 Task: Look for space in Bonita Springs, United States from 10th July, 2023 to 15th July, 2023 for 7 adults in price range Rs.10000 to Rs.15000. Place can be entire place or shared room with 4 bedrooms having 7 beds and 4 bathrooms. Property type can be house, flat, guest house. Amenities needed are: wifi, TV, free parkinig on premises, gym, breakfast. Booking option can be shelf check-in. Required host language is English.
Action: Mouse moved to (594, 136)
Screenshot: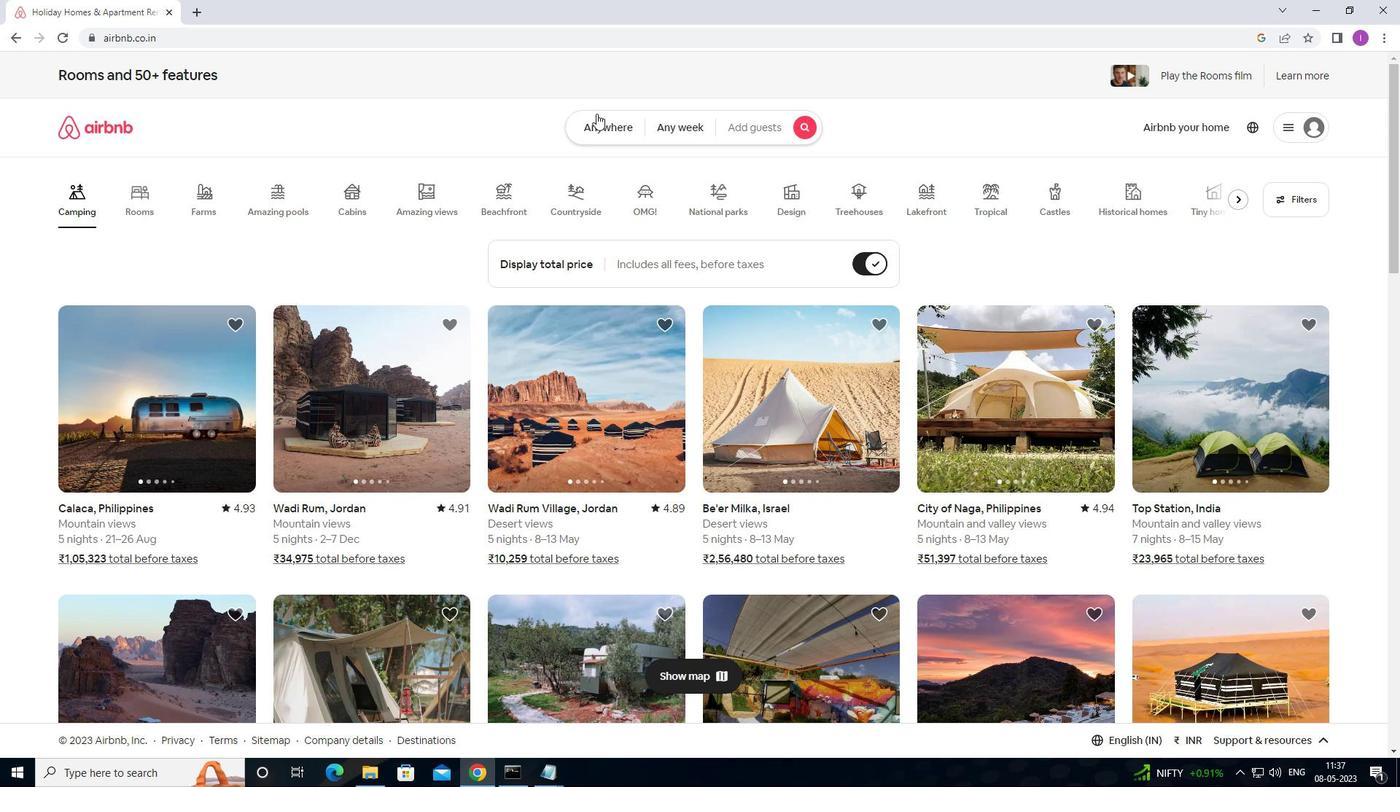 
Action: Mouse pressed left at (594, 136)
Screenshot: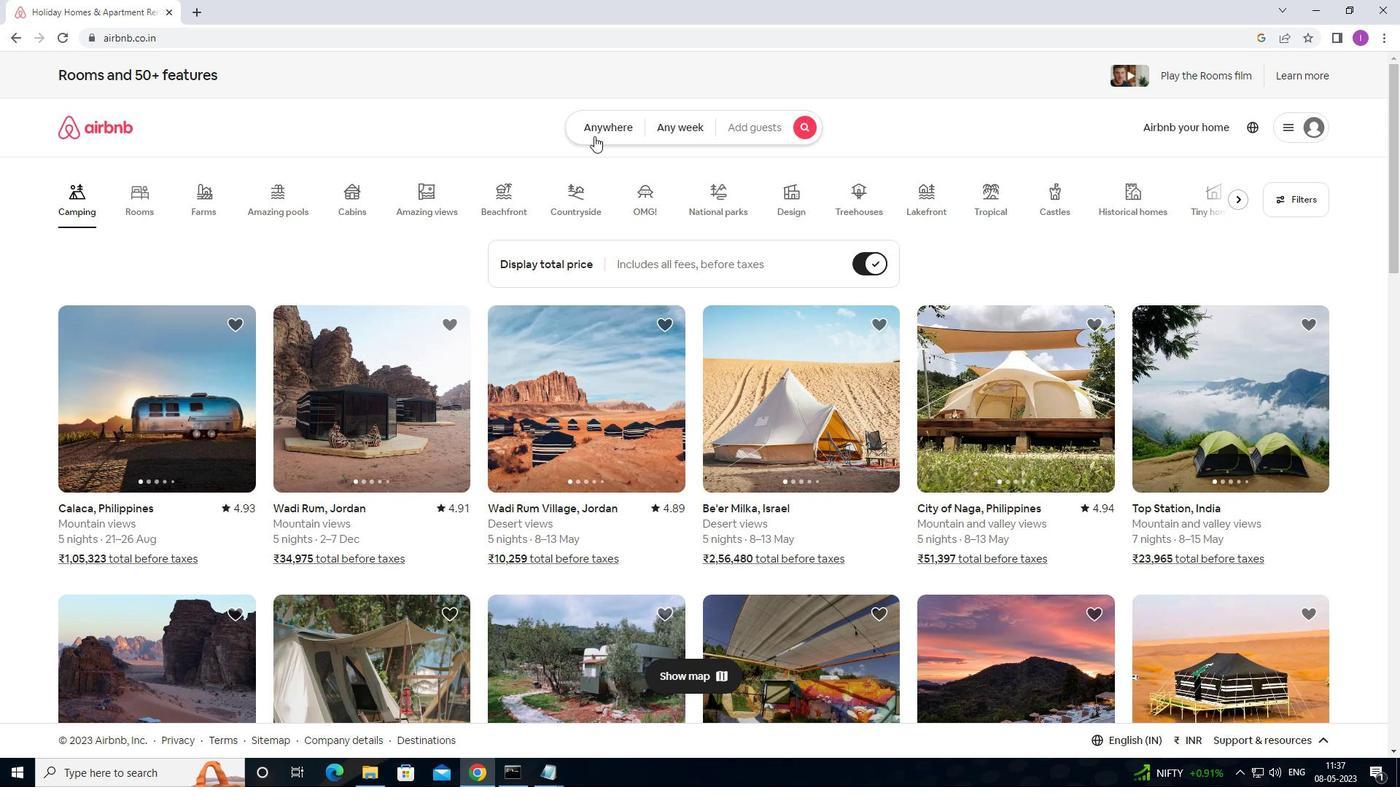 
Action: Mouse moved to (437, 191)
Screenshot: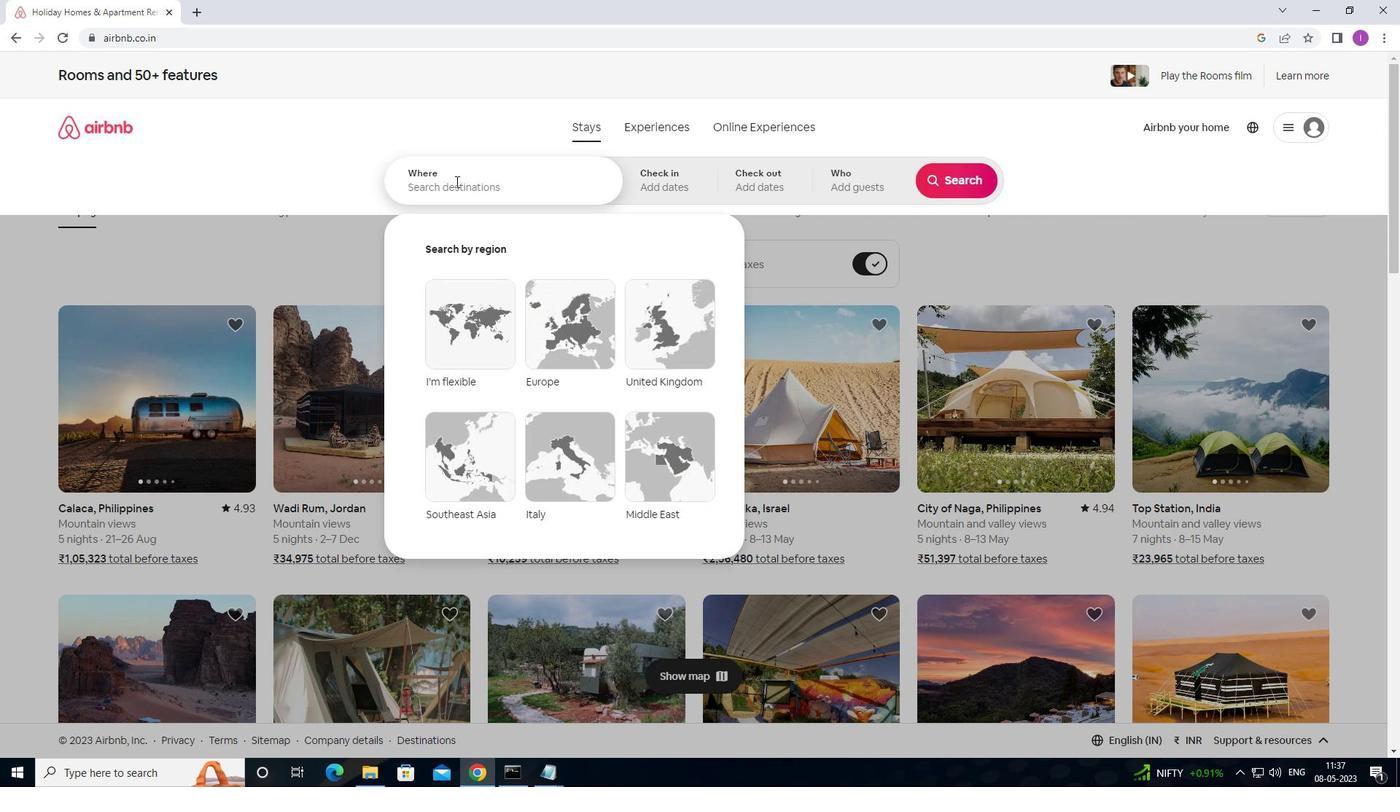 
Action: Mouse pressed left at (437, 191)
Screenshot: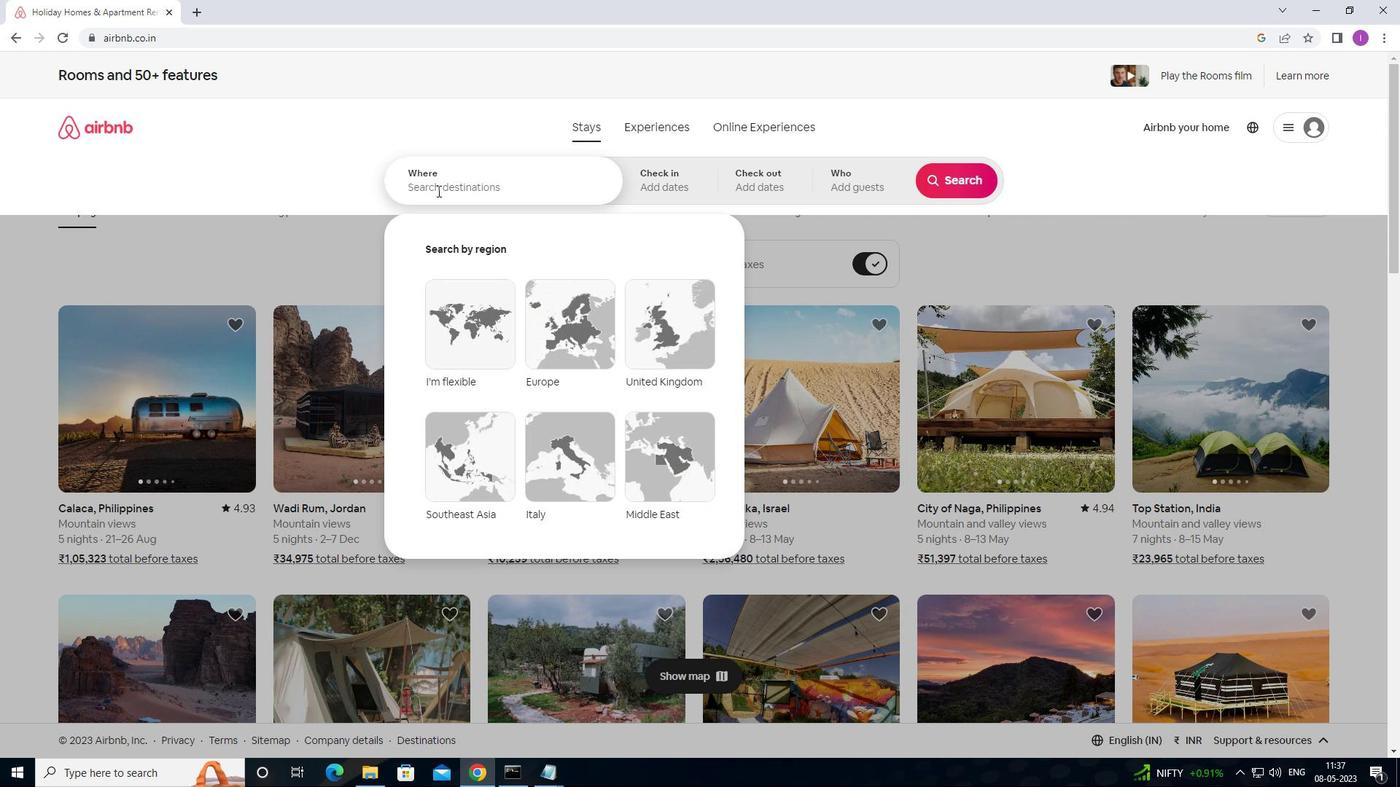 
Action: Mouse moved to (781, 255)
Screenshot: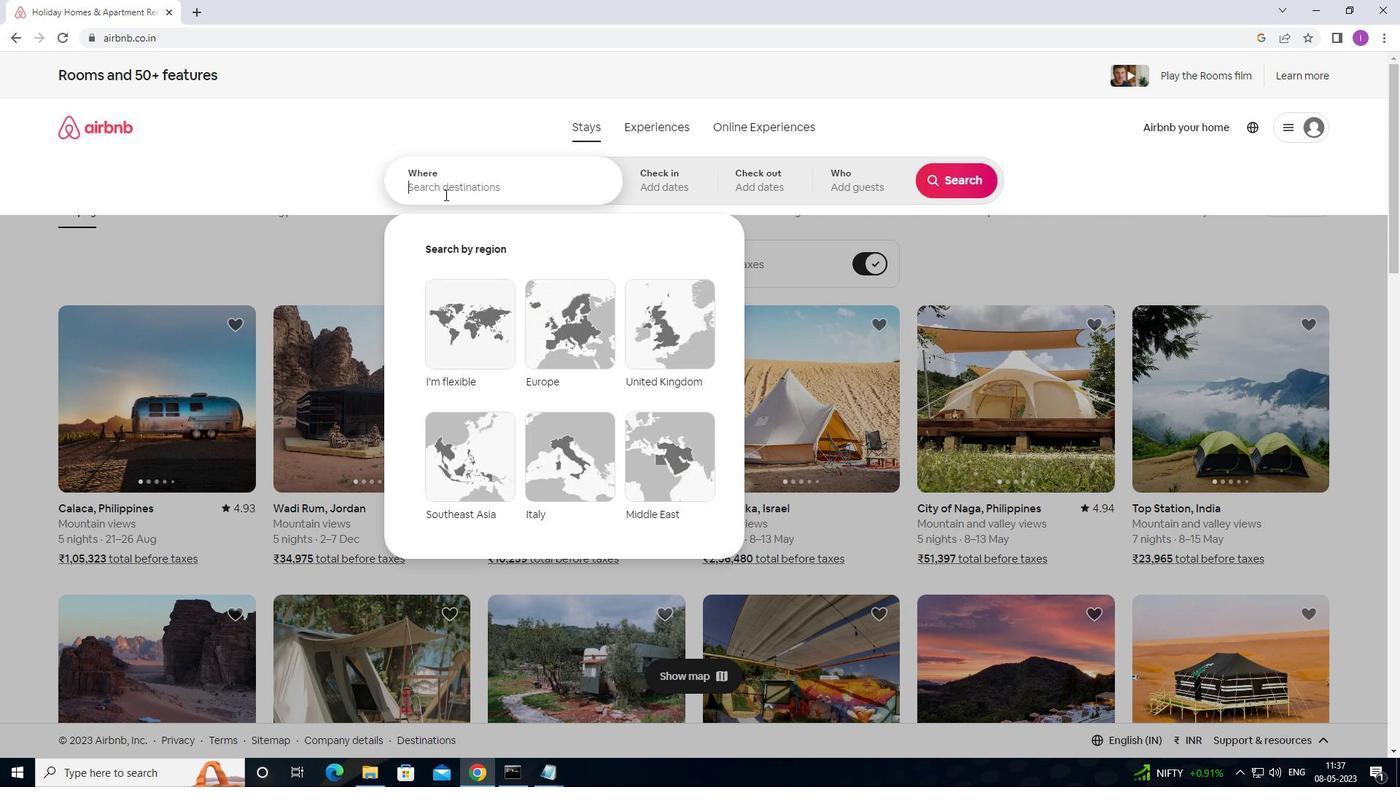 
Action: Key pressed <Key.shift>BONITA<Key.space>SPRING,<Key.shift>UNITED<Key.space>STATES
Screenshot: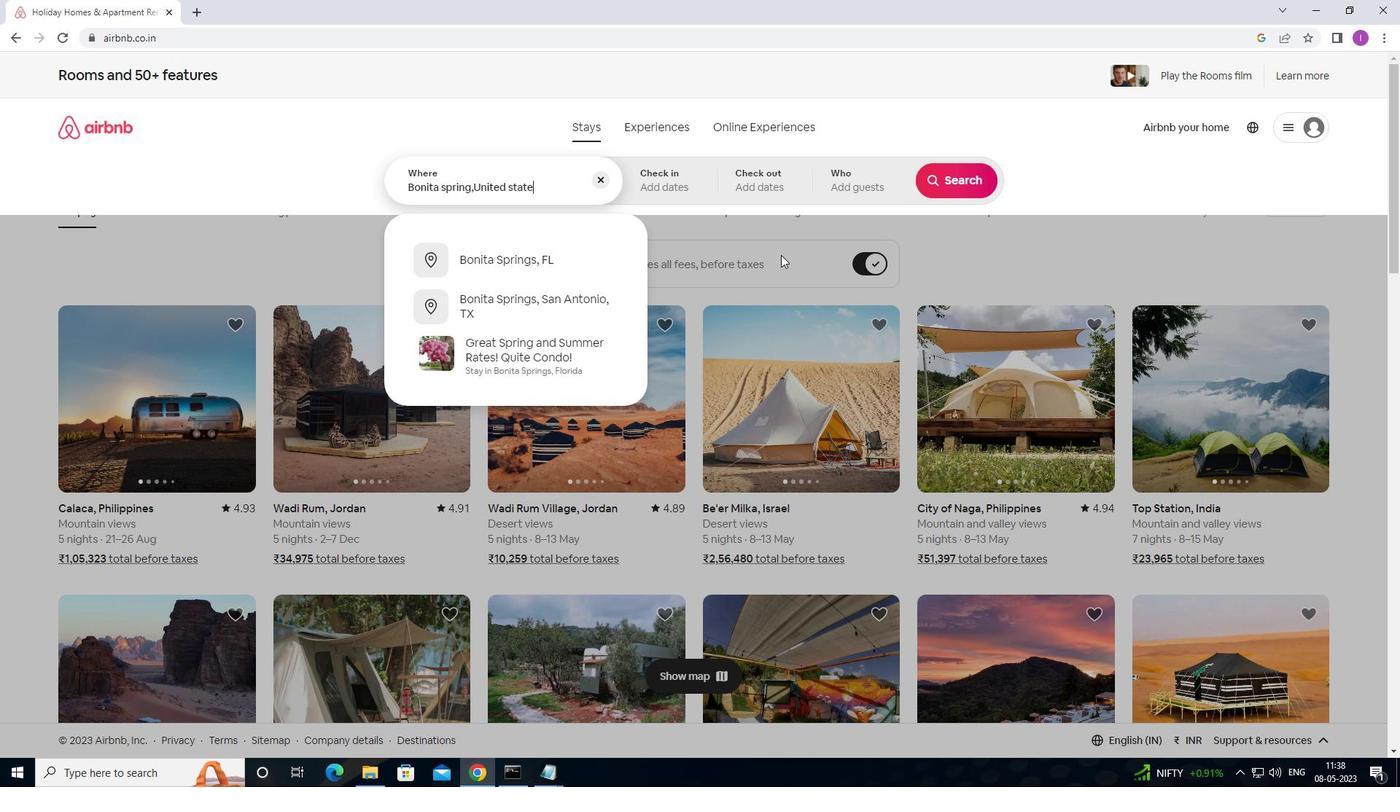 
Action: Mouse moved to (671, 185)
Screenshot: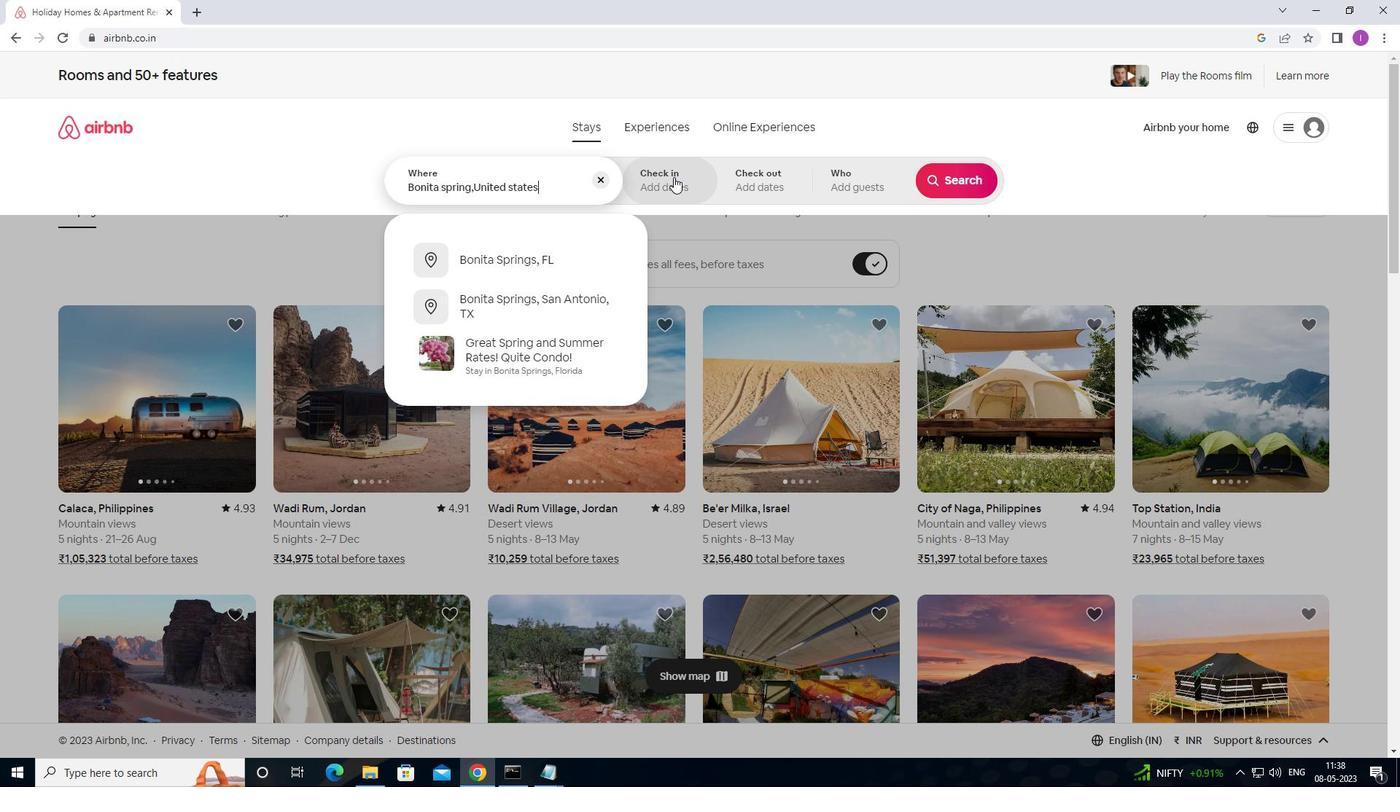 
Action: Mouse pressed left at (671, 185)
Screenshot: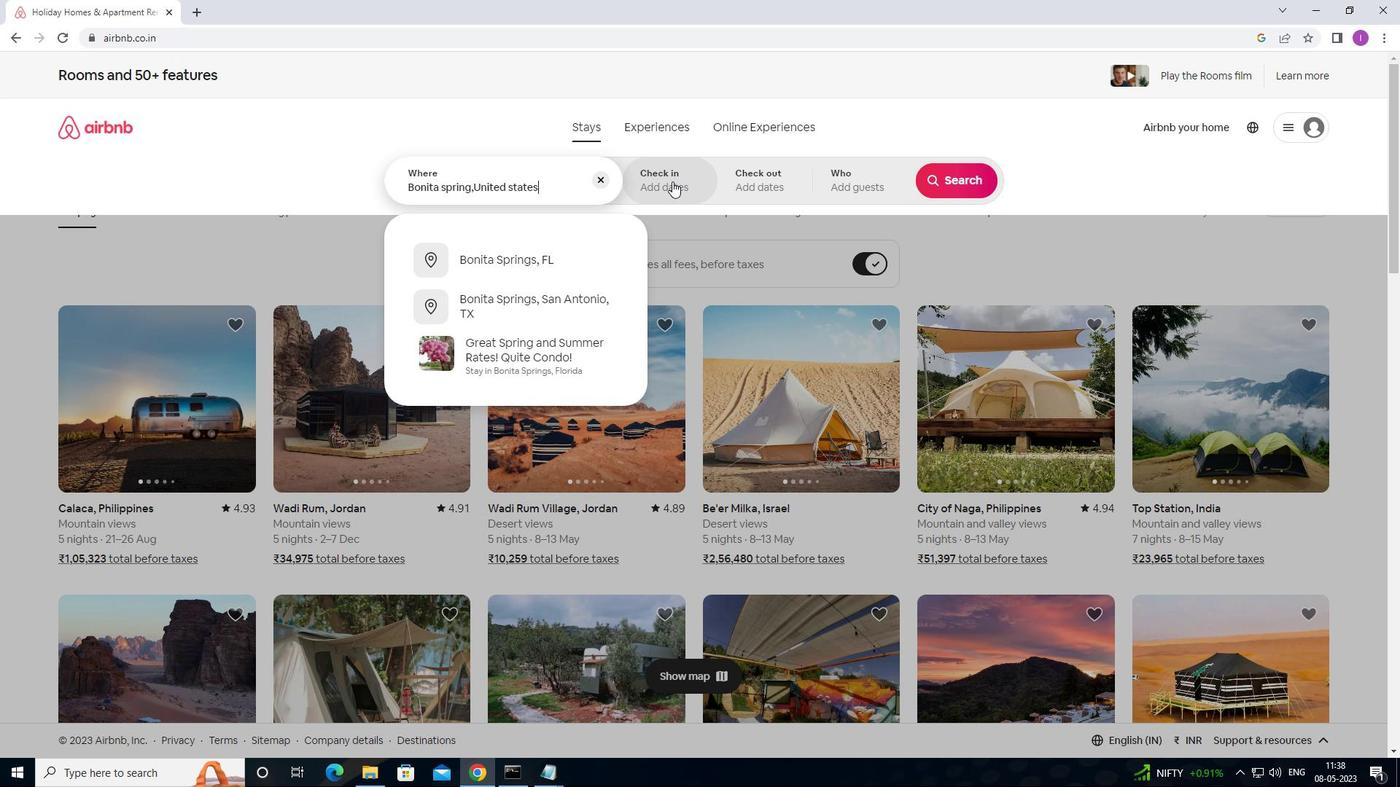 
Action: Mouse moved to (936, 285)
Screenshot: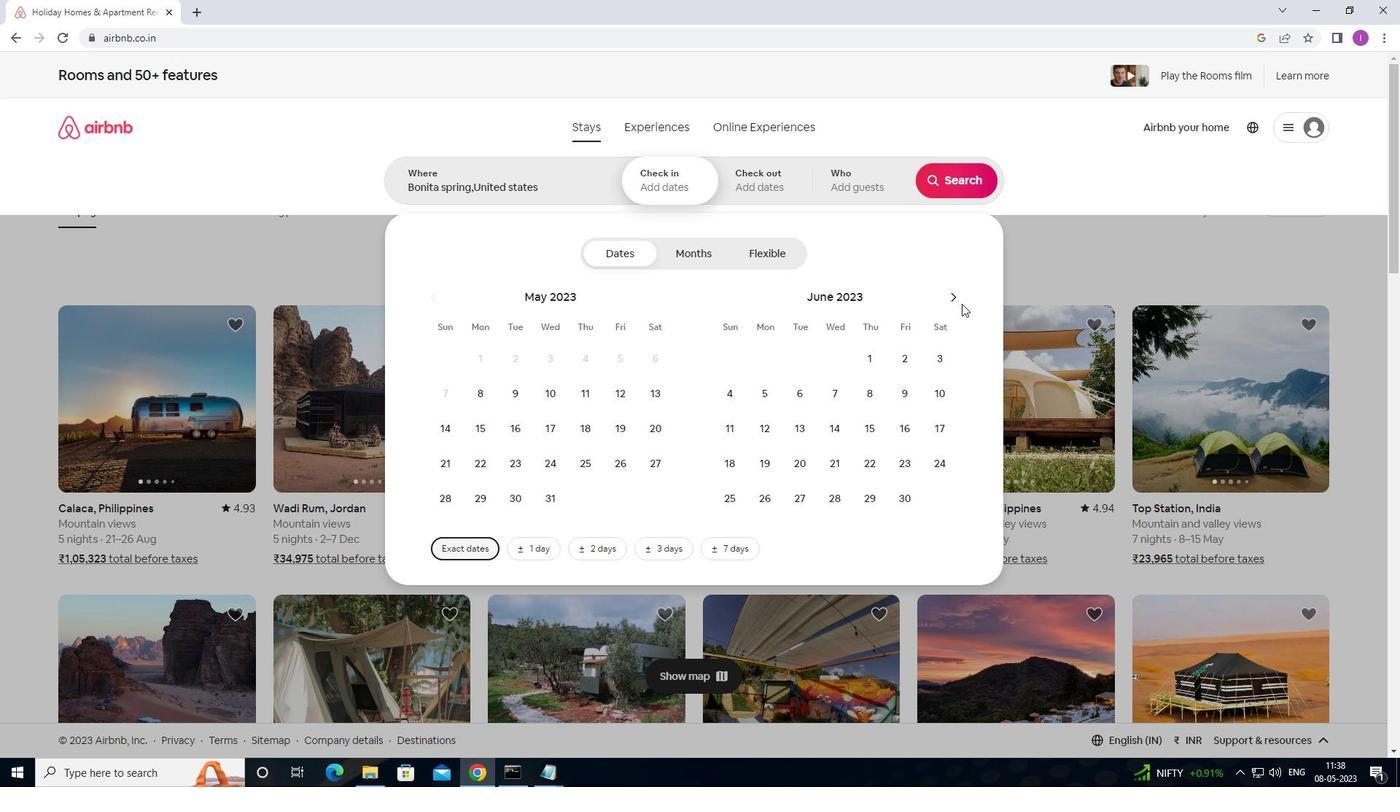 
Action: Mouse pressed left at (936, 285)
Screenshot: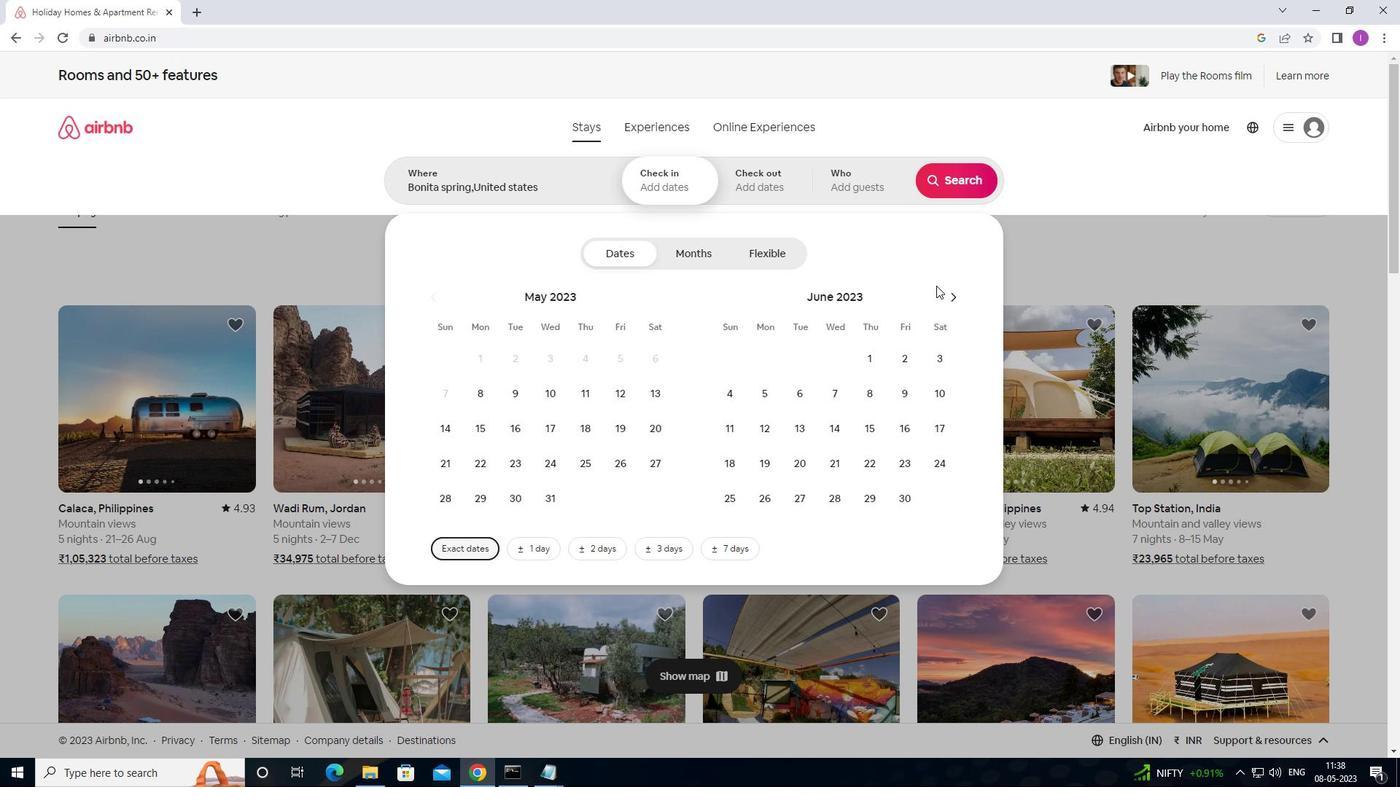 
Action: Mouse moved to (954, 296)
Screenshot: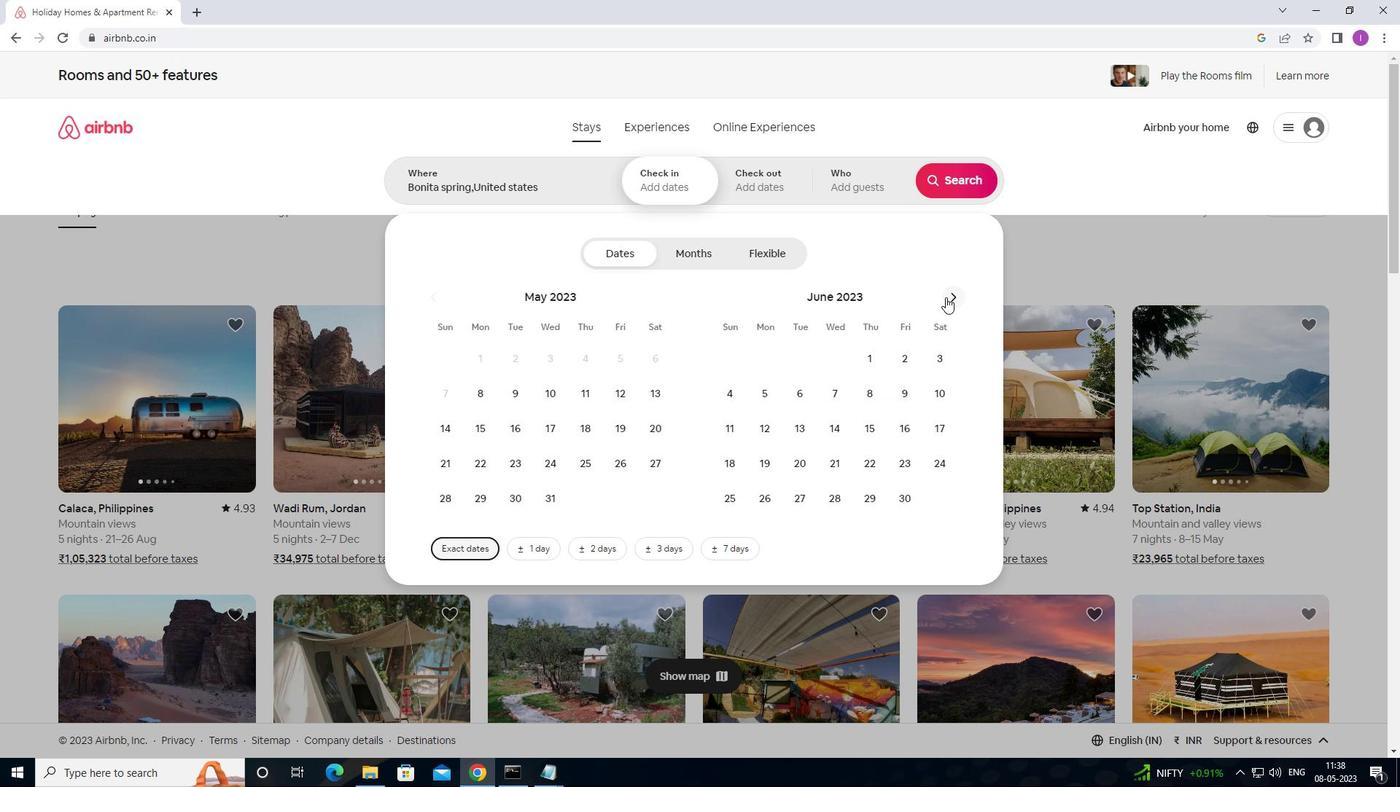 
Action: Mouse pressed left at (954, 296)
Screenshot: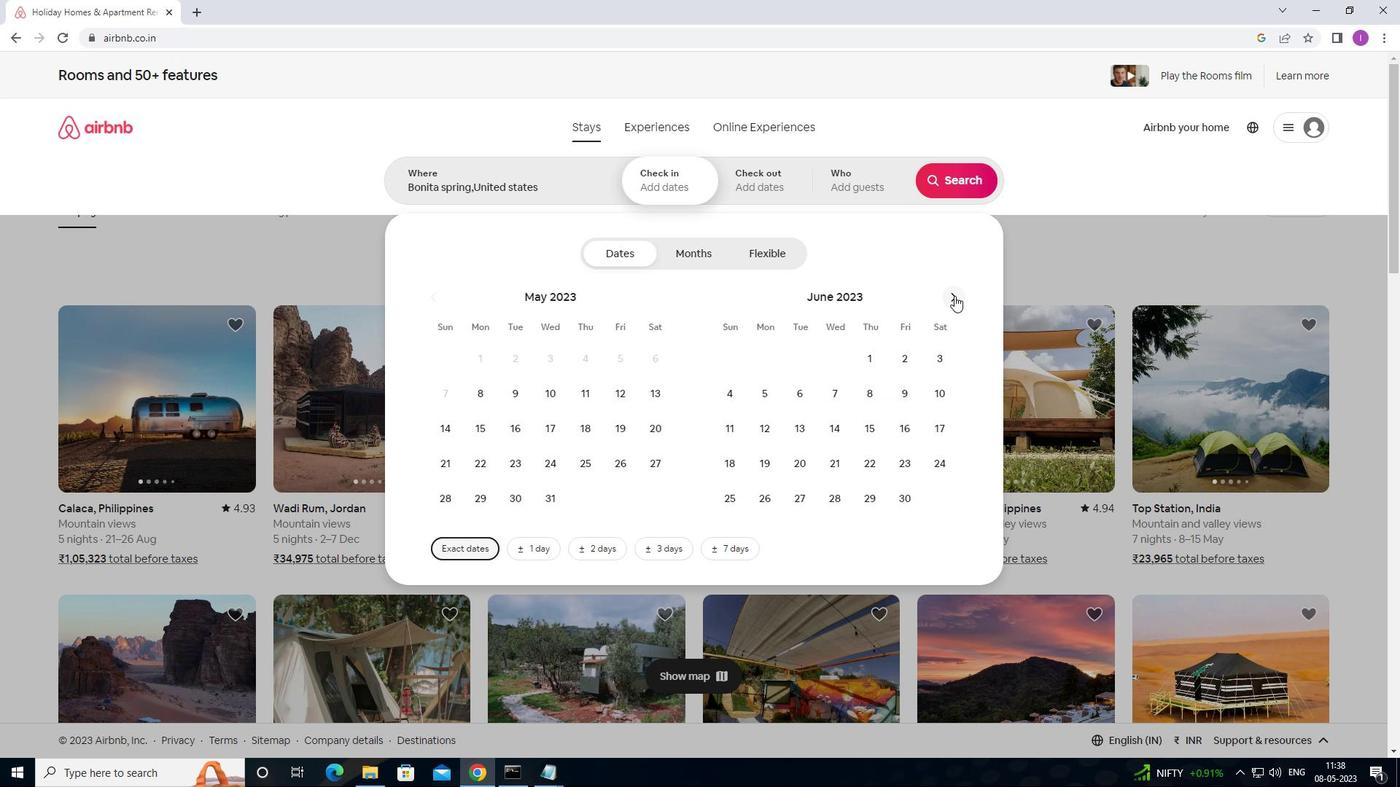 
Action: Mouse moved to (773, 430)
Screenshot: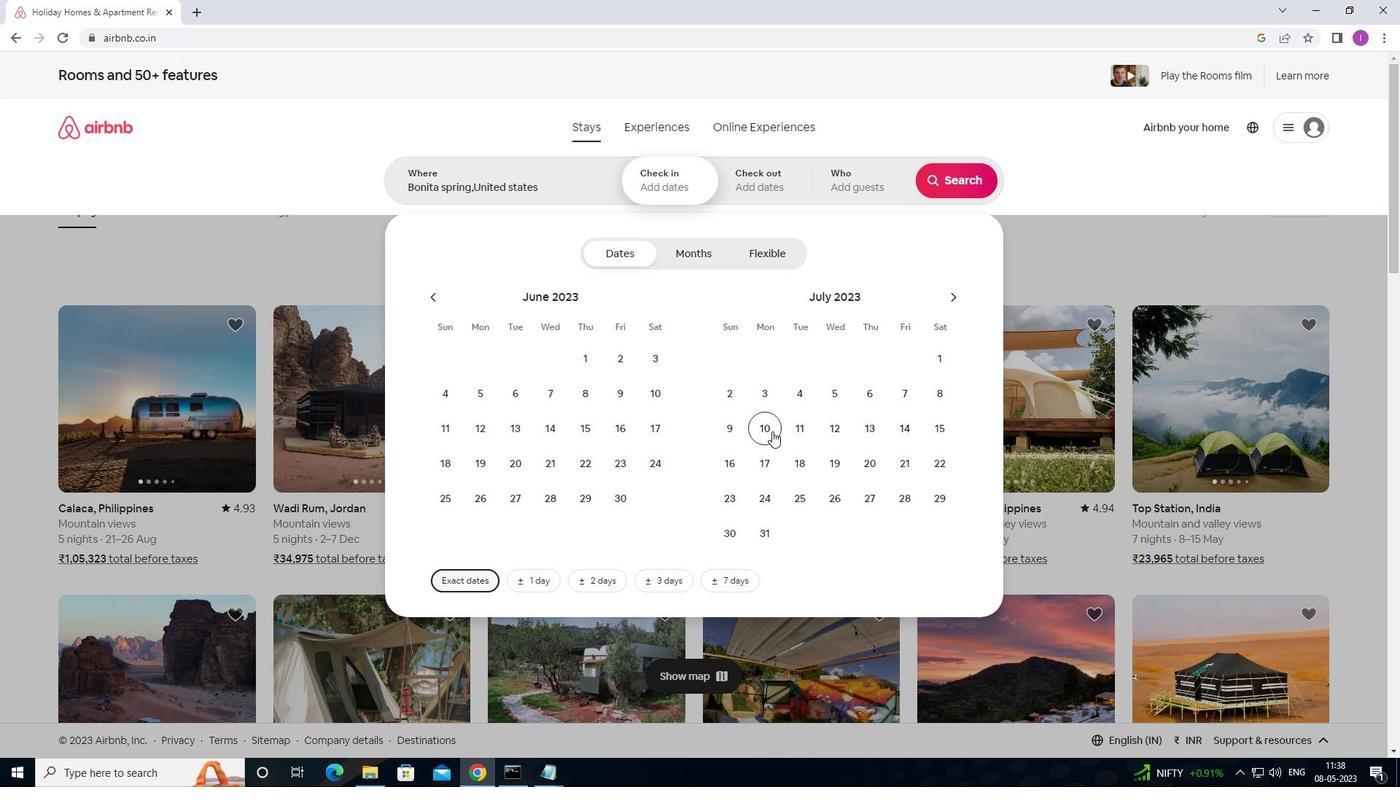 
Action: Mouse pressed left at (773, 430)
Screenshot: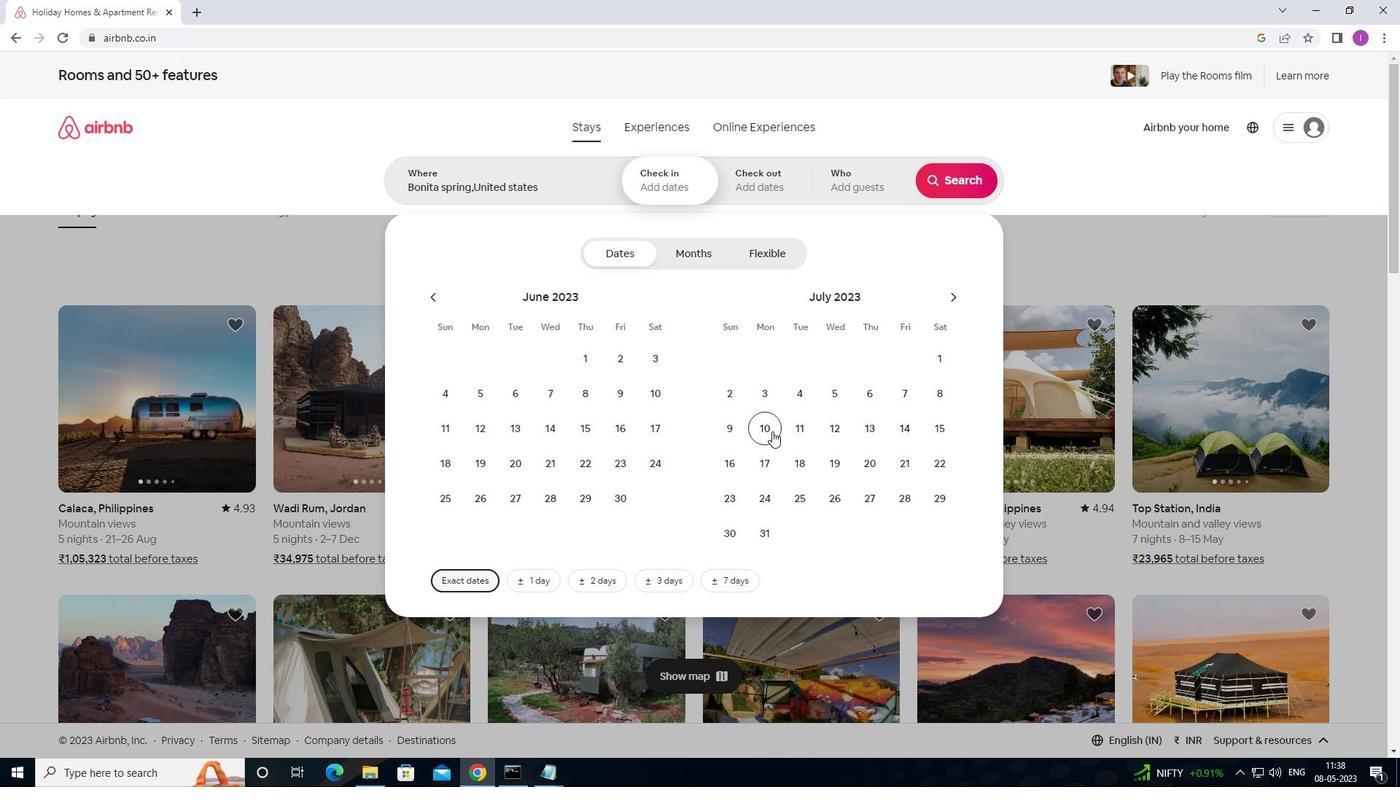 
Action: Mouse moved to (943, 426)
Screenshot: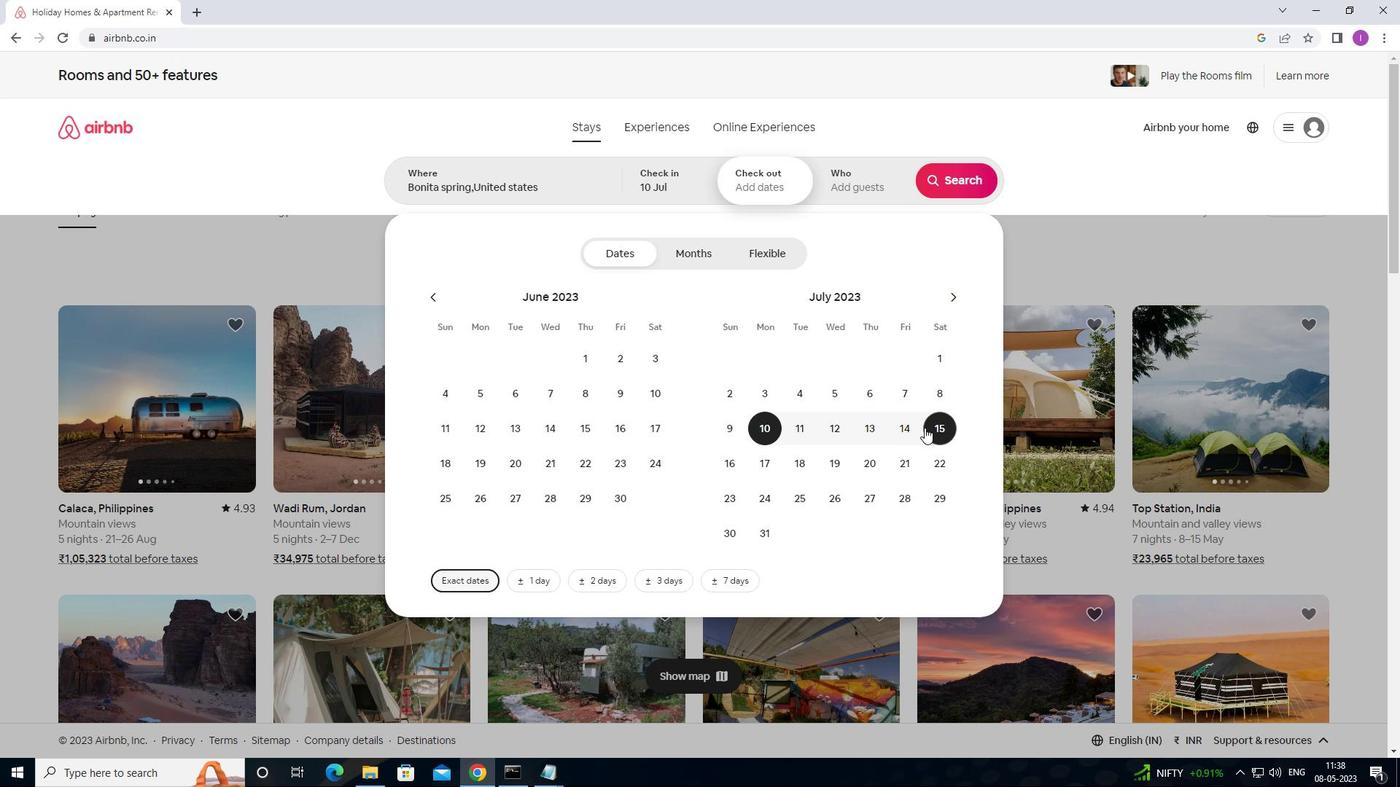 
Action: Mouse pressed left at (943, 426)
Screenshot: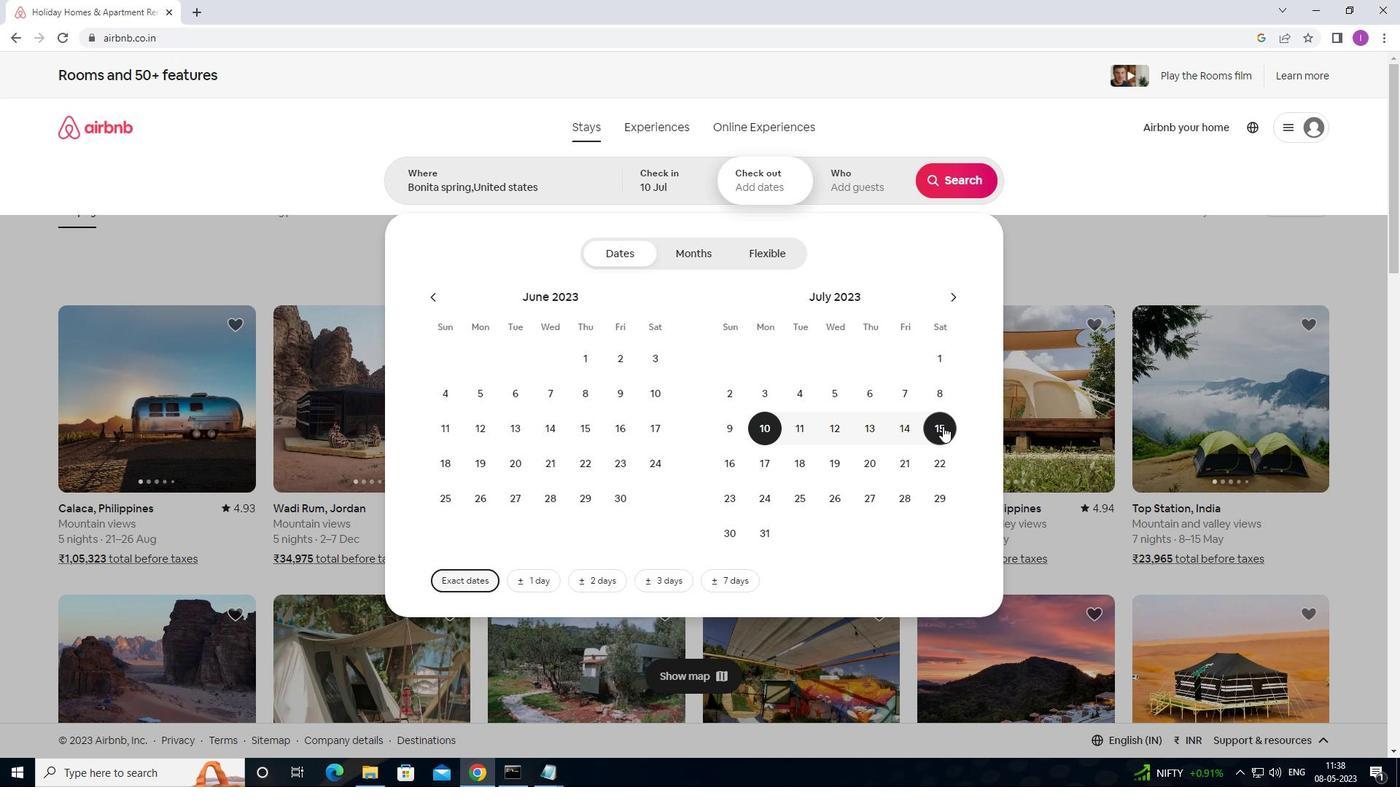 
Action: Mouse moved to (881, 191)
Screenshot: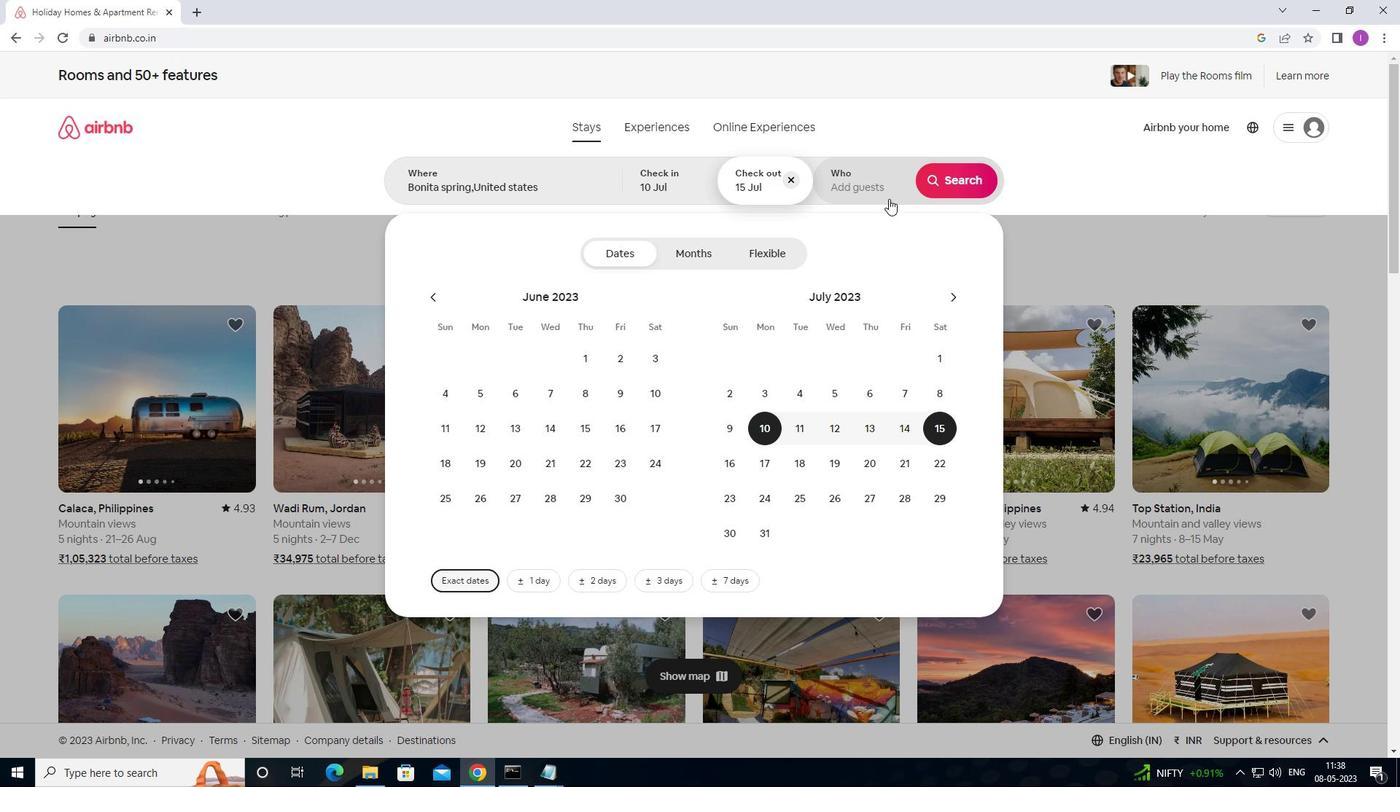 
Action: Mouse pressed left at (881, 191)
Screenshot: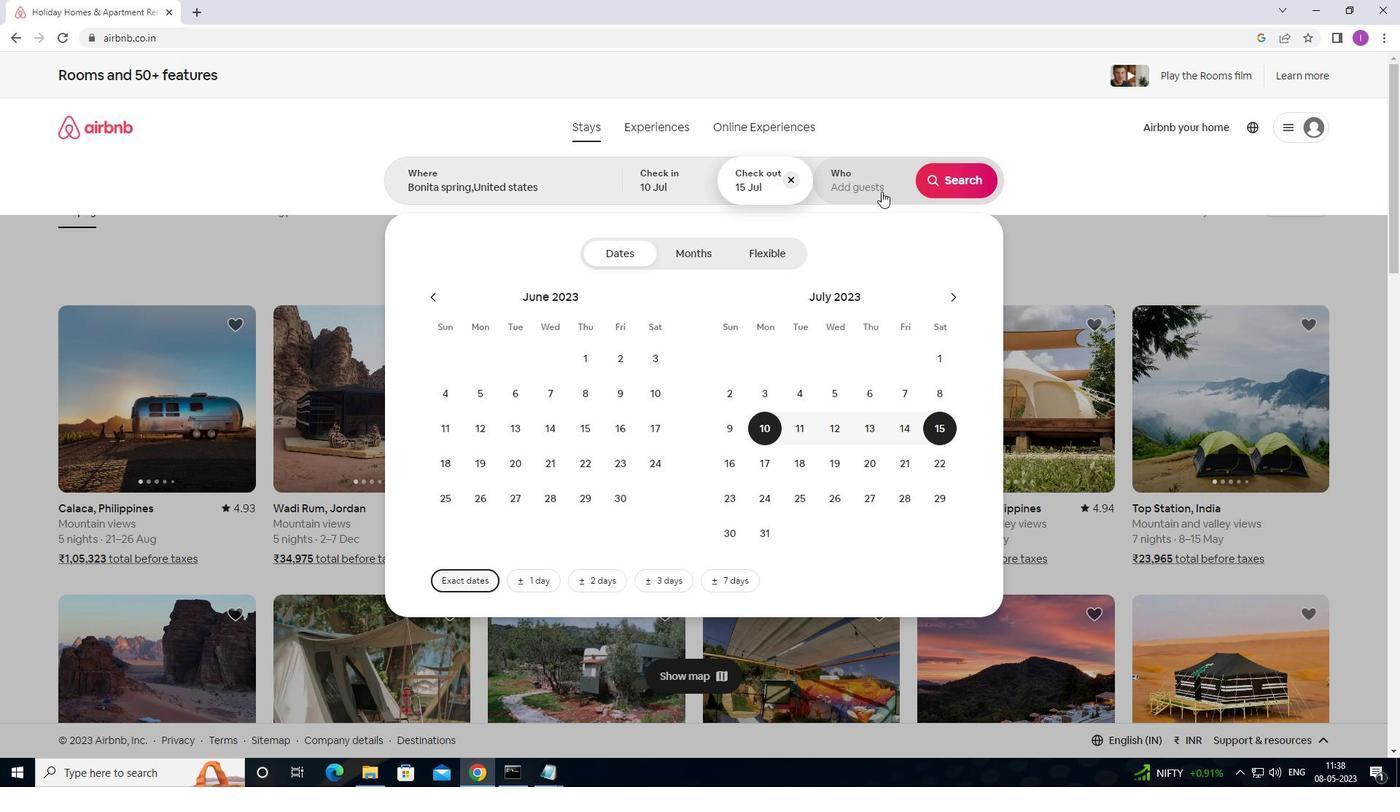 
Action: Mouse moved to (956, 262)
Screenshot: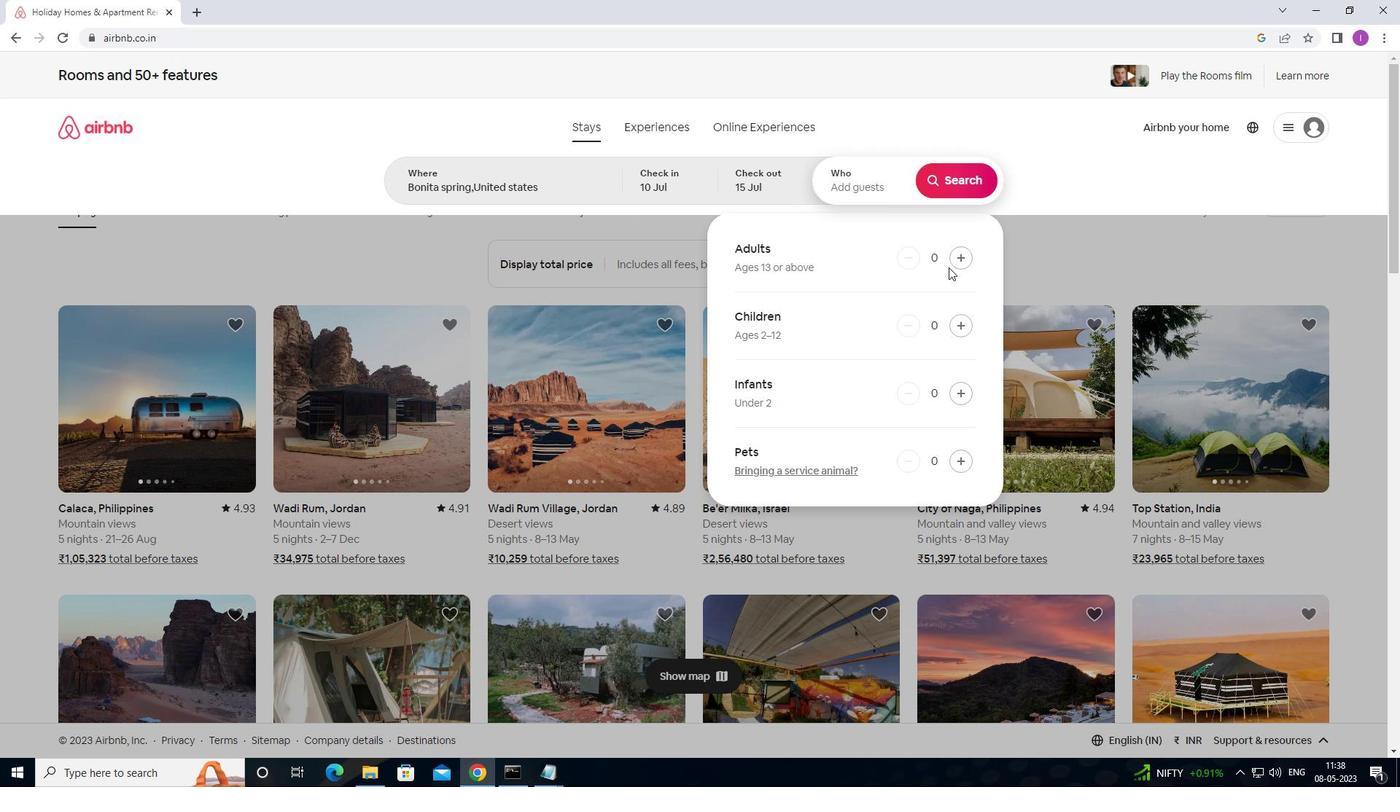 
Action: Mouse pressed left at (956, 262)
Screenshot: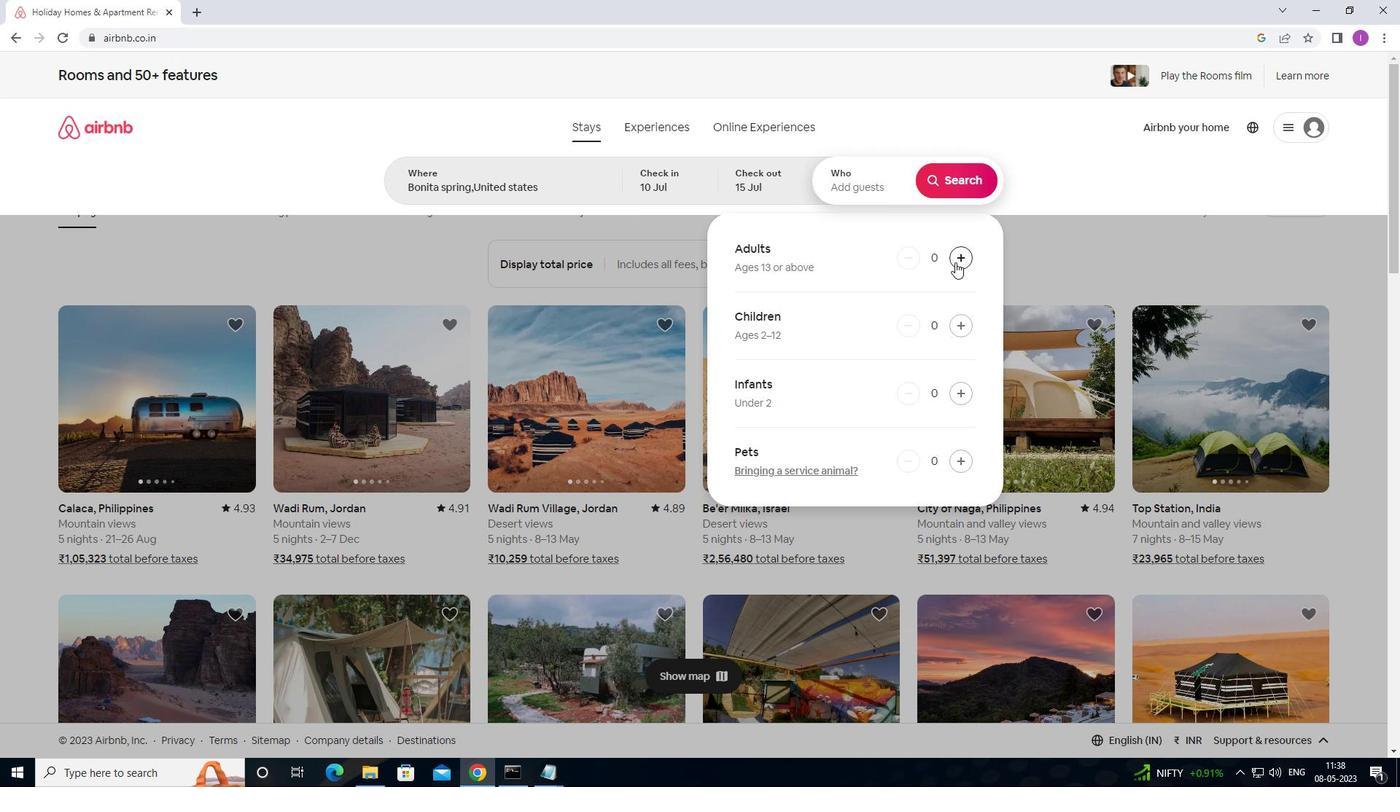 
Action: Mouse pressed left at (956, 262)
Screenshot: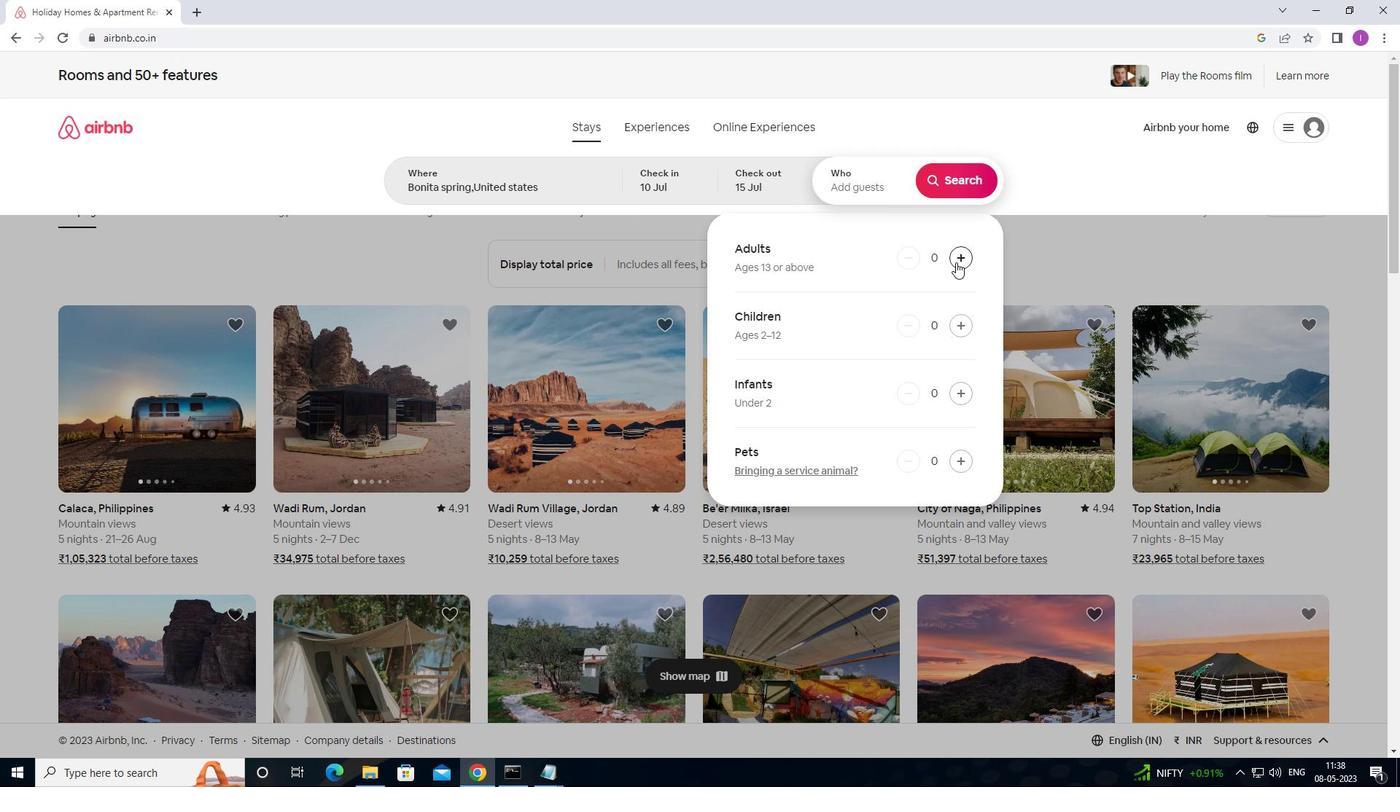 
Action: Mouse pressed left at (956, 262)
Screenshot: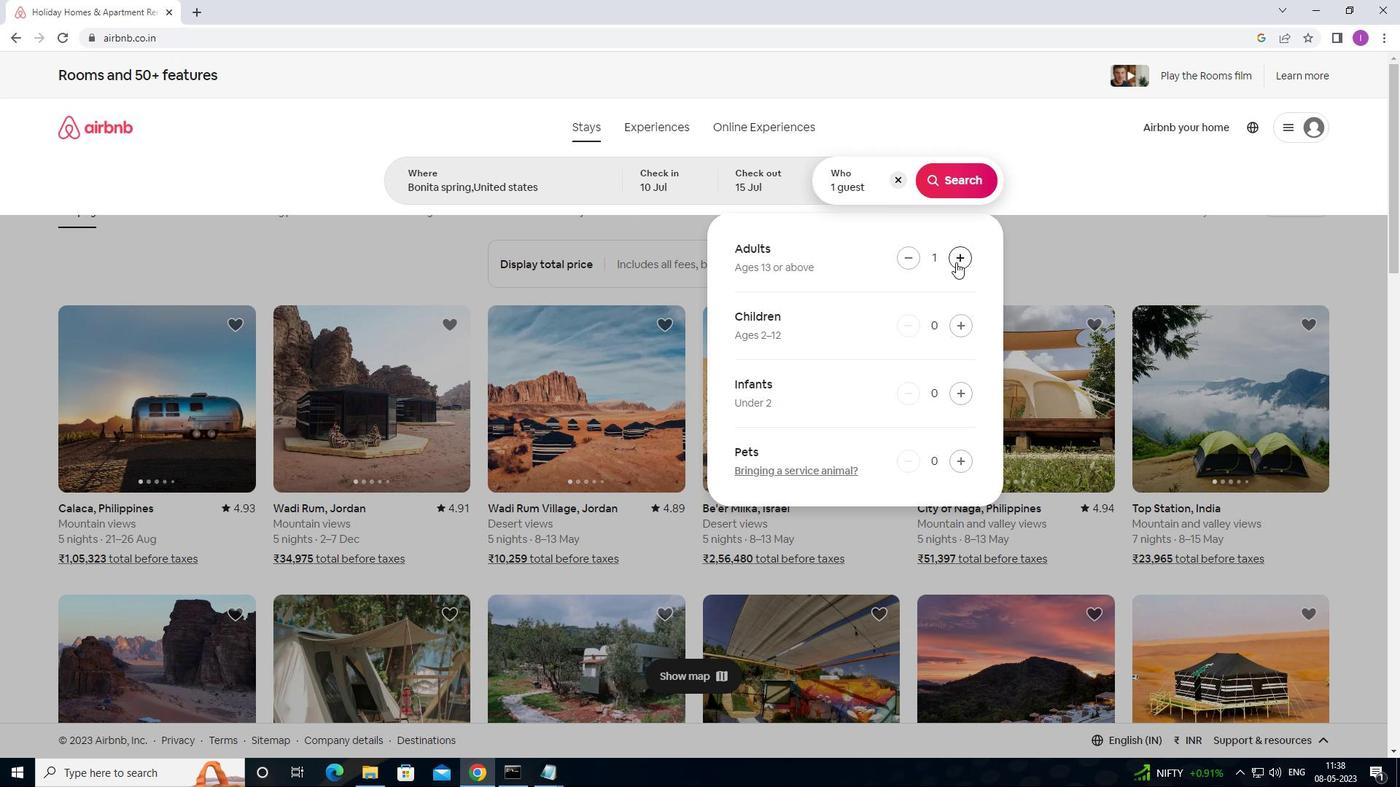 
Action: Mouse pressed left at (956, 262)
Screenshot: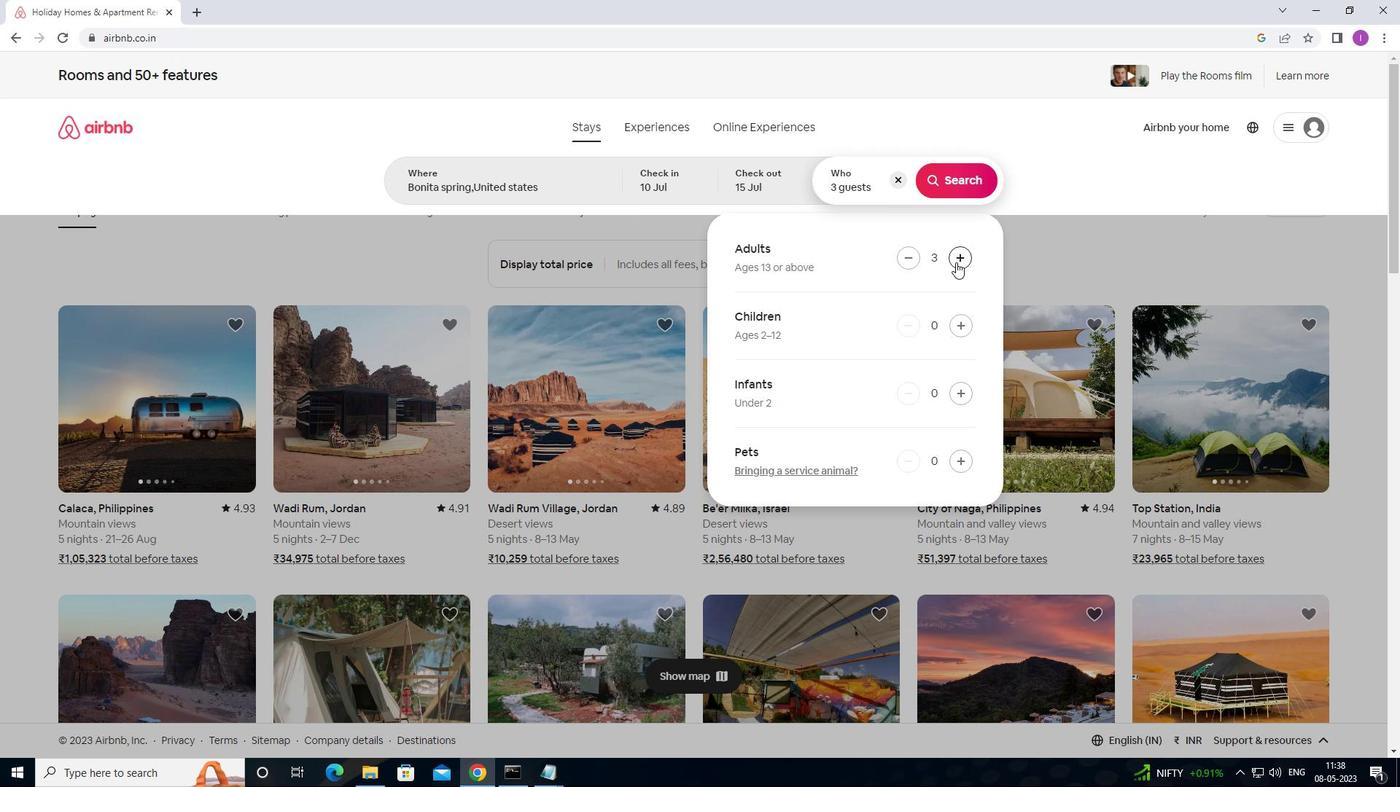 
Action: Mouse pressed left at (956, 262)
Screenshot: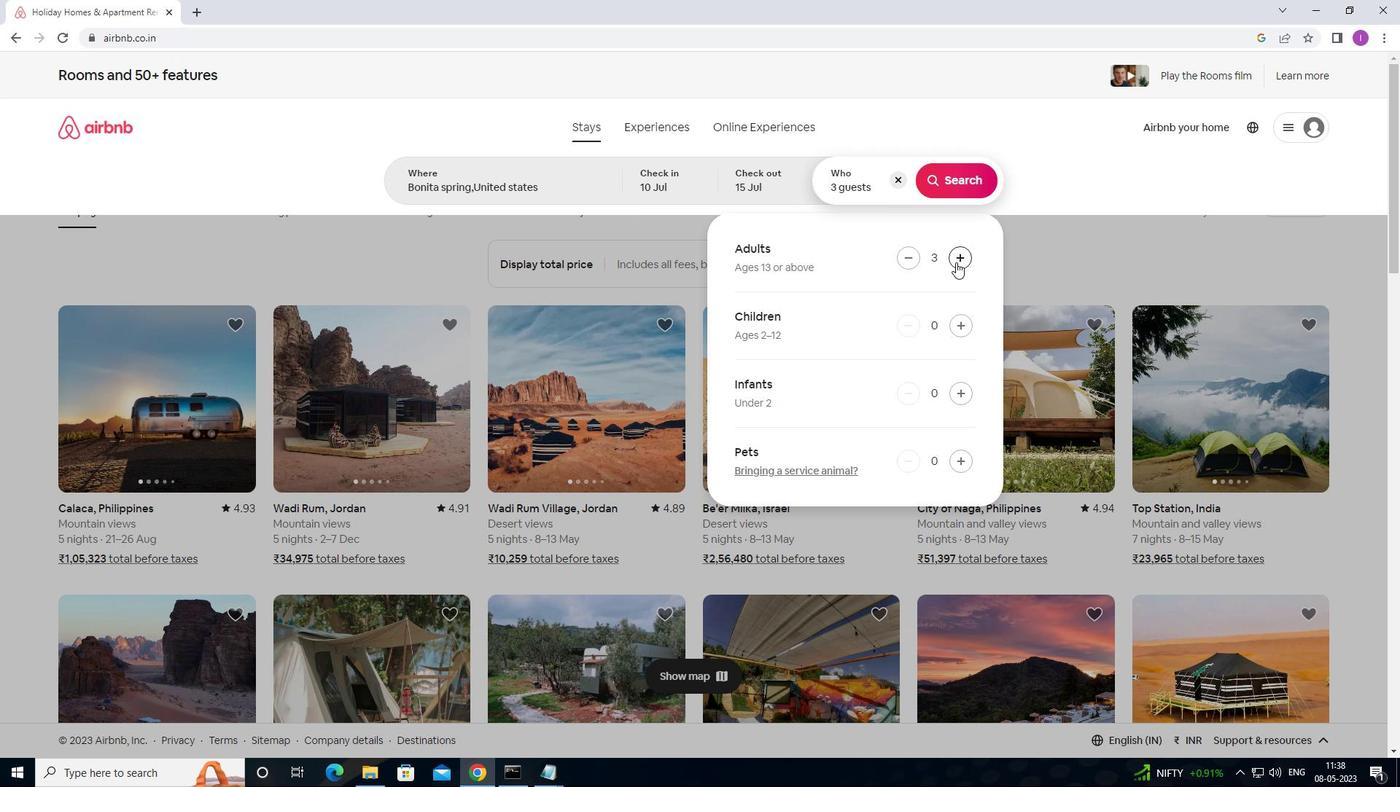 
Action: Mouse pressed left at (956, 262)
Screenshot: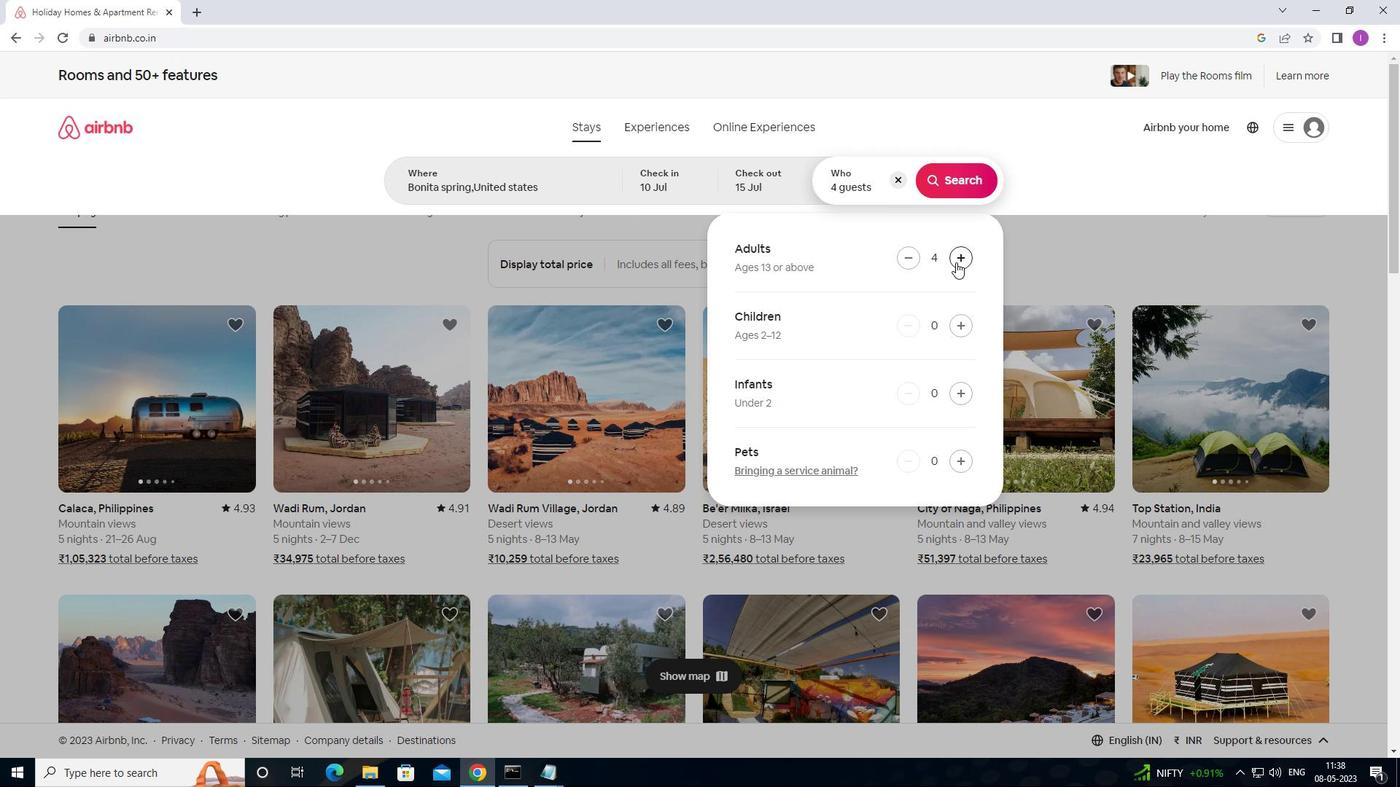 
Action: Mouse pressed left at (956, 262)
Screenshot: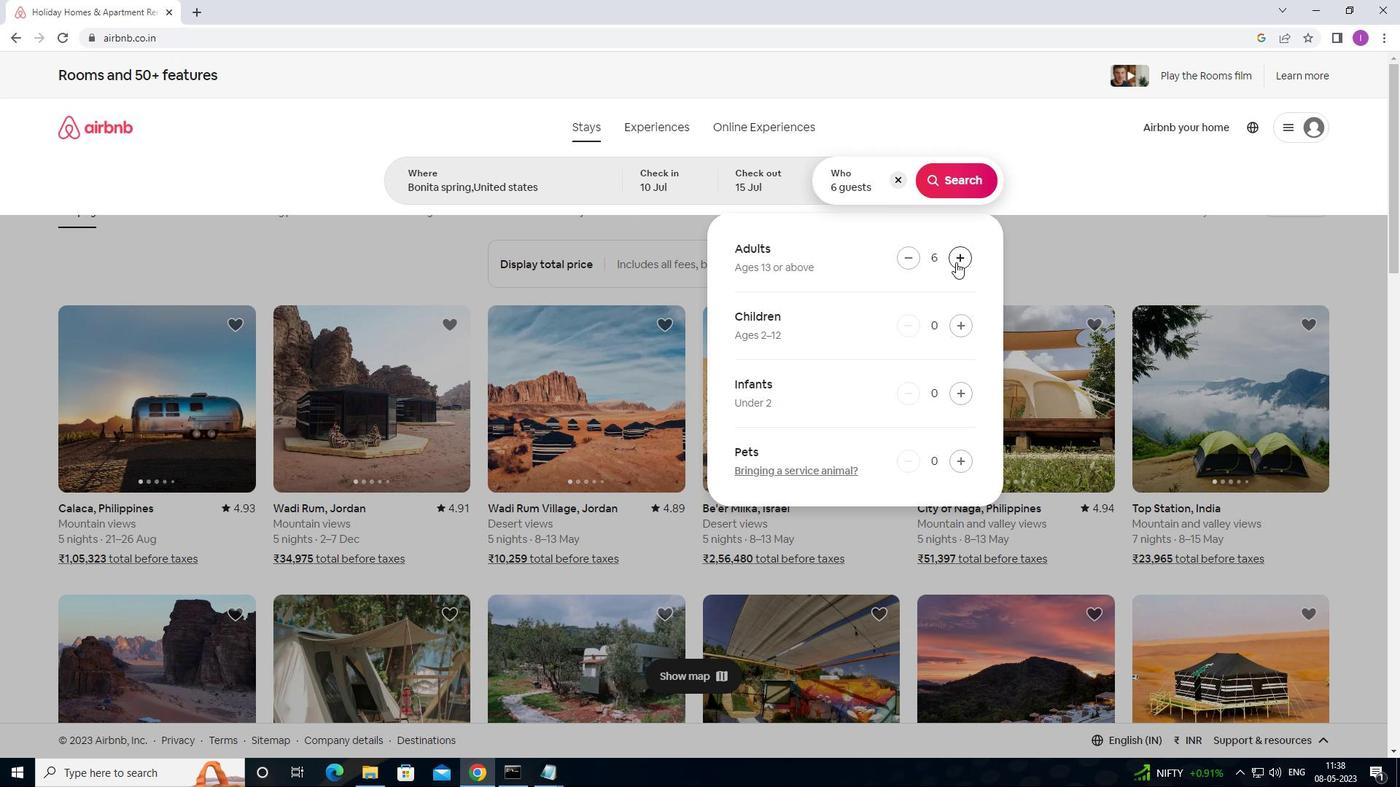 
Action: Mouse moved to (962, 184)
Screenshot: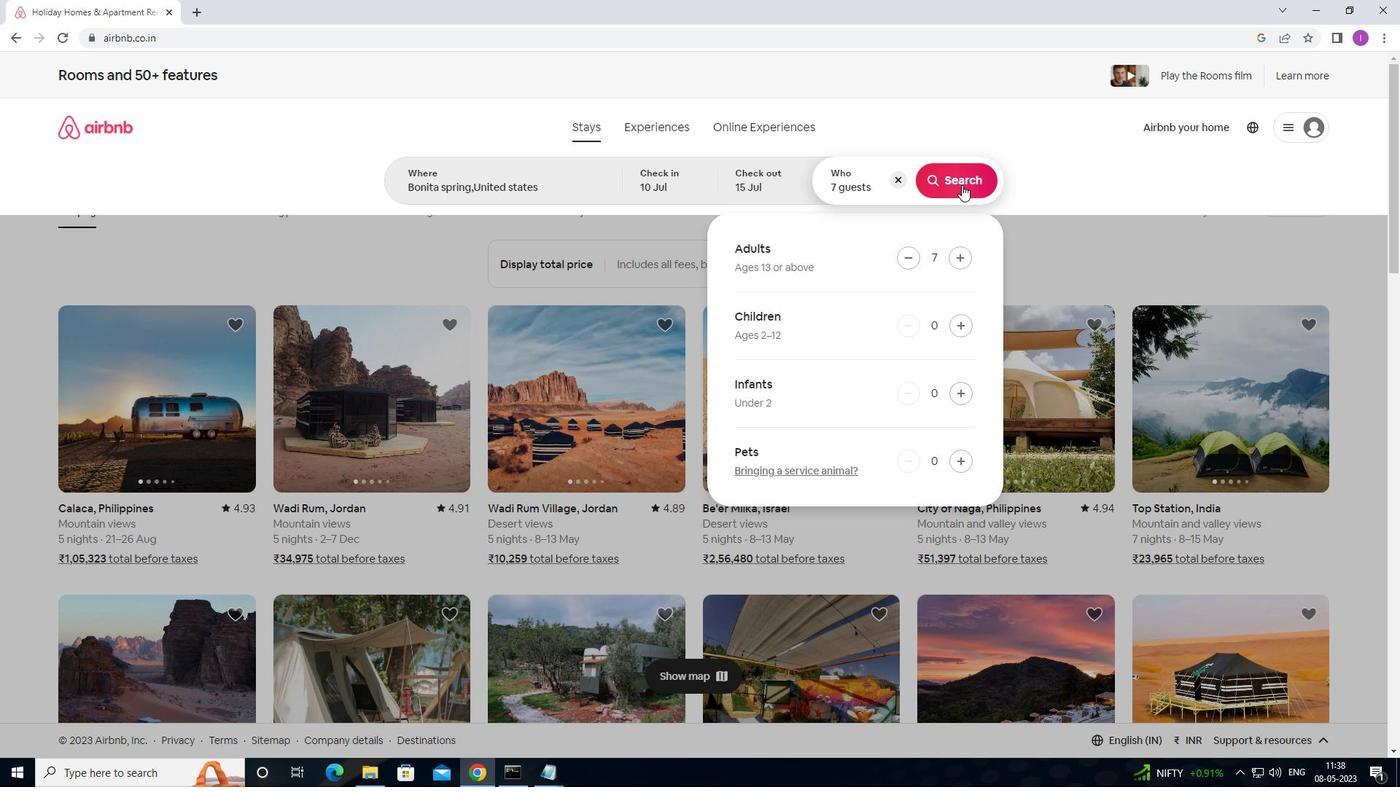 
Action: Mouse pressed left at (962, 184)
Screenshot: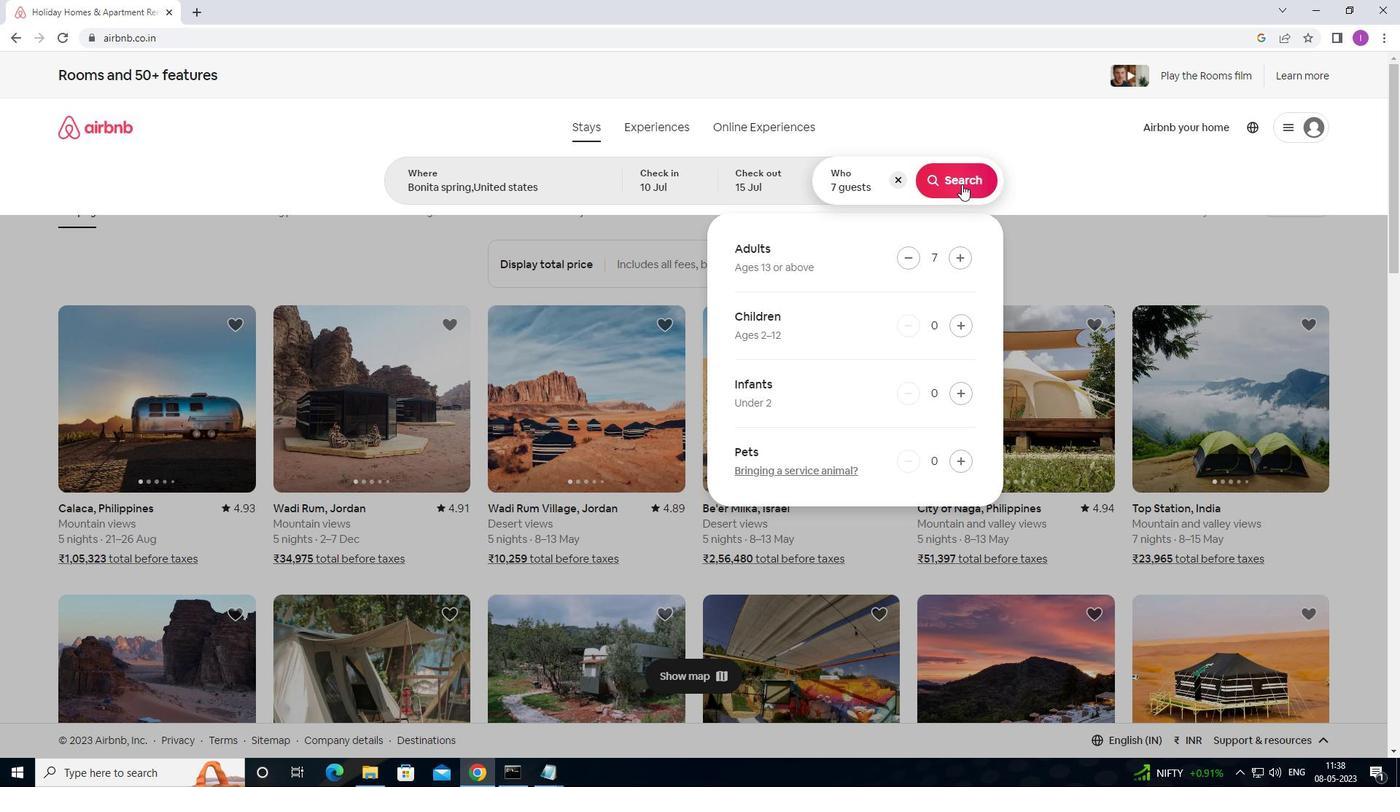 
Action: Mouse moved to (1342, 137)
Screenshot: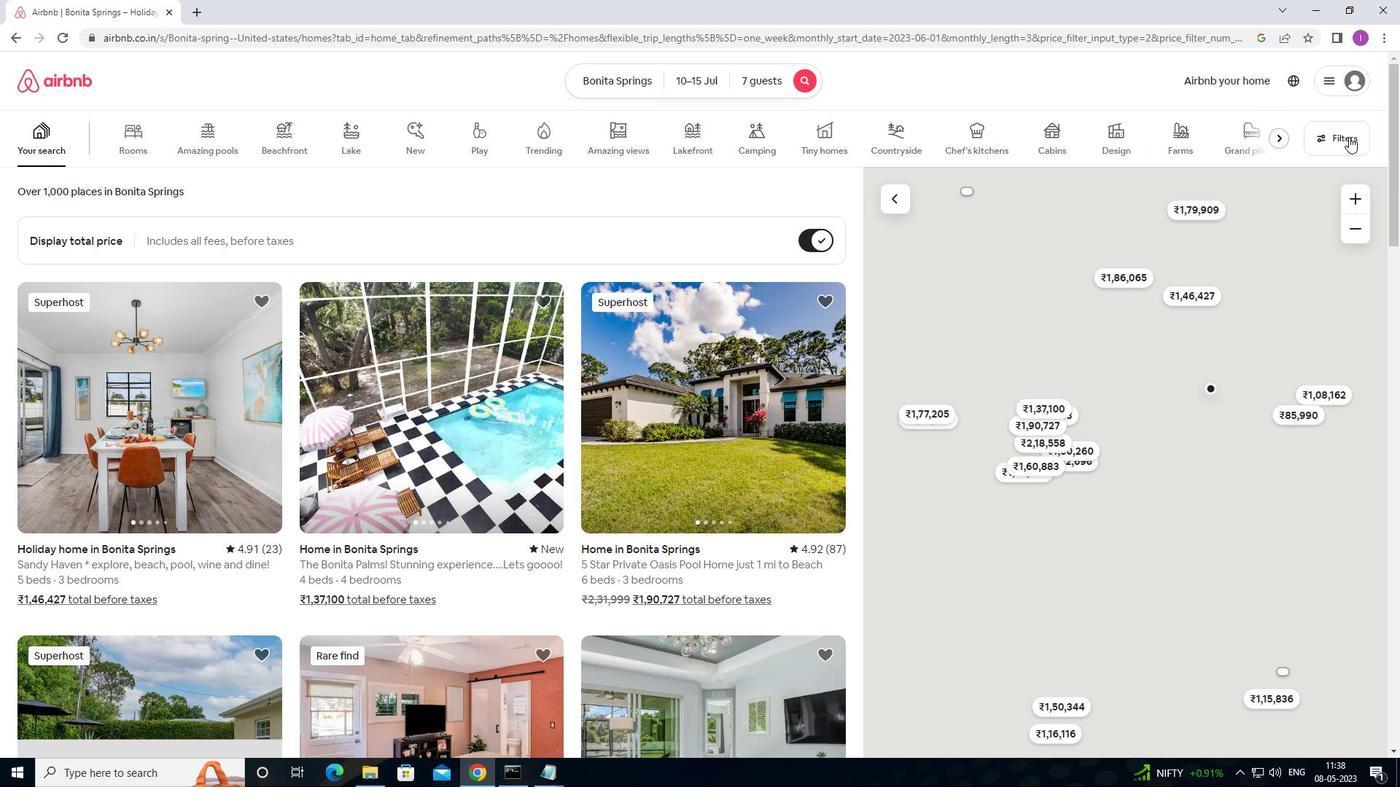 
Action: Mouse pressed left at (1342, 137)
Screenshot: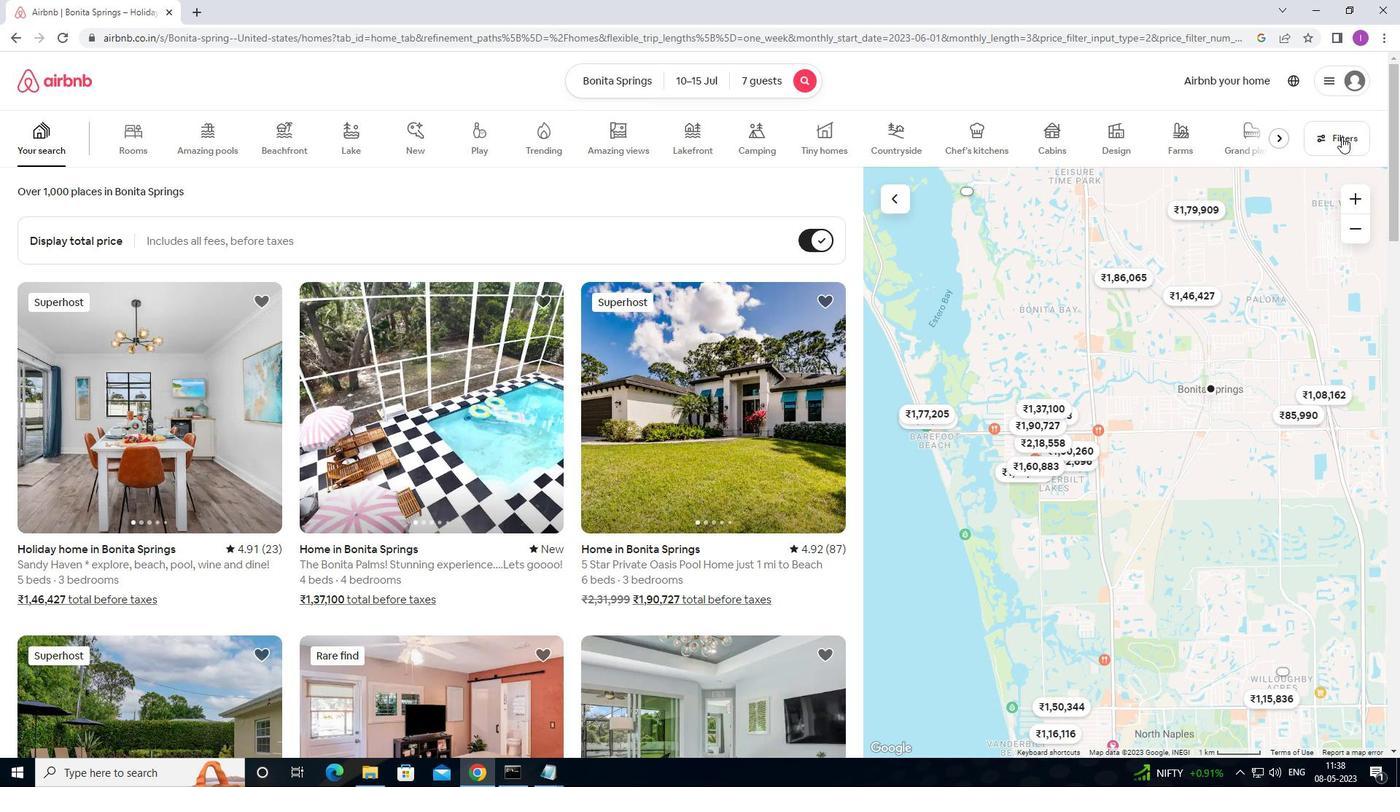 
Action: Mouse moved to (519, 501)
Screenshot: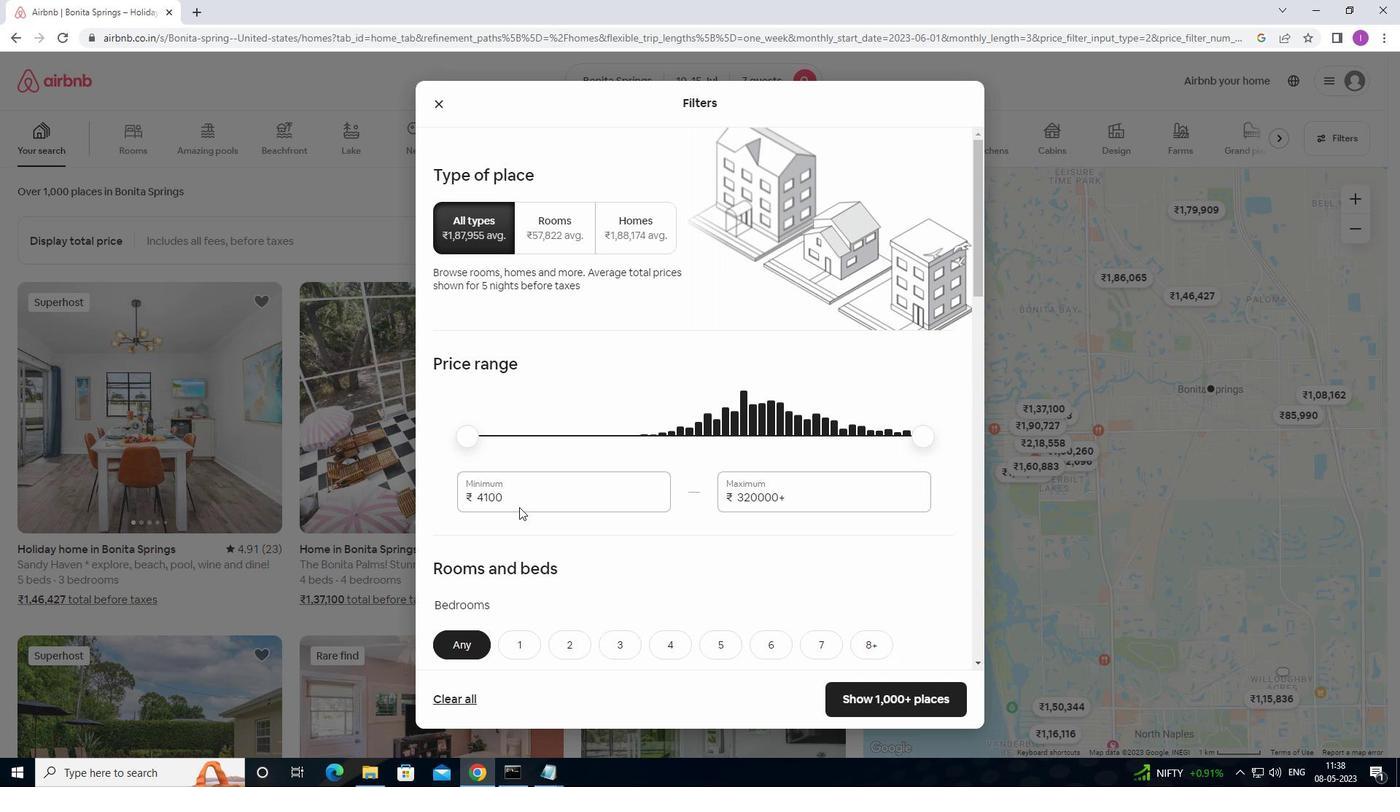 
Action: Mouse pressed left at (519, 501)
Screenshot: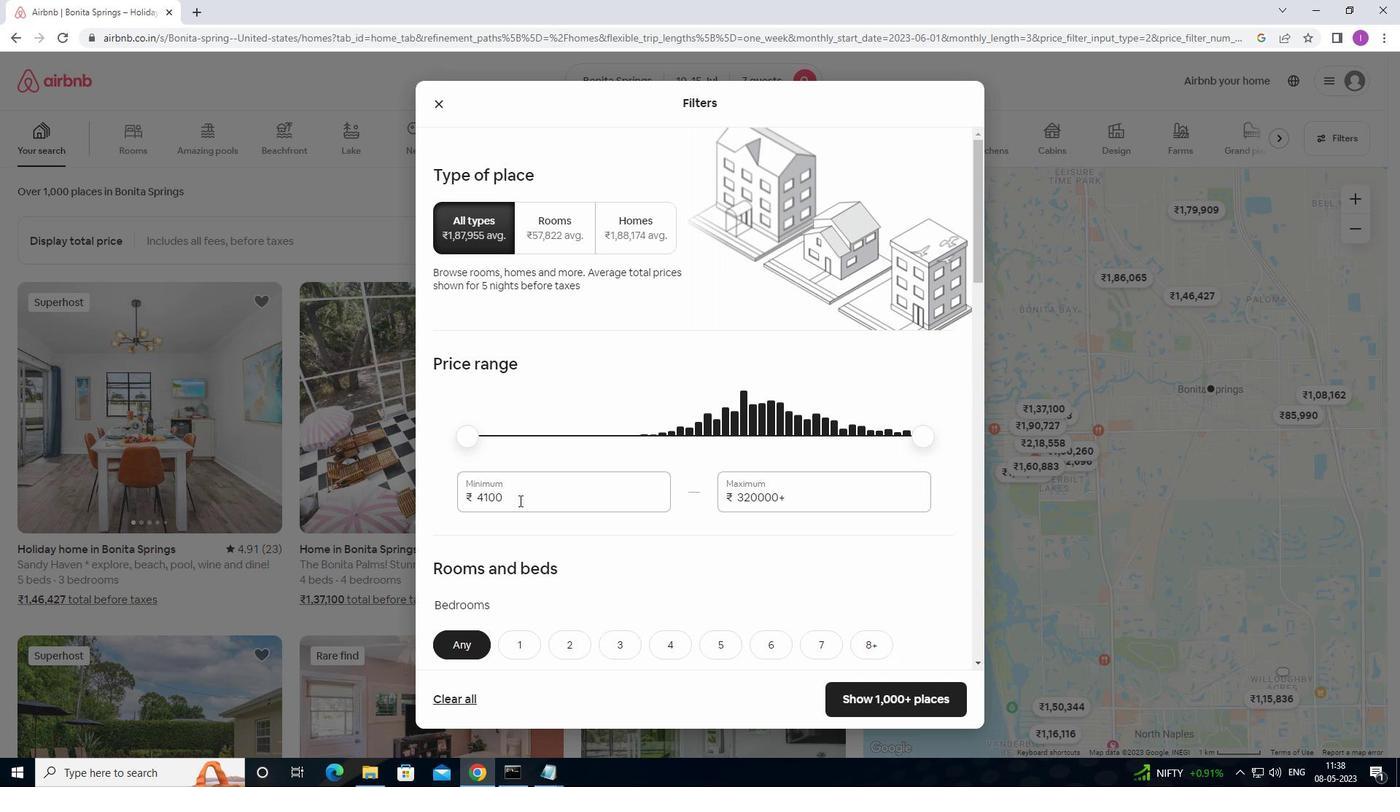 
Action: Mouse moved to (460, 498)
Screenshot: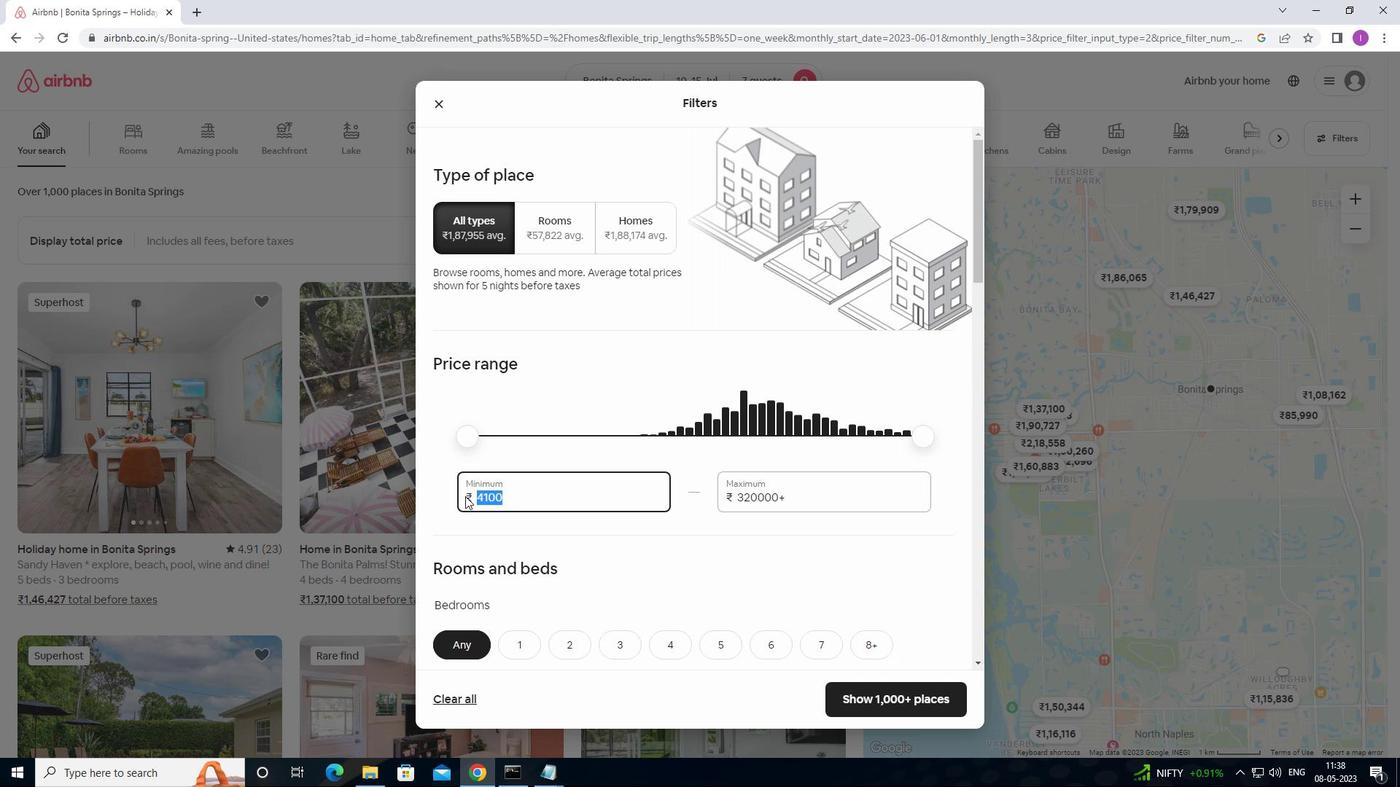 
Action: Key pressed 10000
Screenshot: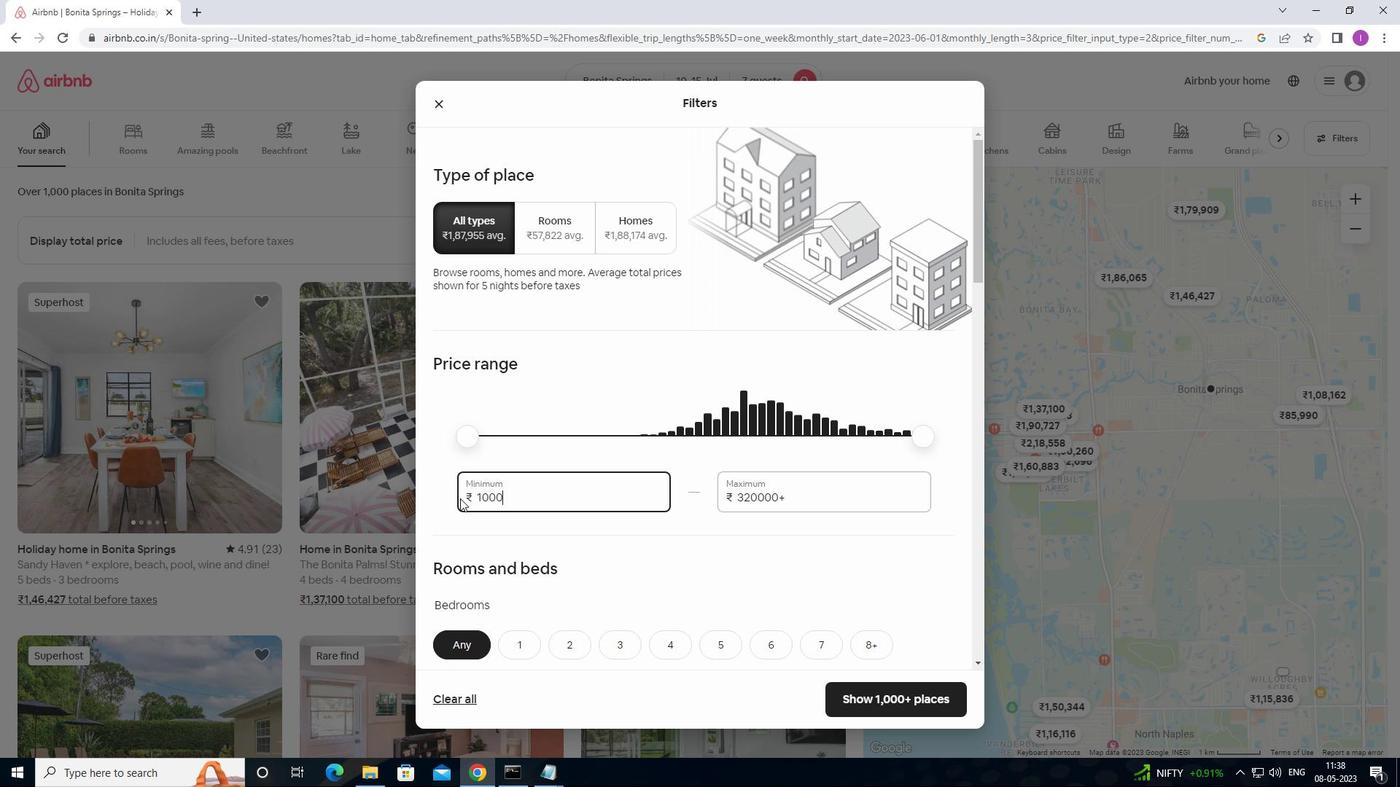 
Action: Mouse moved to (788, 499)
Screenshot: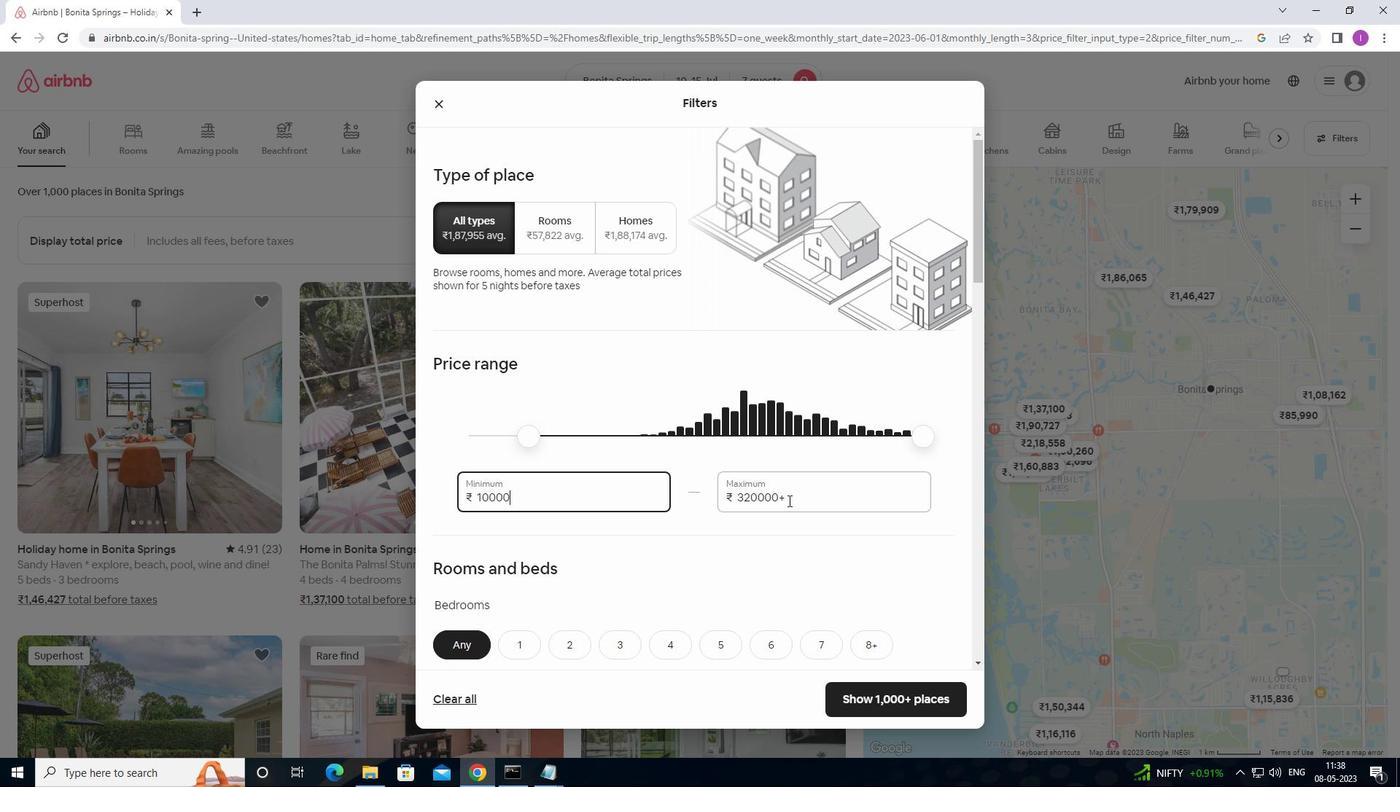 
Action: Mouse pressed left at (788, 499)
Screenshot: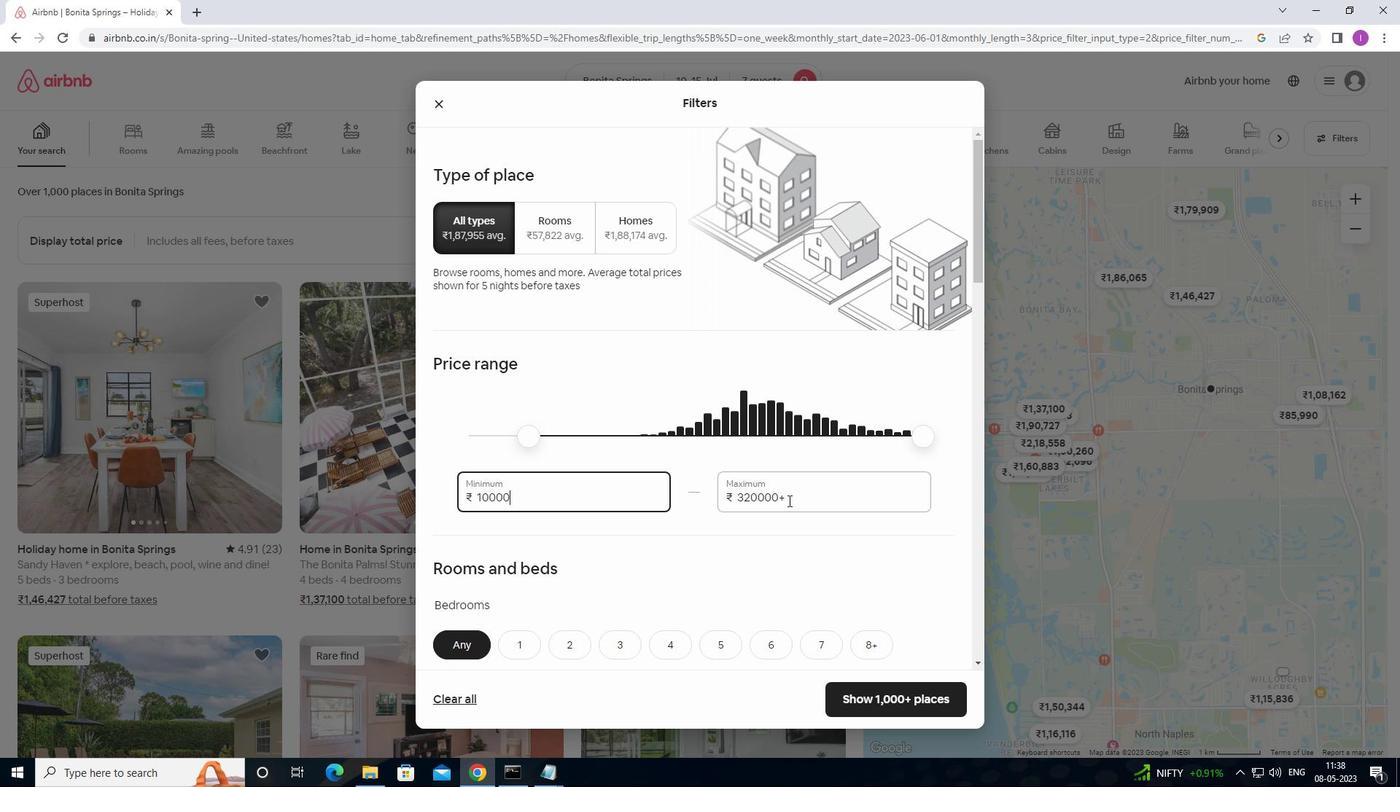 
Action: Mouse moved to (716, 499)
Screenshot: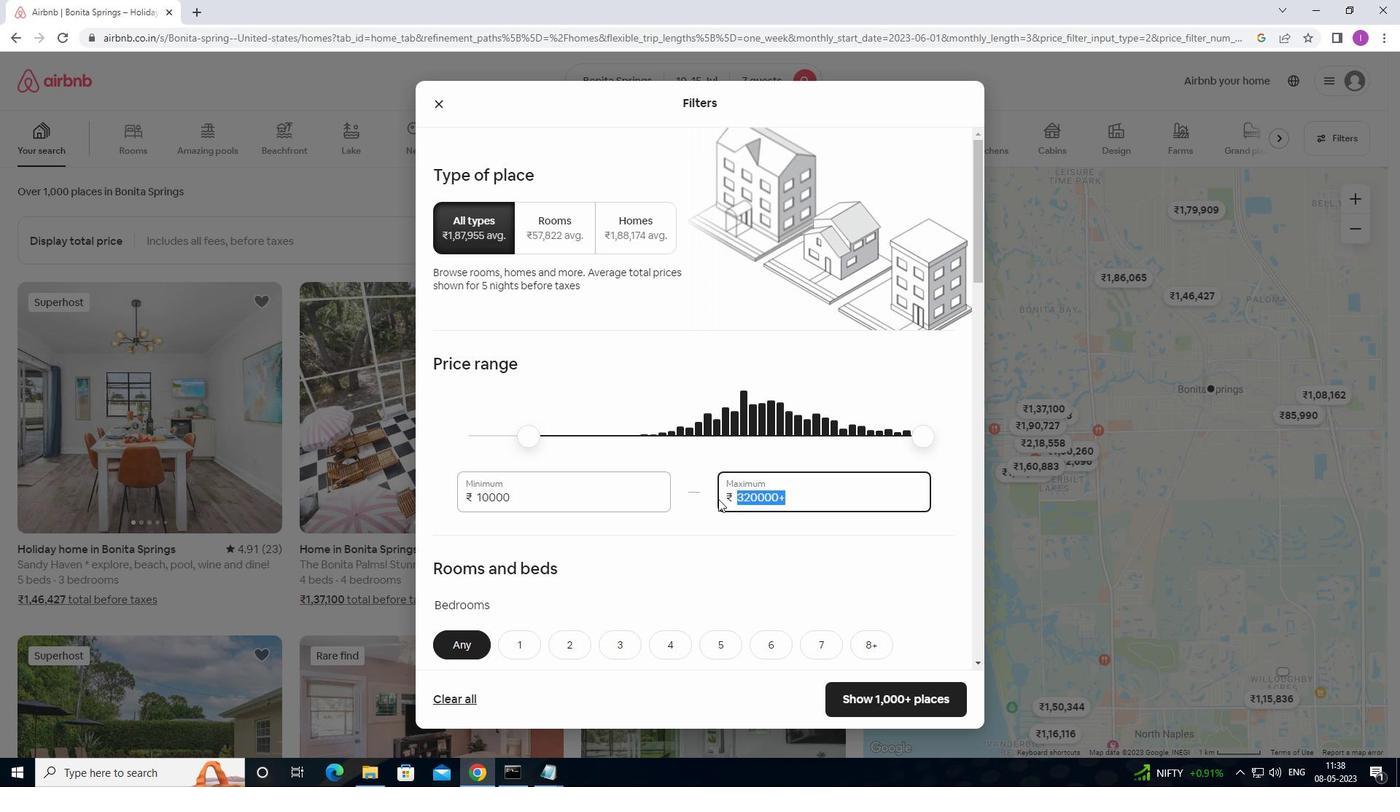 
Action: Key pressed 15000
Screenshot: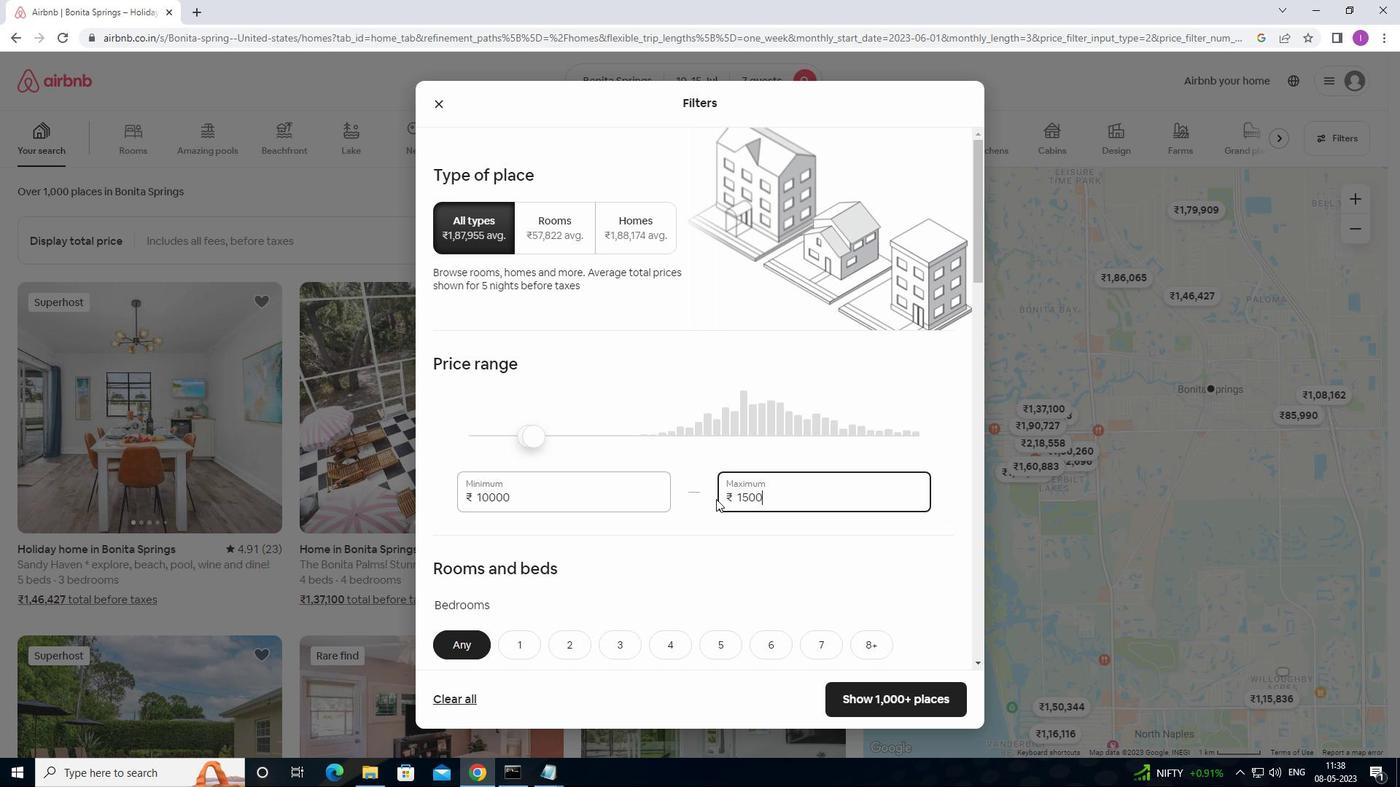 
Action: Mouse moved to (744, 563)
Screenshot: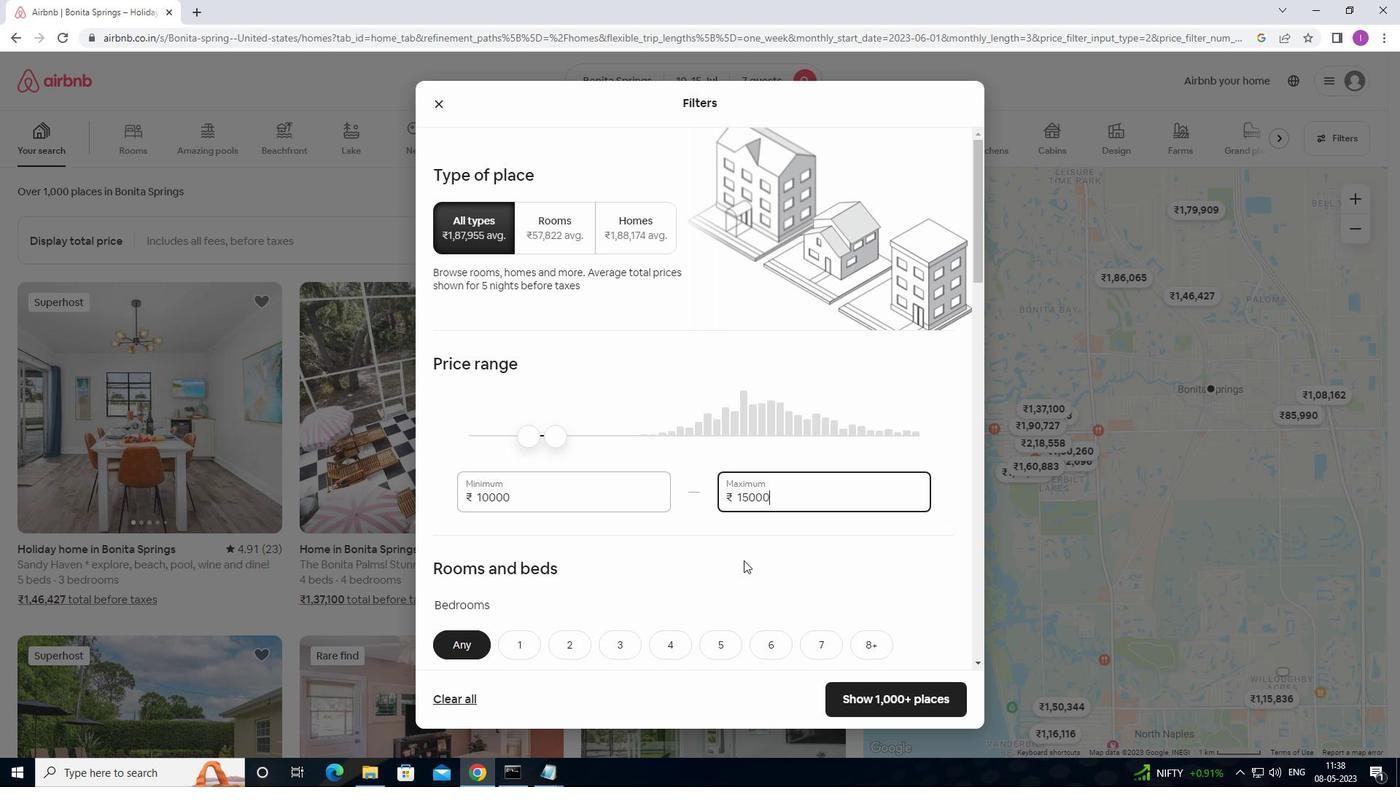 
Action: Mouse scrolled (744, 562) with delta (0, 0)
Screenshot: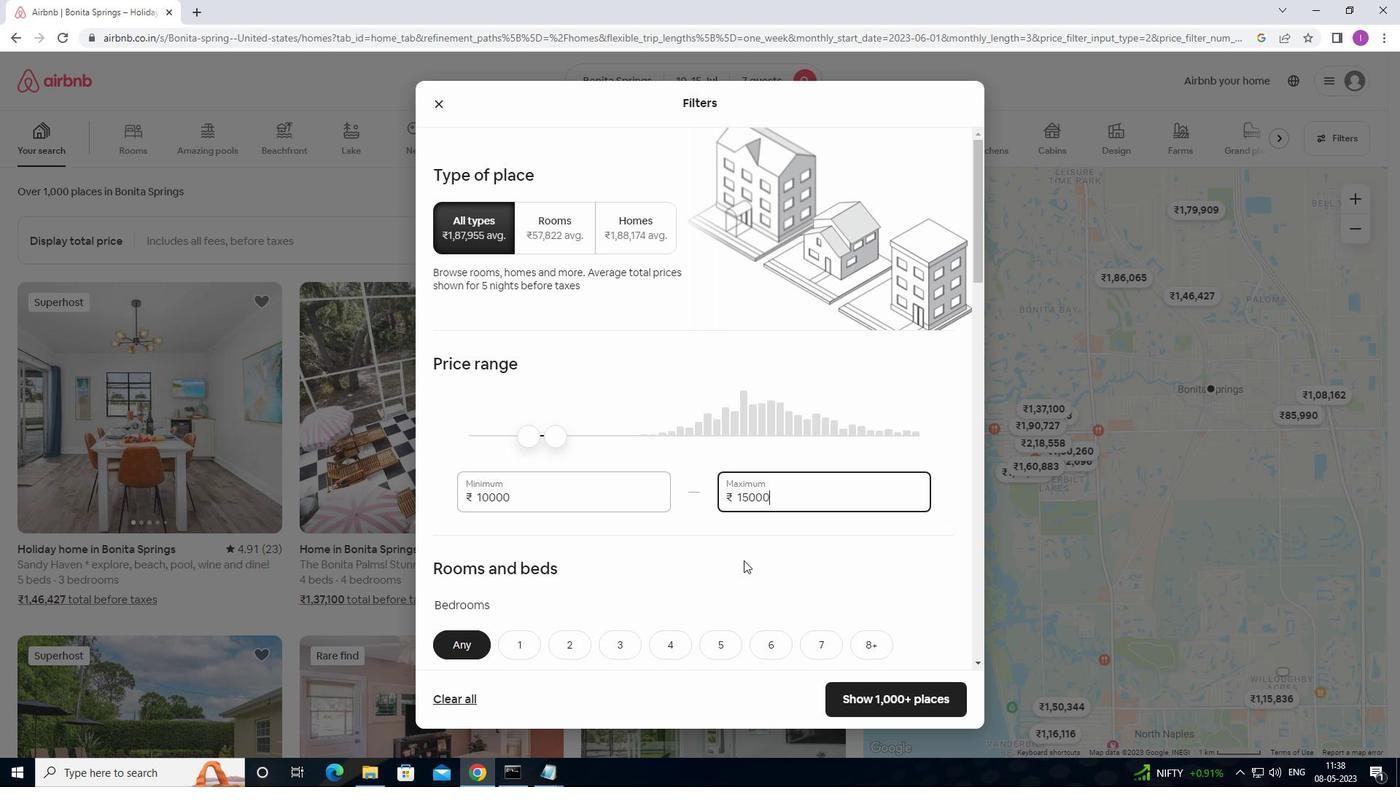 
Action: Mouse moved to (744, 563)
Screenshot: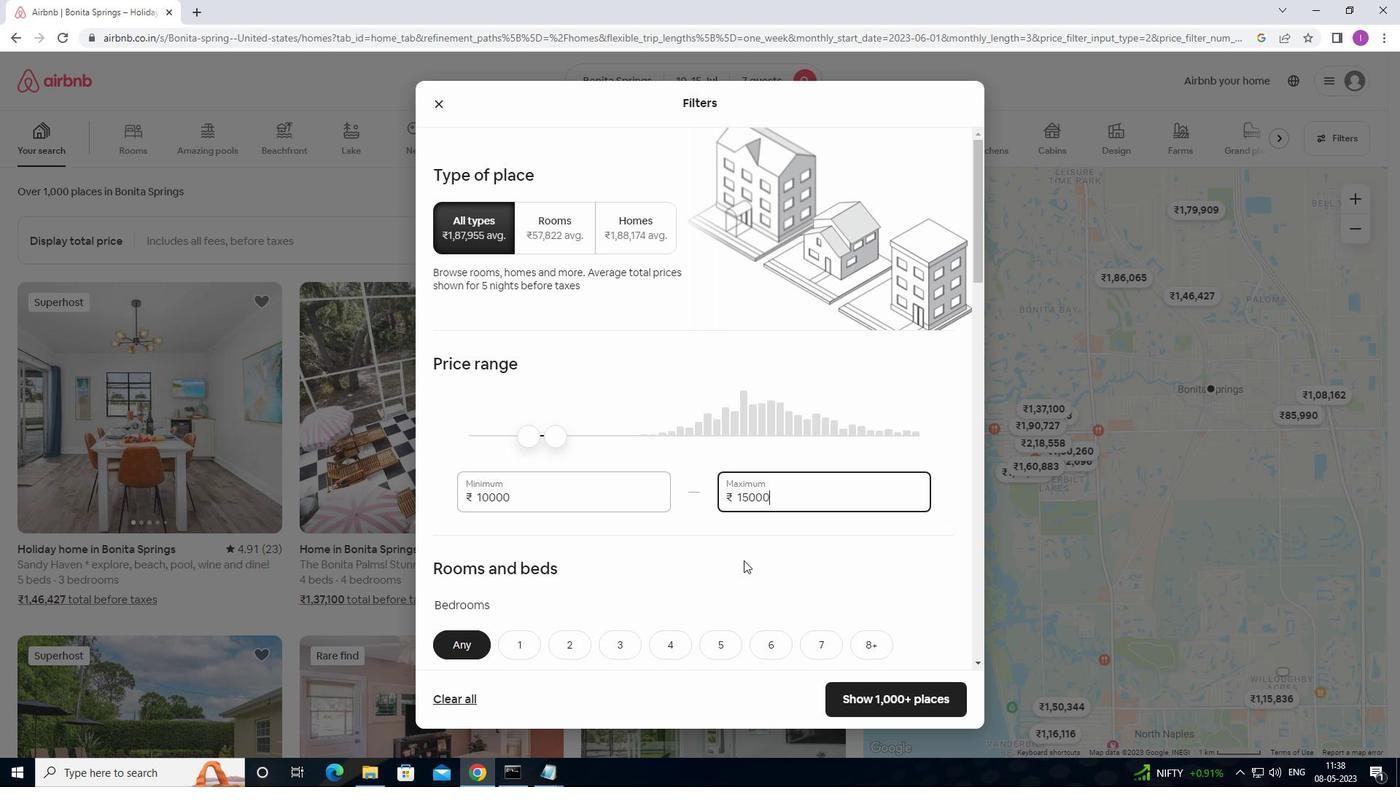 
Action: Mouse scrolled (744, 563) with delta (0, 0)
Screenshot: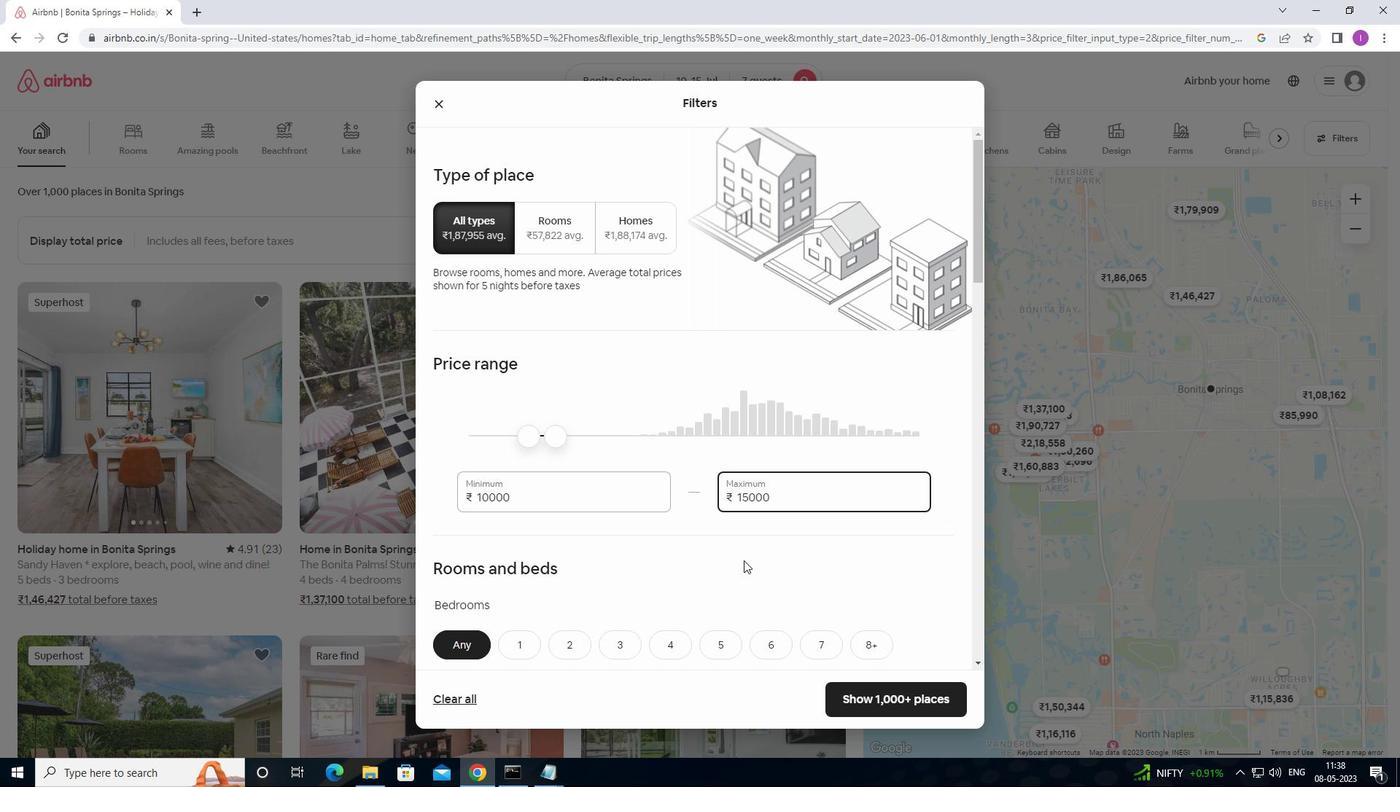 
Action: Mouse moved to (746, 566)
Screenshot: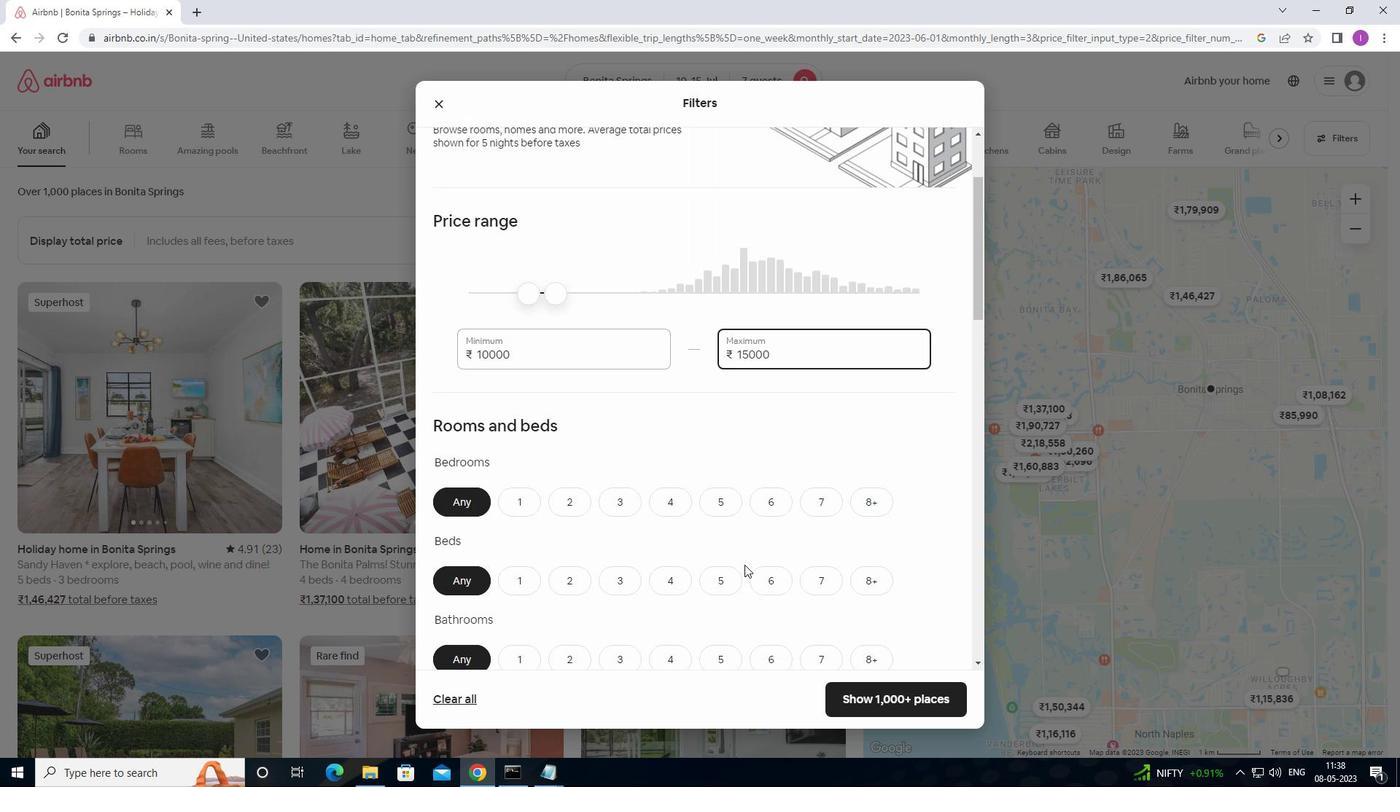 
Action: Mouse scrolled (746, 566) with delta (0, 0)
Screenshot: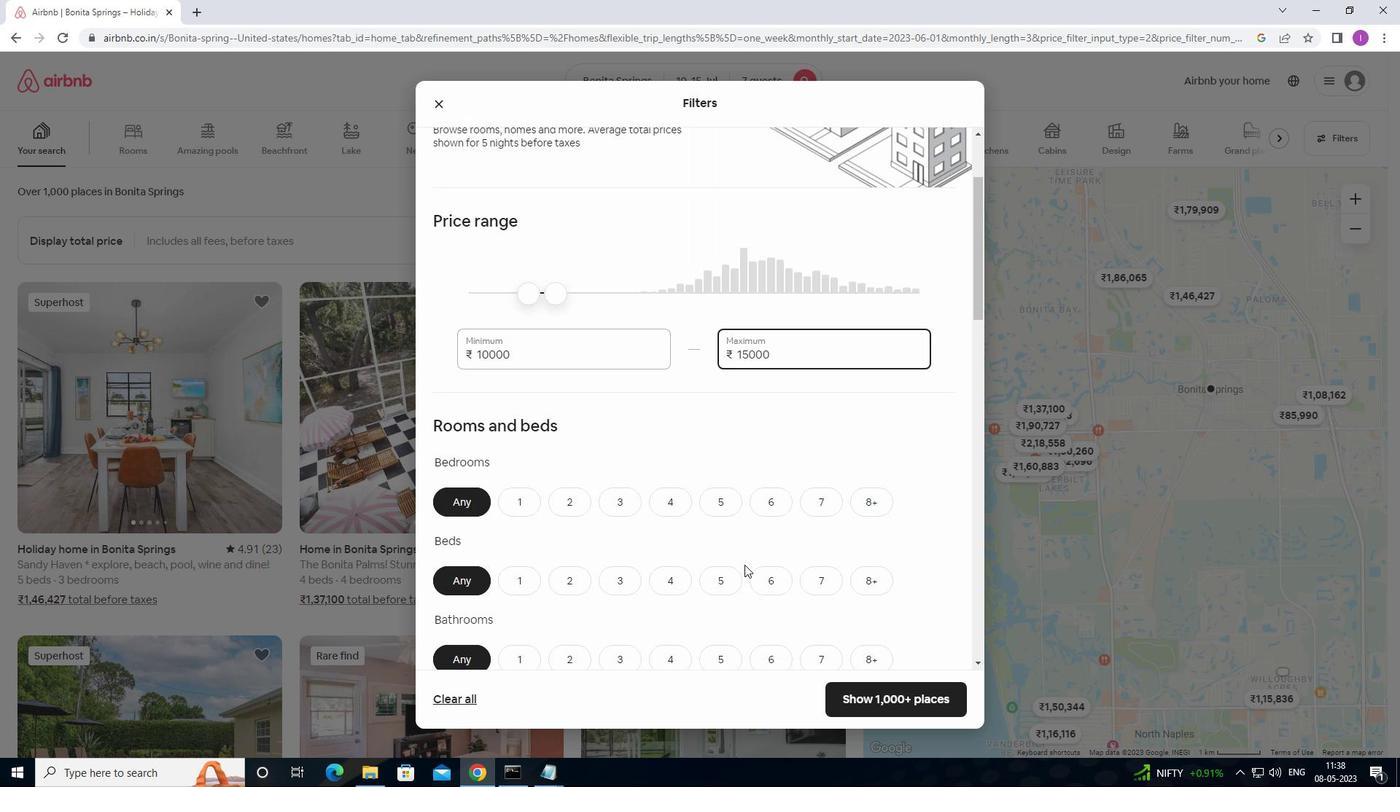 
Action: Mouse scrolled (746, 566) with delta (0, 0)
Screenshot: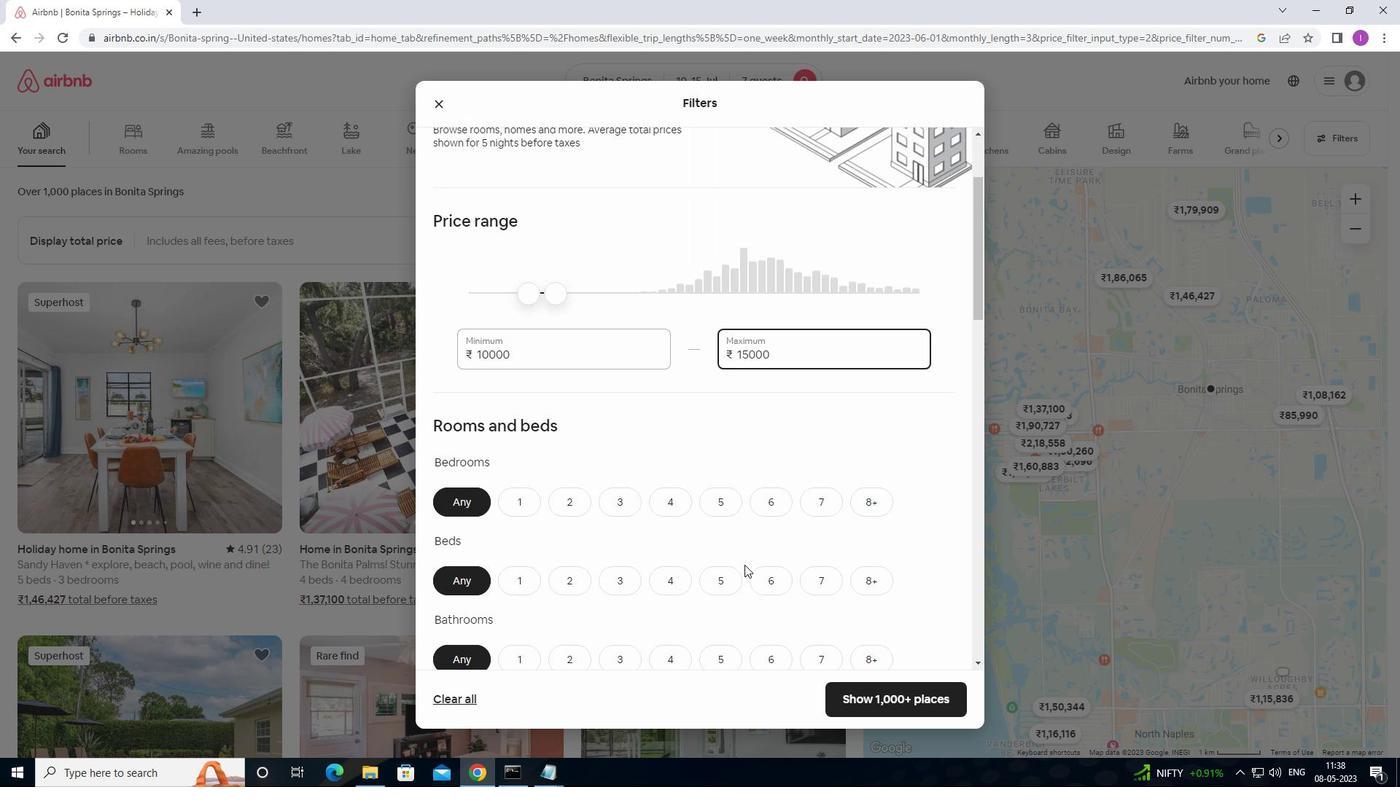 
Action: Mouse moved to (746, 584)
Screenshot: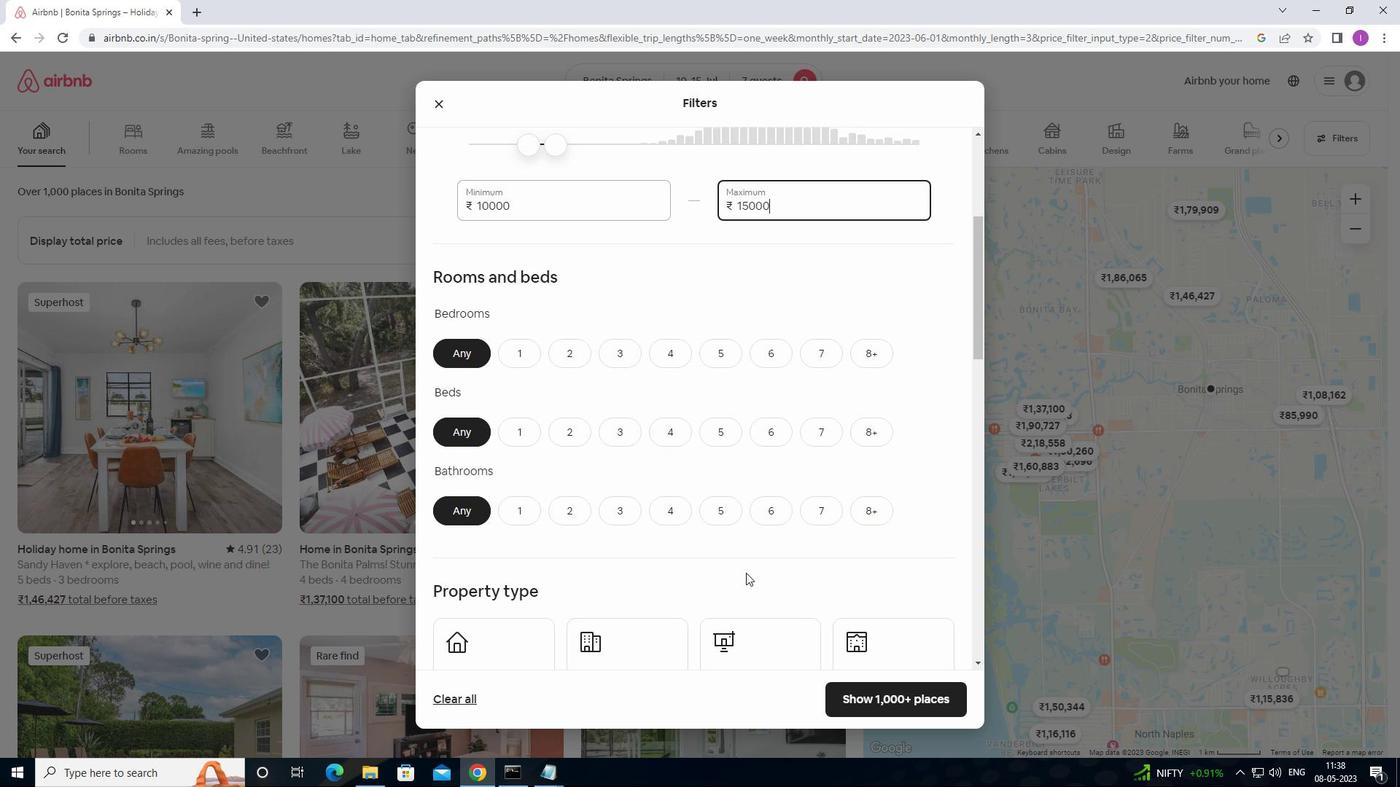 
Action: Mouse scrolled (746, 583) with delta (0, 0)
Screenshot: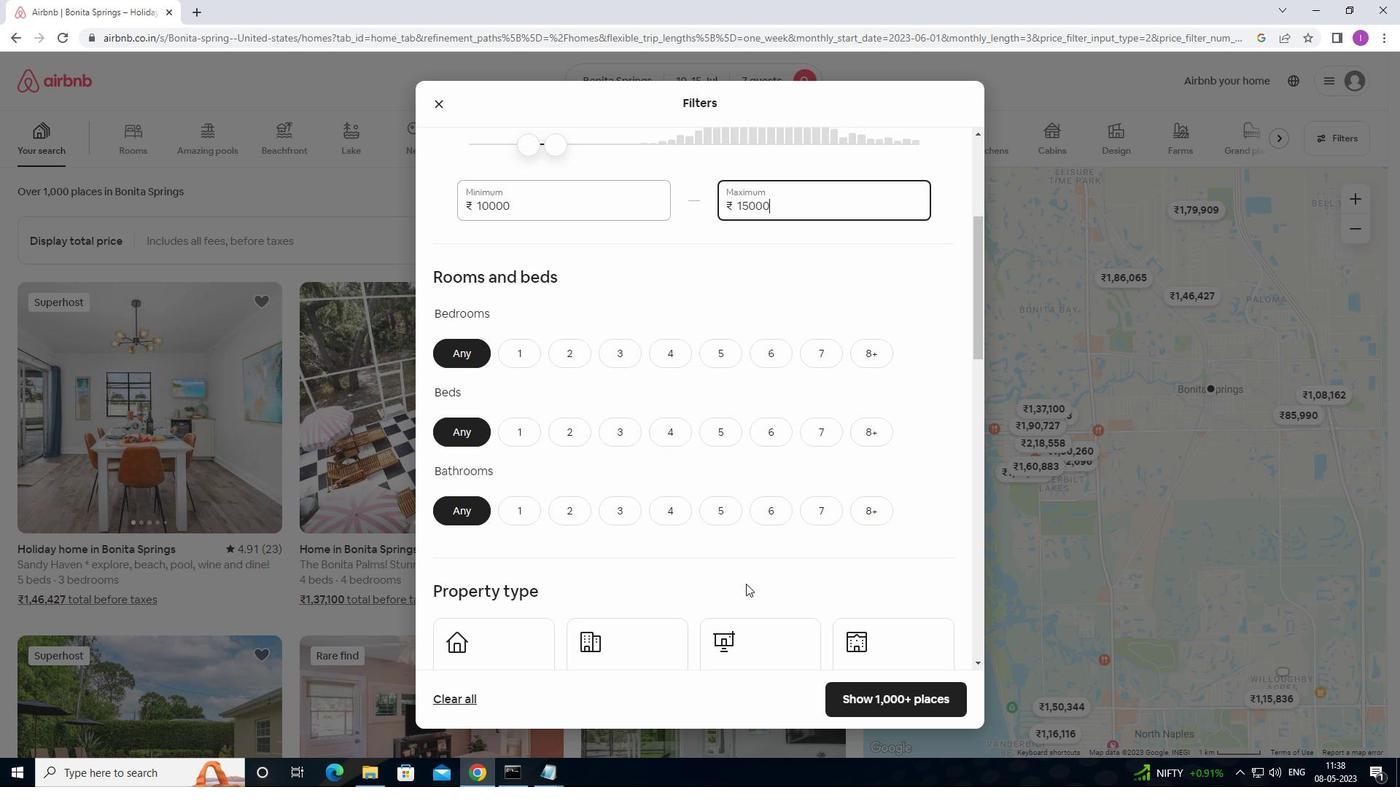 
Action: Mouse moved to (672, 286)
Screenshot: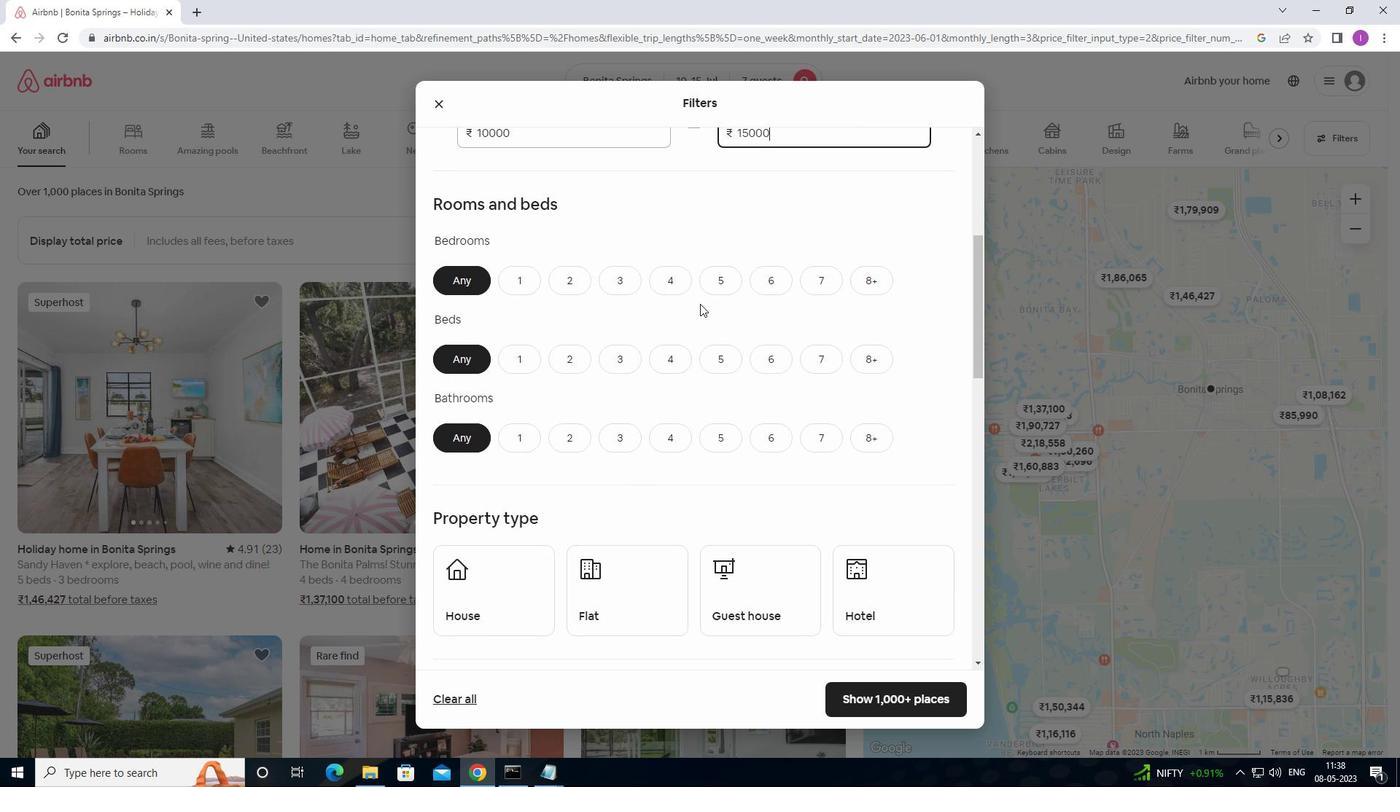
Action: Mouse pressed left at (672, 286)
Screenshot: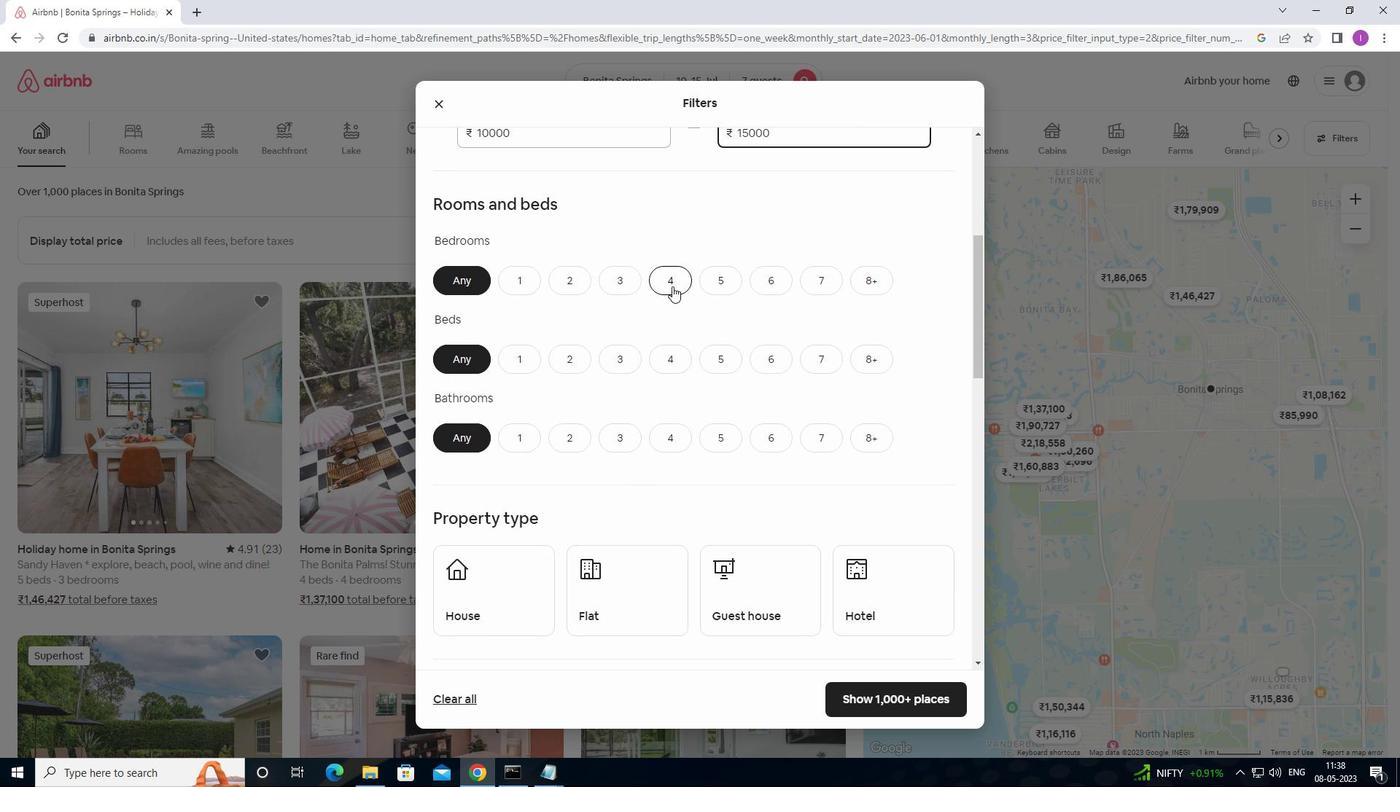 
Action: Mouse moved to (817, 358)
Screenshot: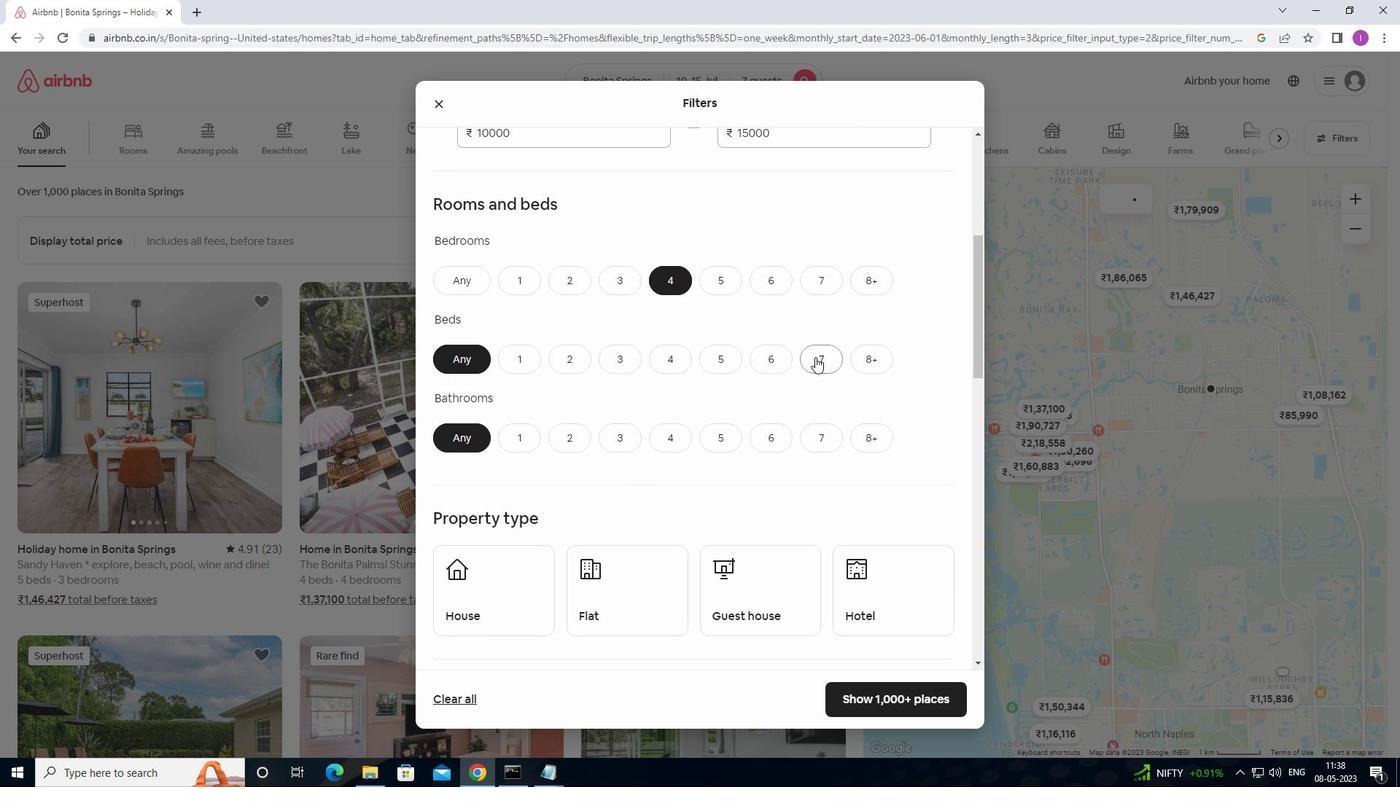 
Action: Mouse pressed left at (817, 358)
Screenshot: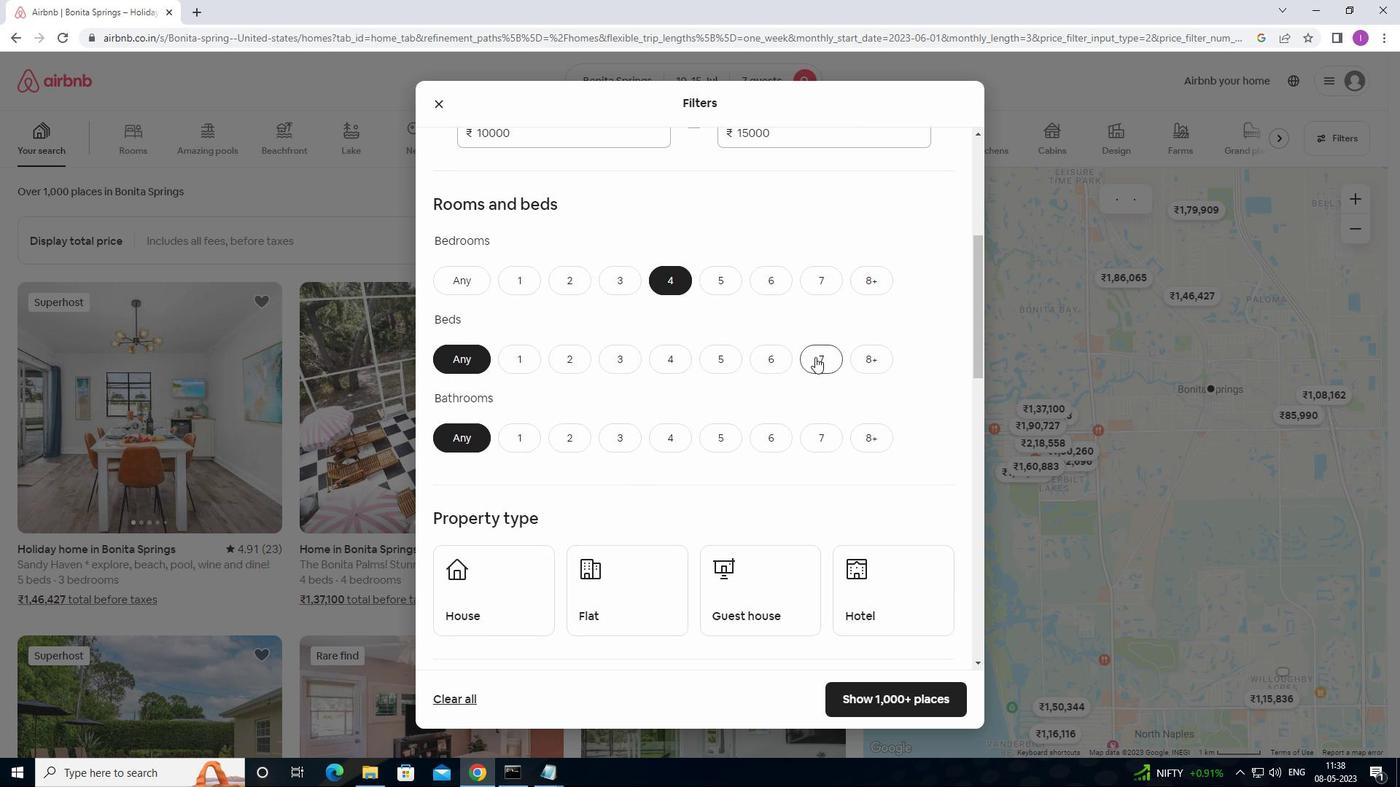
Action: Mouse moved to (668, 428)
Screenshot: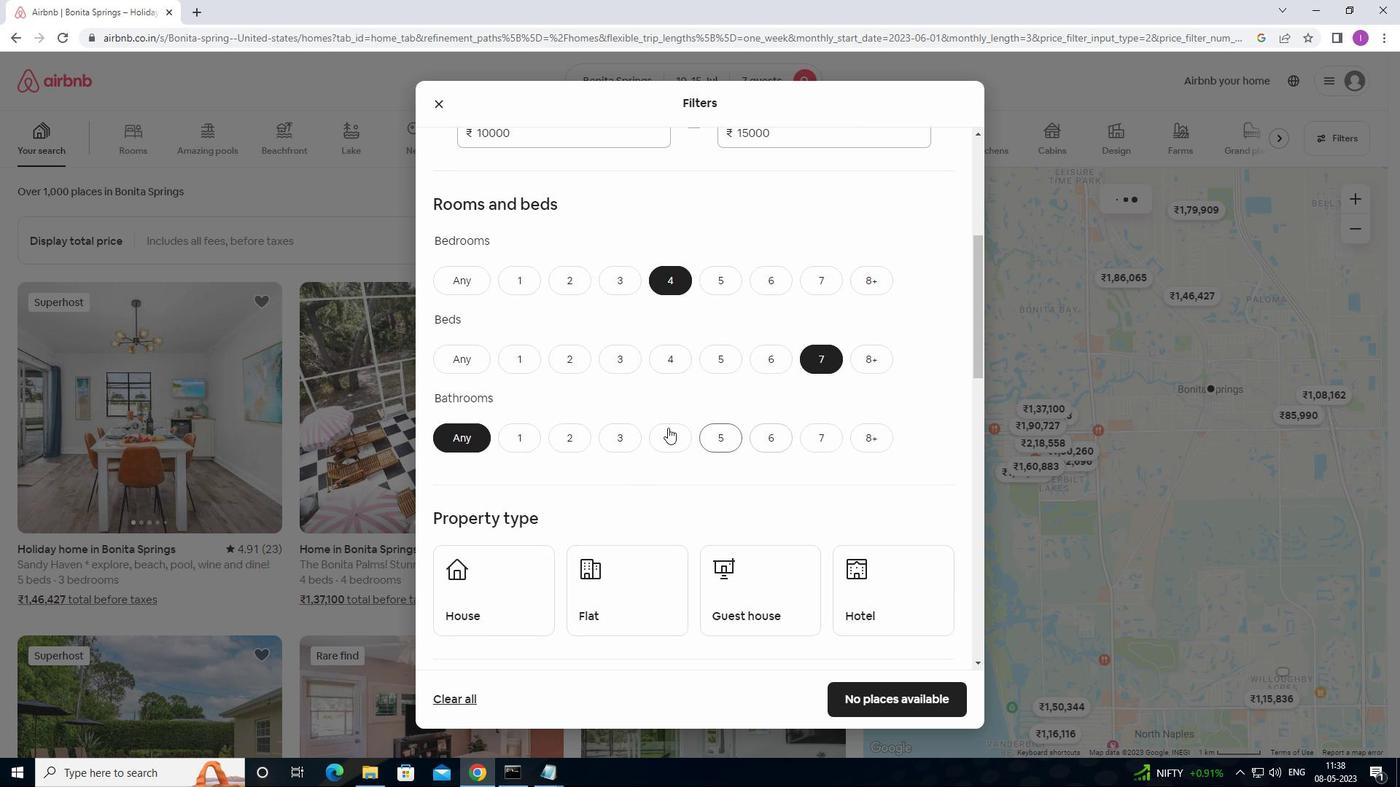 
Action: Mouse pressed left at (668, 428)
Screenshot: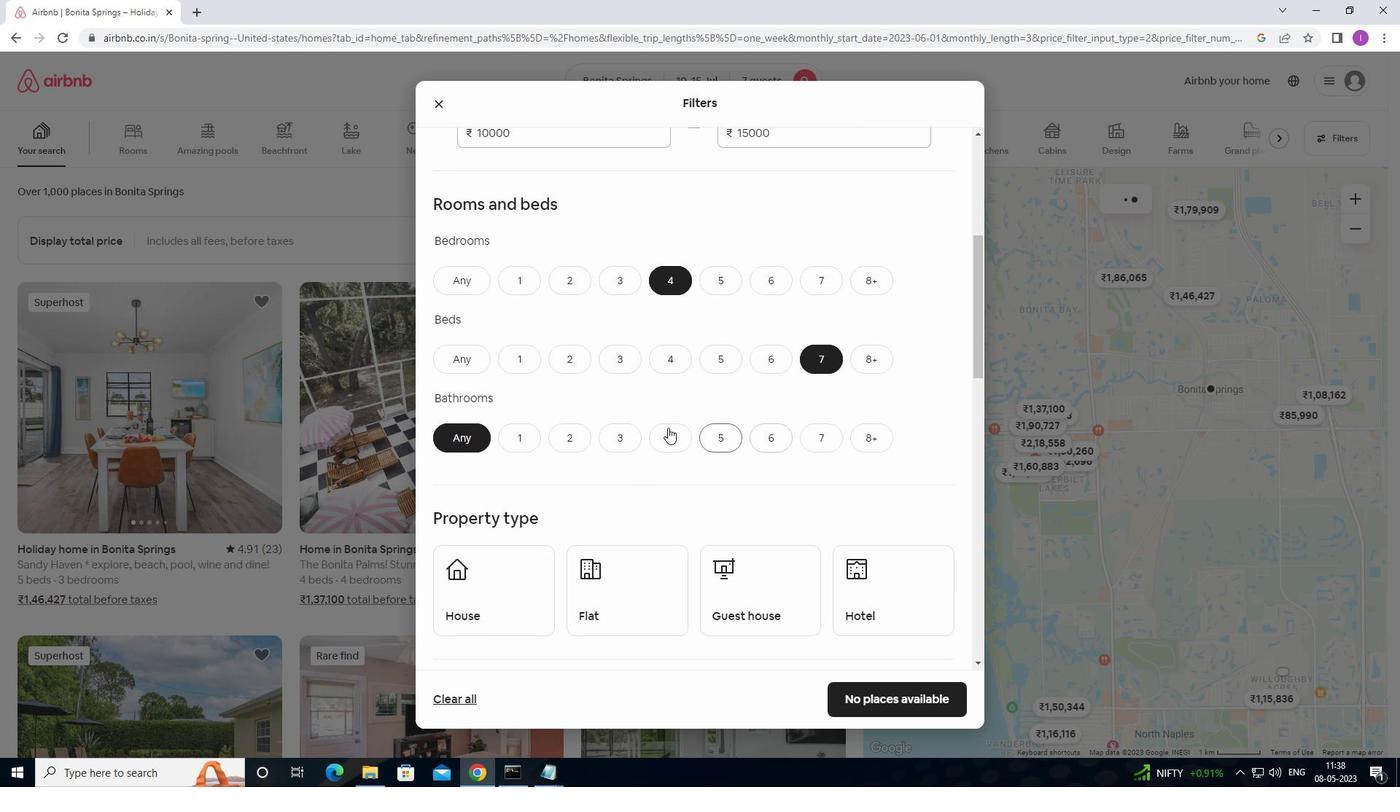 
Action: Mouse moved to (700, 476)
Screenshot: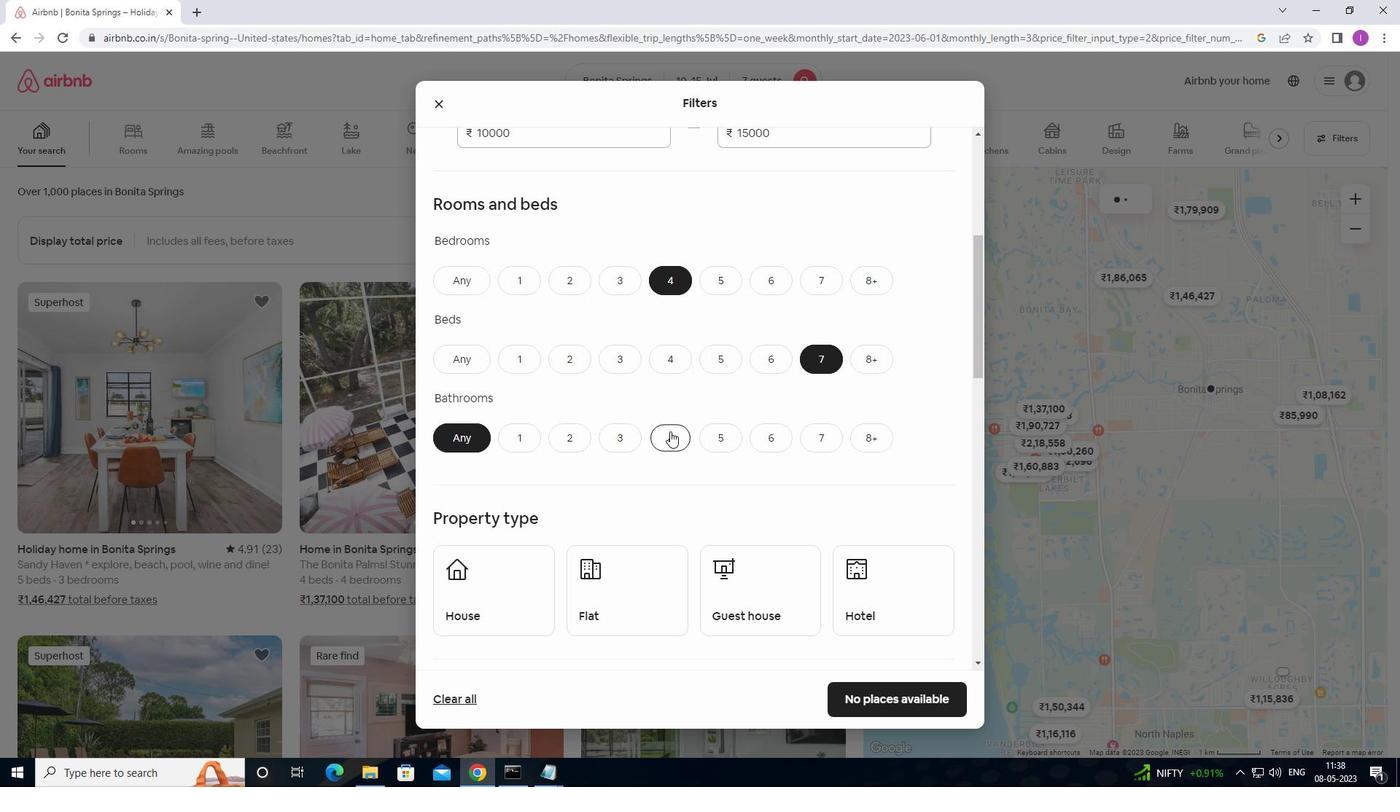 
Action: Mouse scrolled (700, 475) with delta (0, 0)
Screenshot: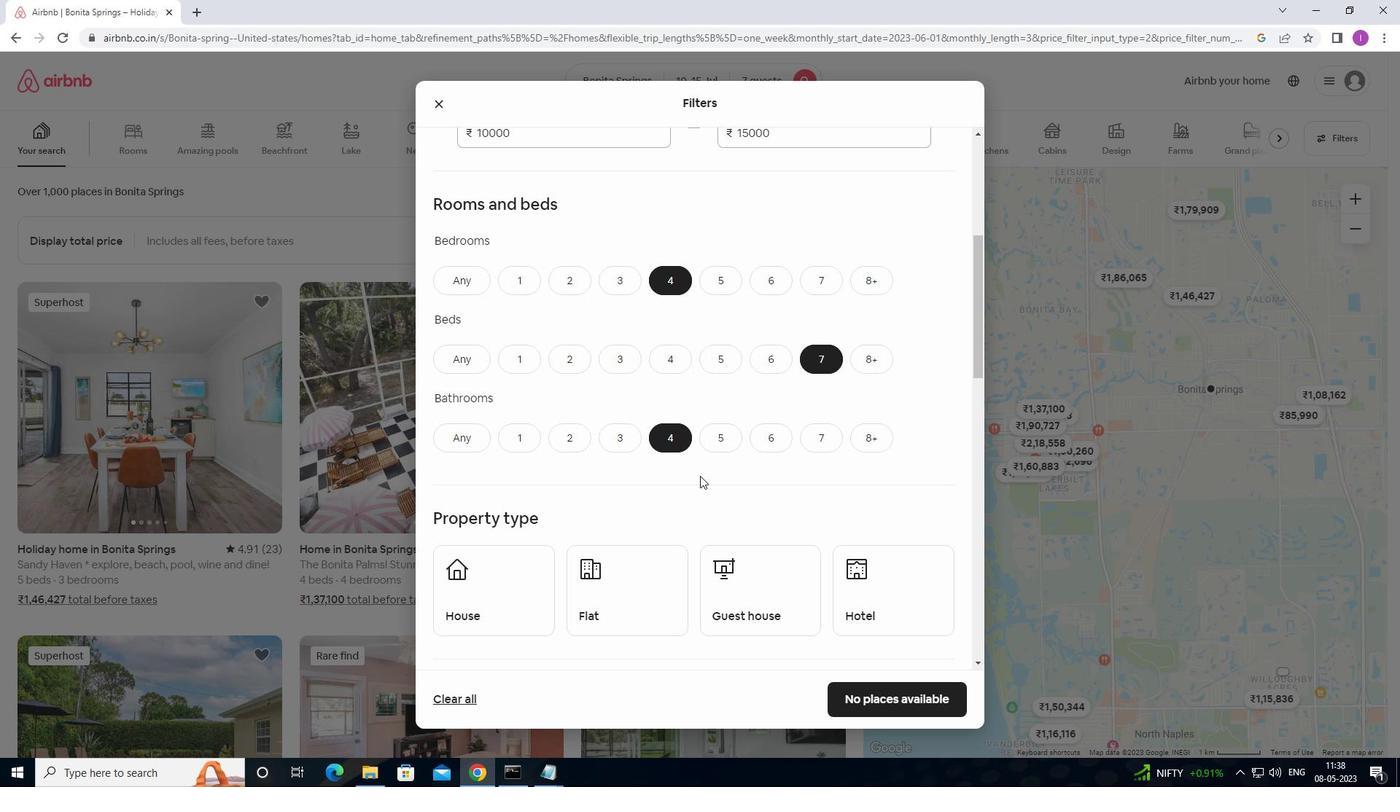 
Action: Mouse scrolled (700, 475) with delta (0, 0)
Screenshot: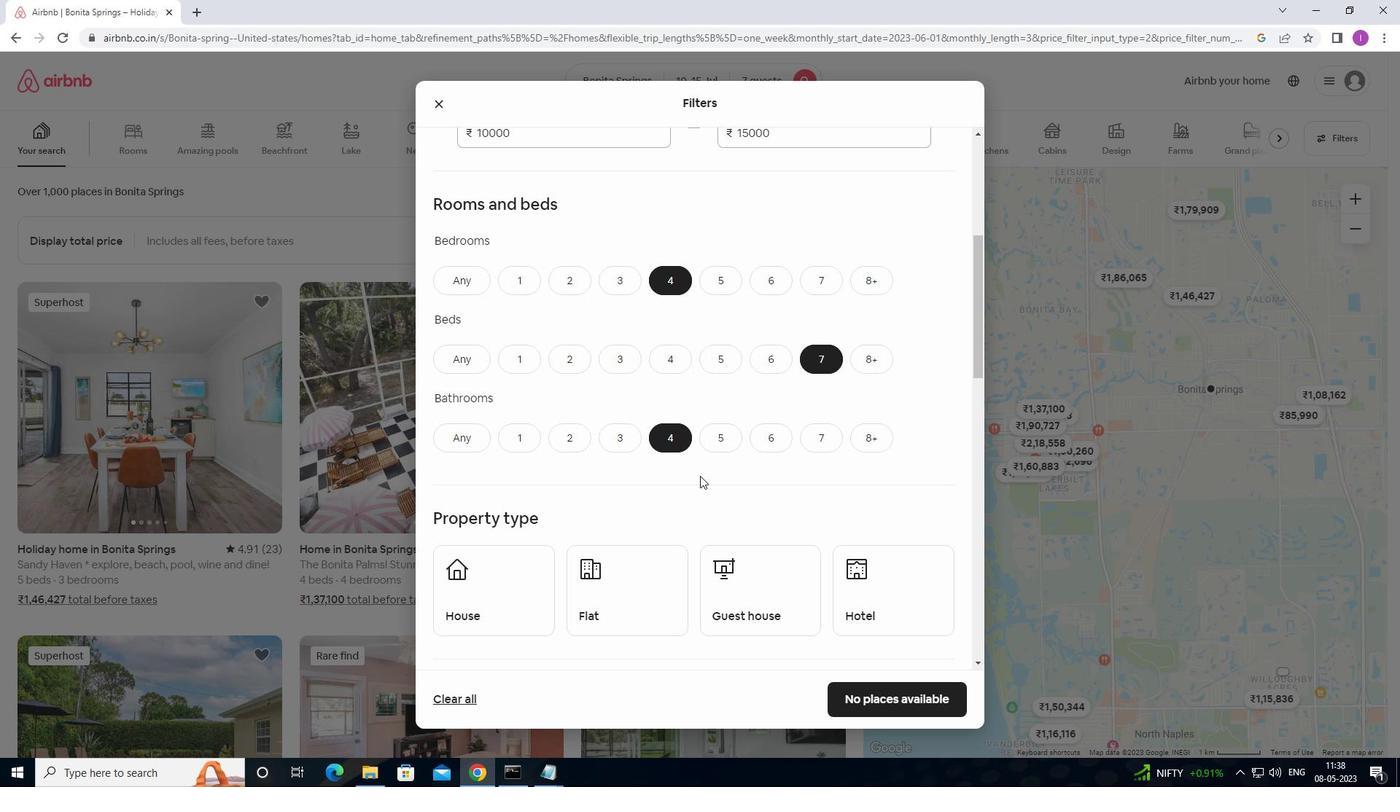 
Action: Mouse moved to (474, 449)
Screenshot: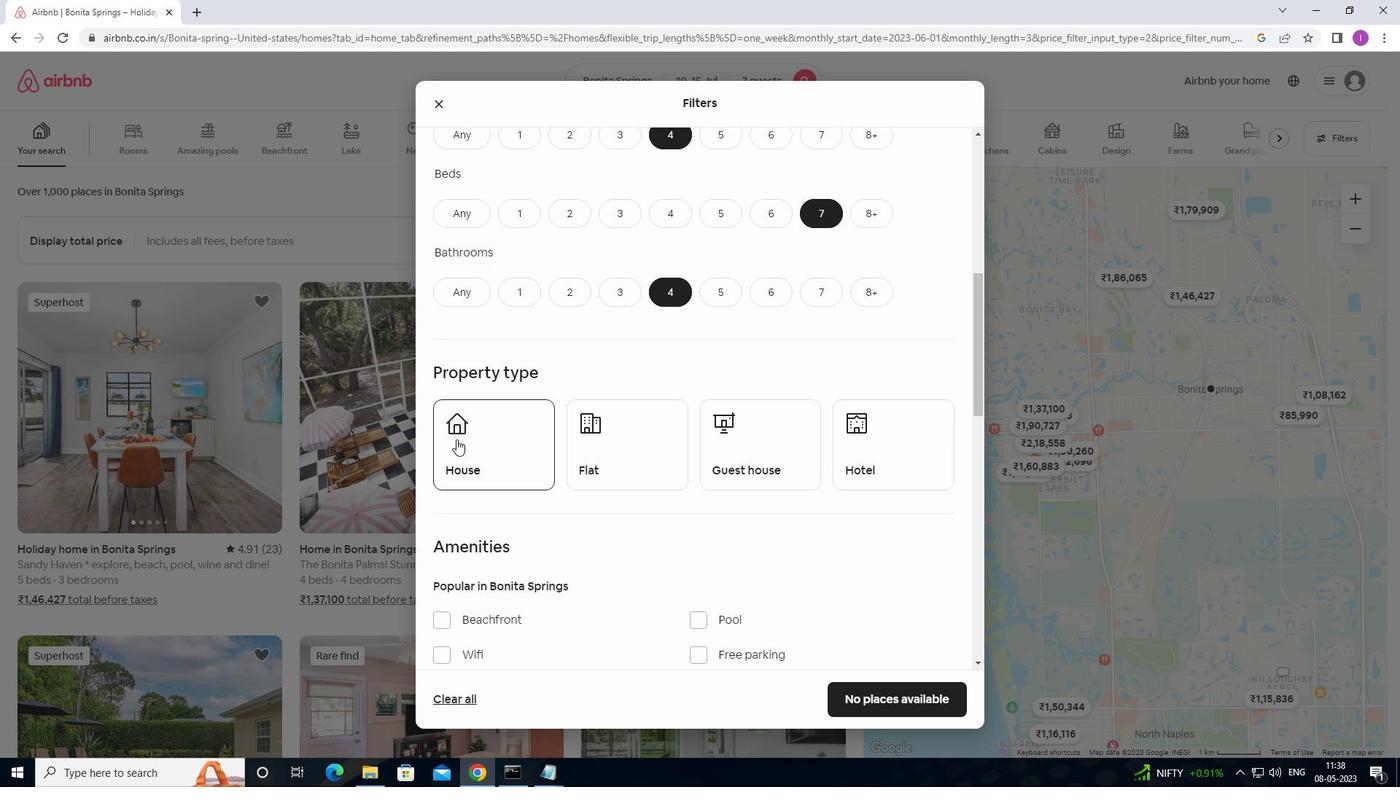 
Action: Mouse pressed left at (474, 449)
Screenshot: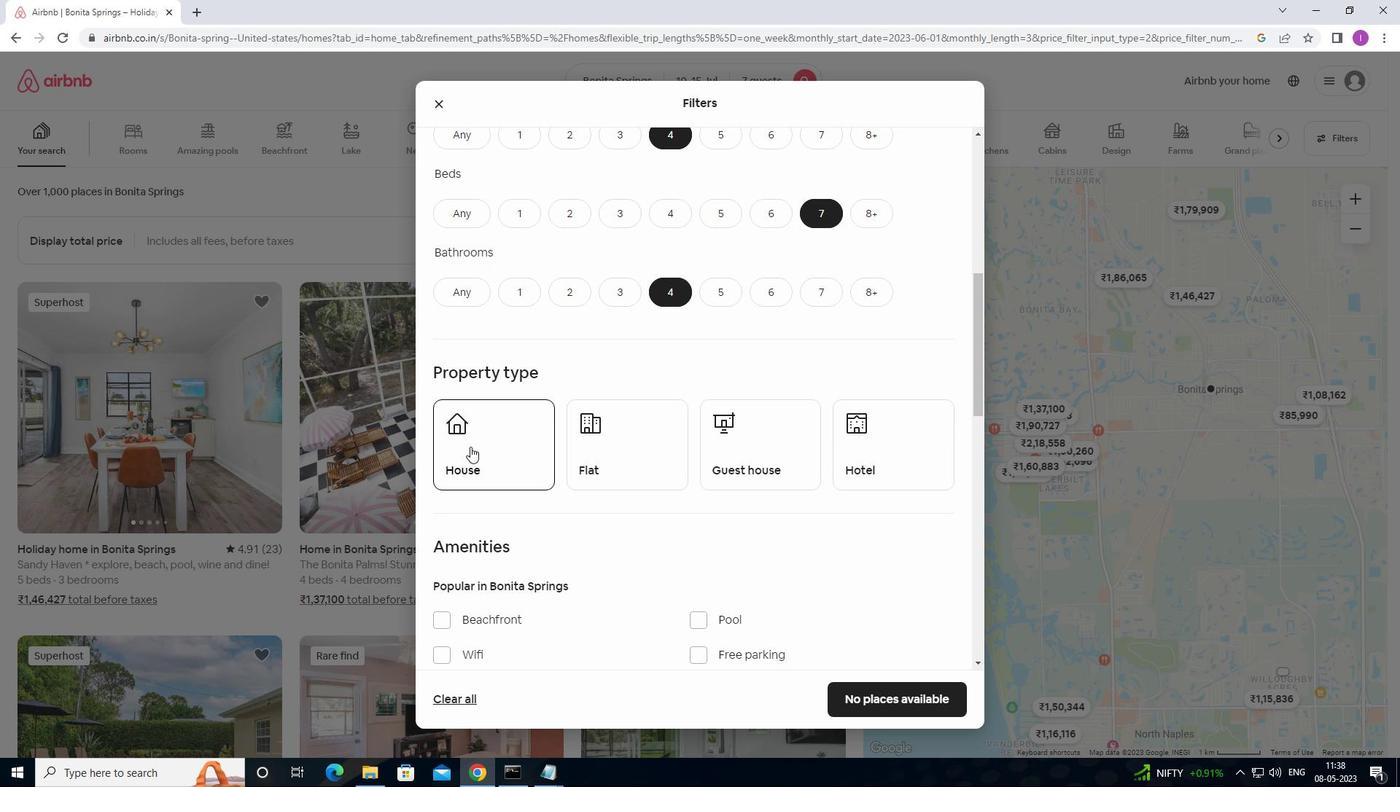 
Action: Mouse moved to (624, 468)
Screenshot: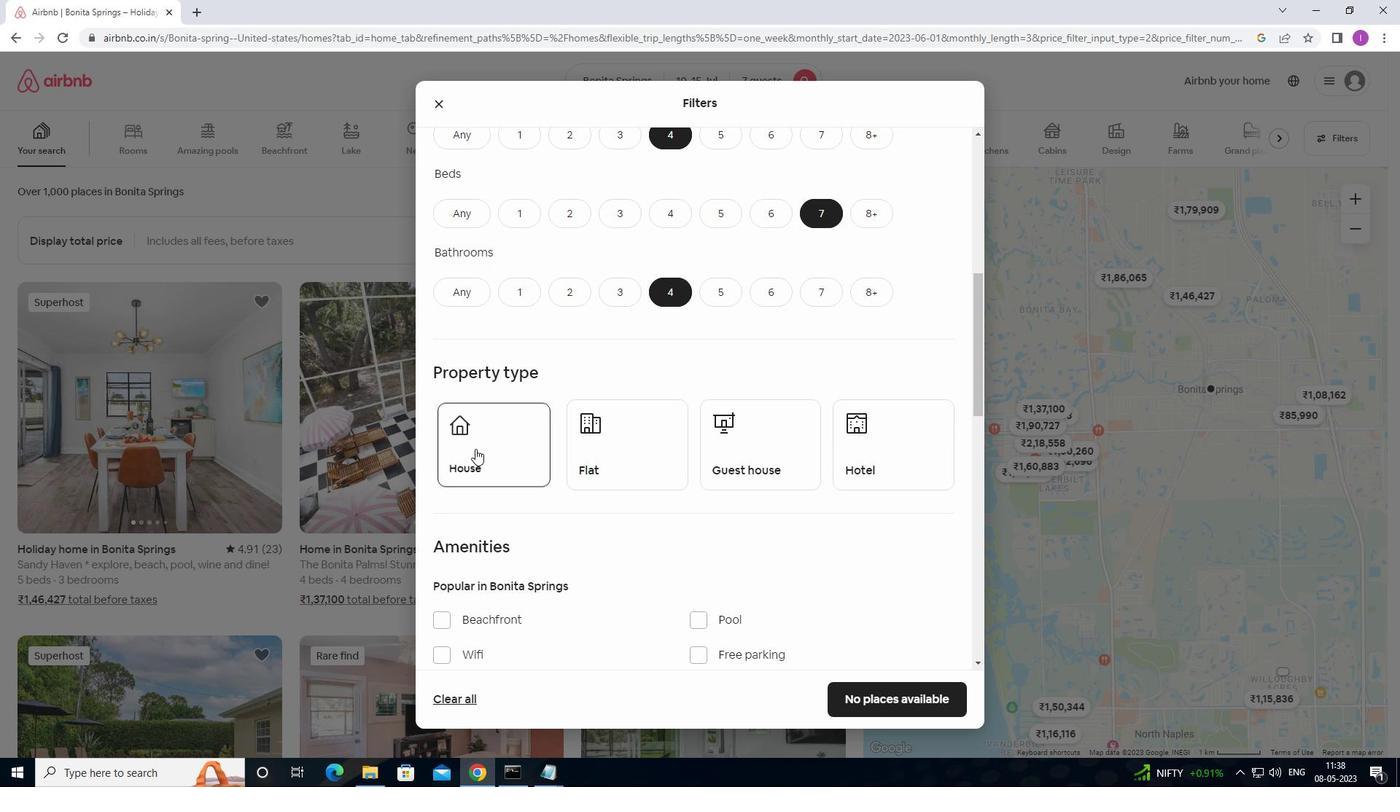 
Action: Mouse pressed left at (624, 468)
Screenshot: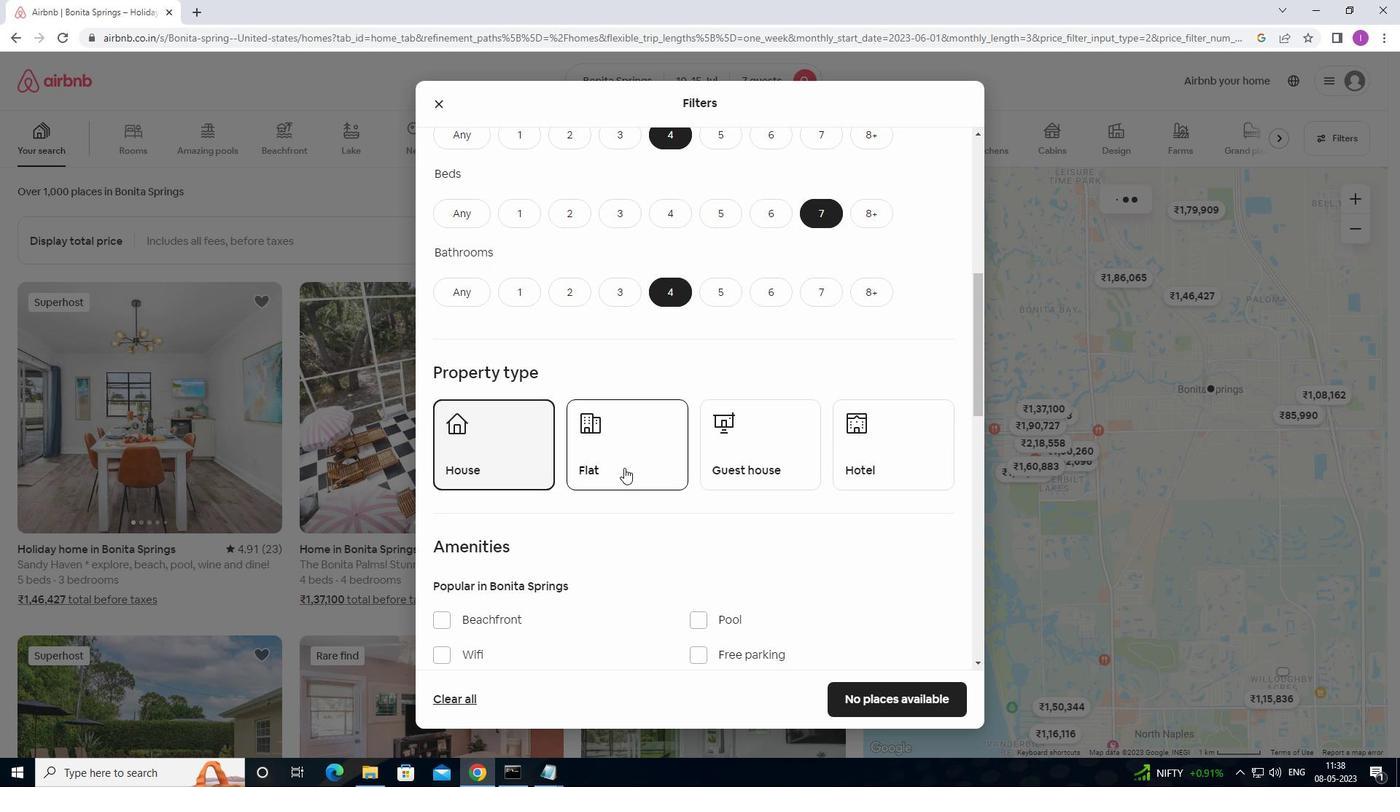 
Action: Mouse moved to (722, 468)
Screenshot: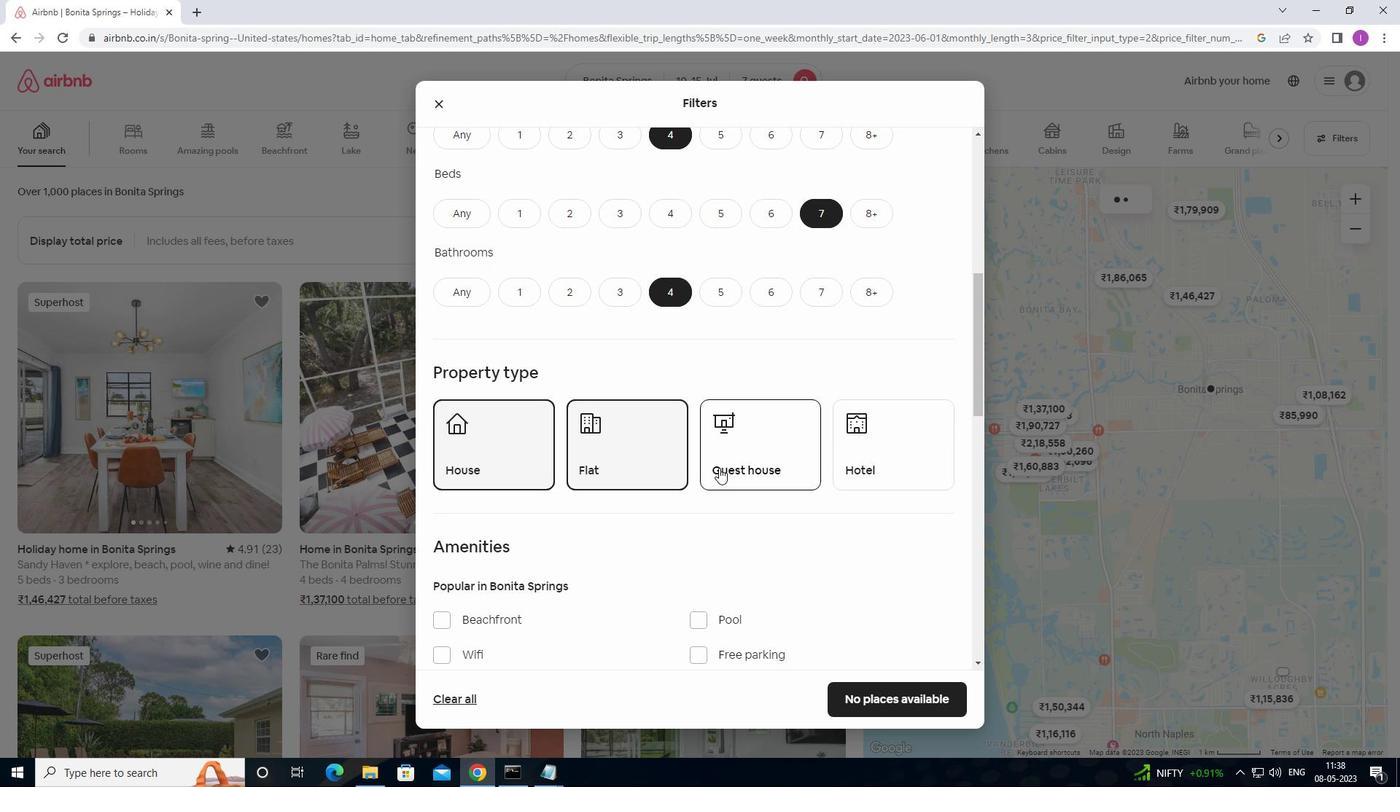 
Action: Mouse pressed left at (722, 468)
Screenshot: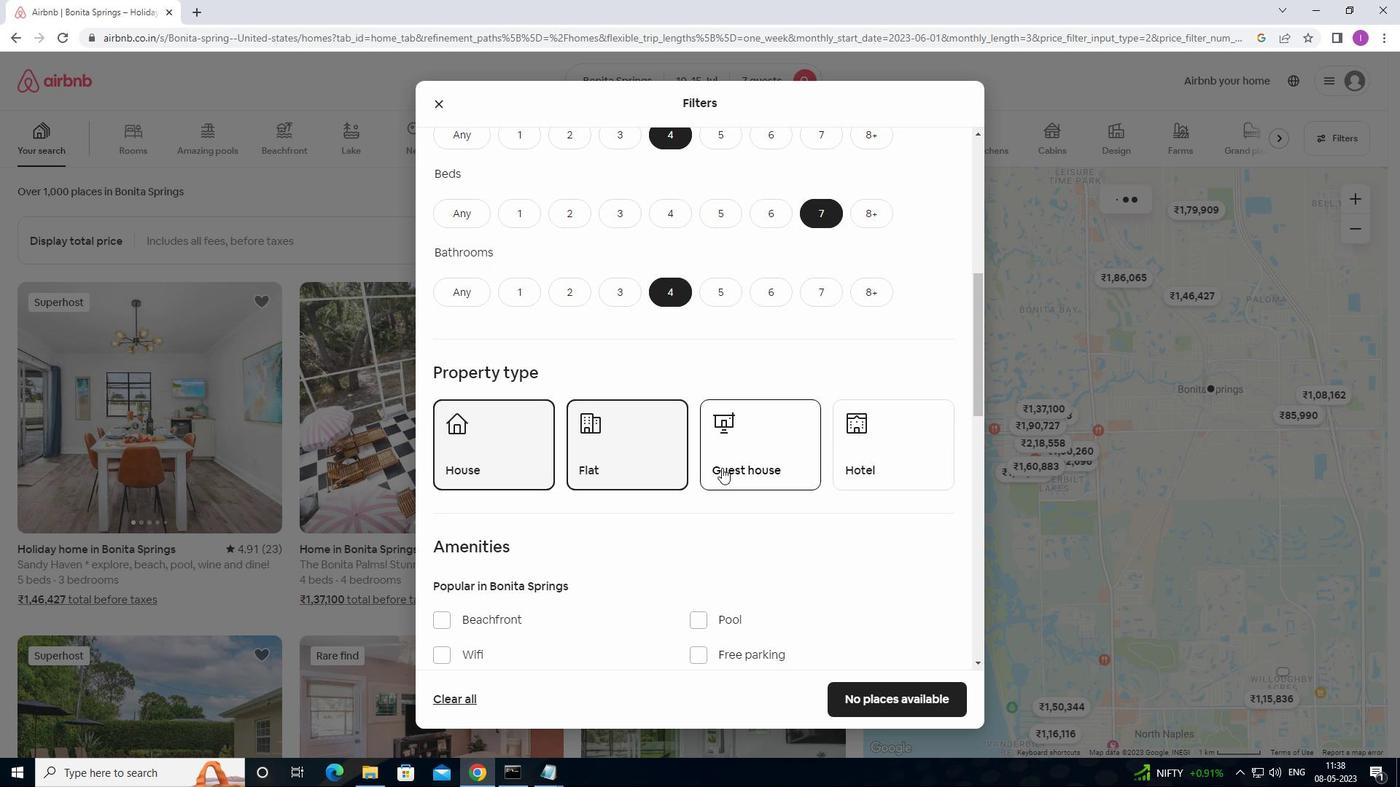 
Action: Mouse moved to (729, 485)
Screenshot: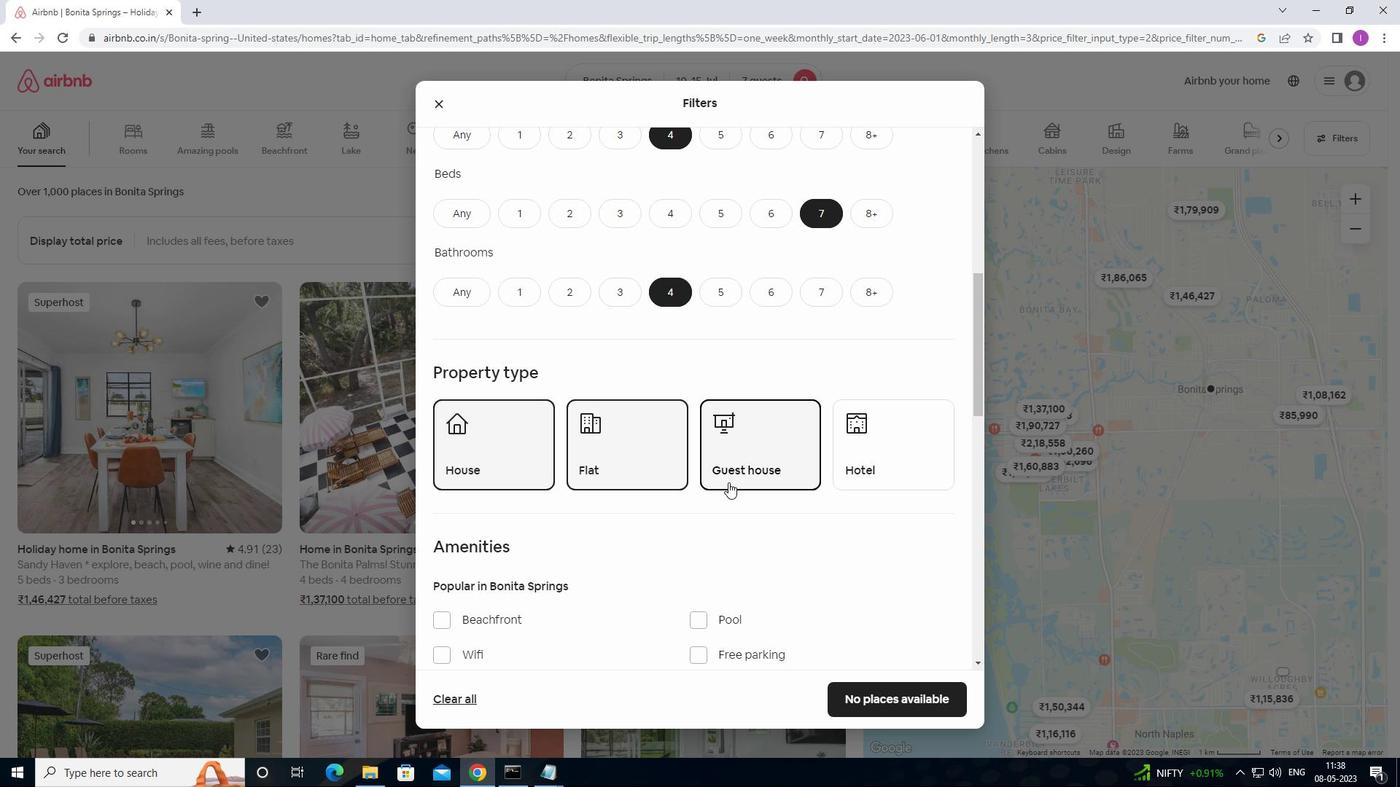
Action: Mouse scrolled (729, 484) with delta (0, 0)
Screenshot: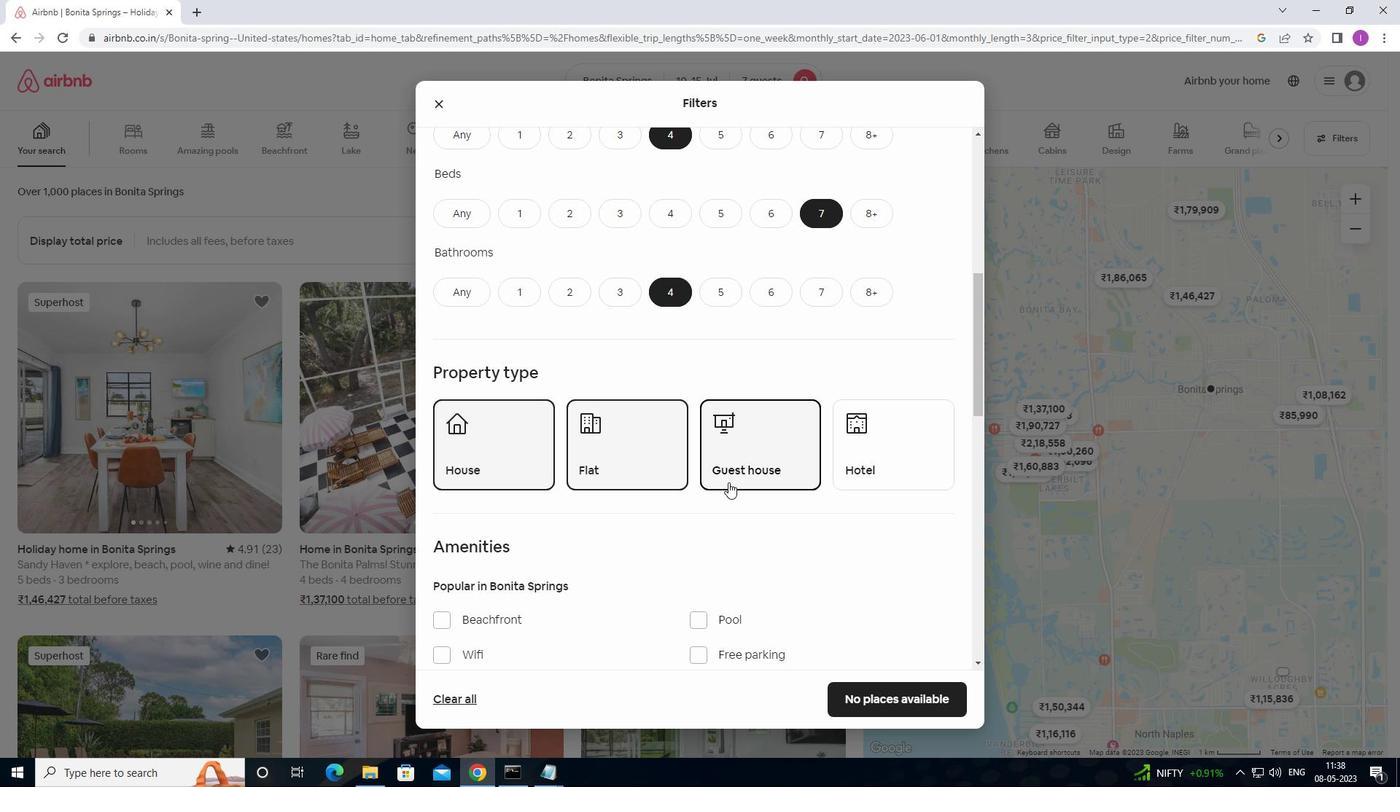 
Action: Mouse scrolled (729, 484) with delta (0, 0)
Screenshot: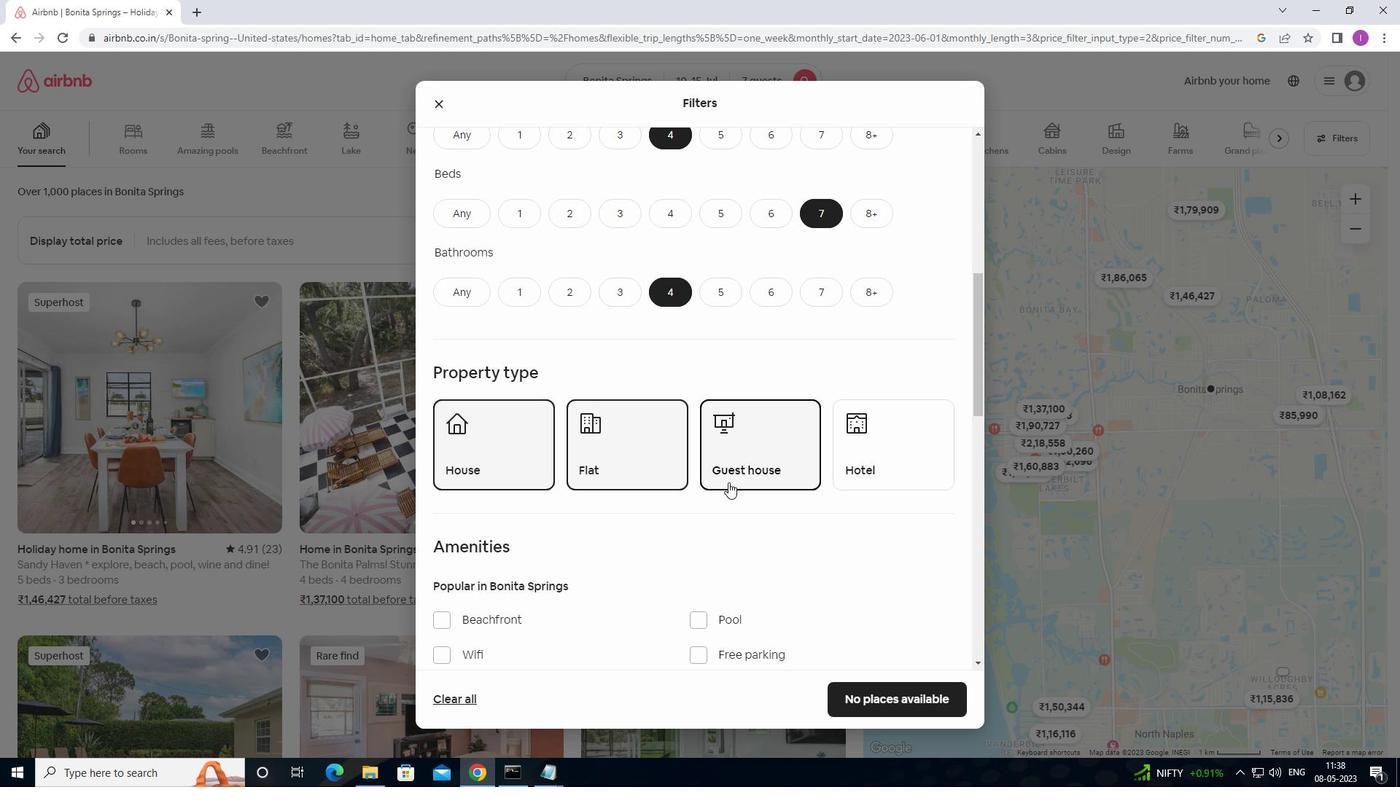 
Action: Mouse moved to (730, 487)
Screenshot: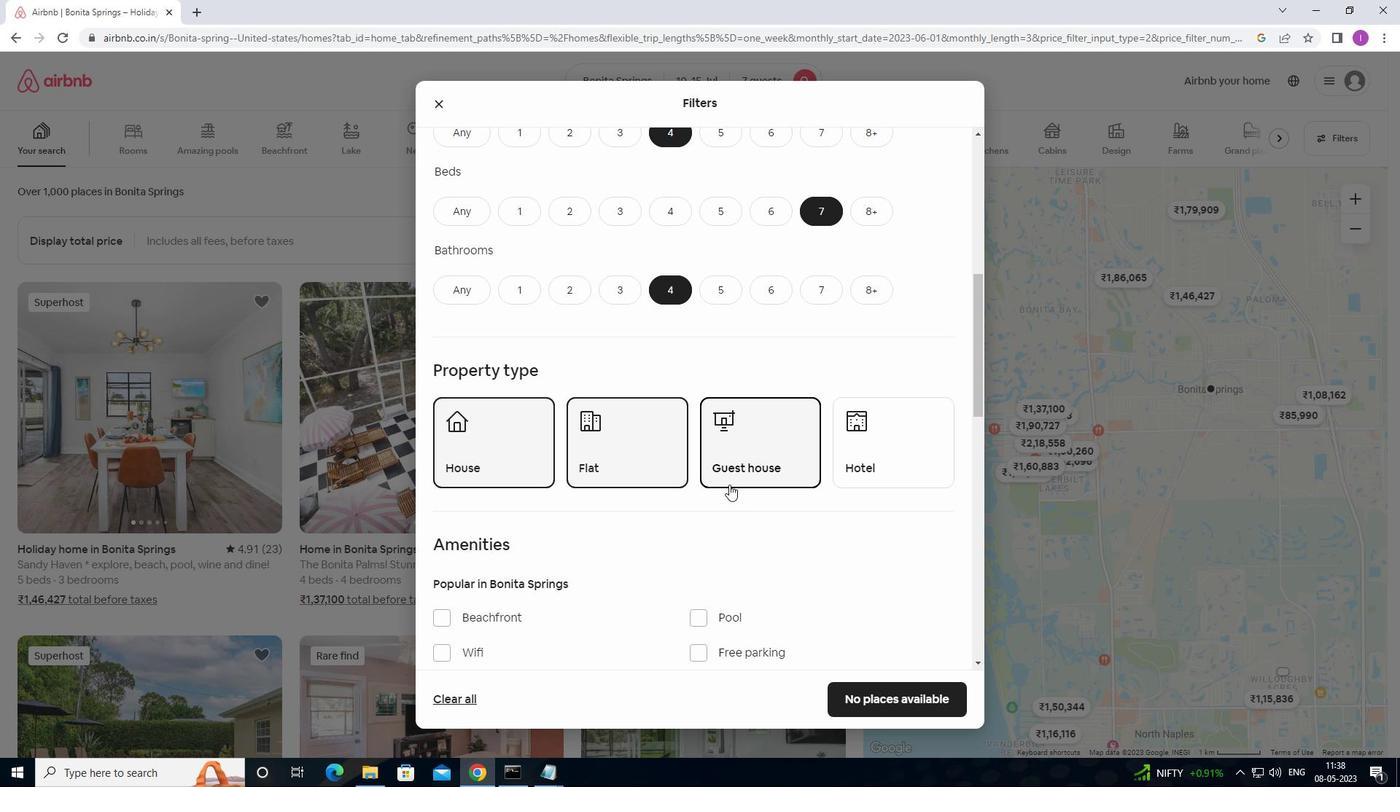 
Action: Mouse scrolled (730, 486) with delta (0, 0)
Screenshot: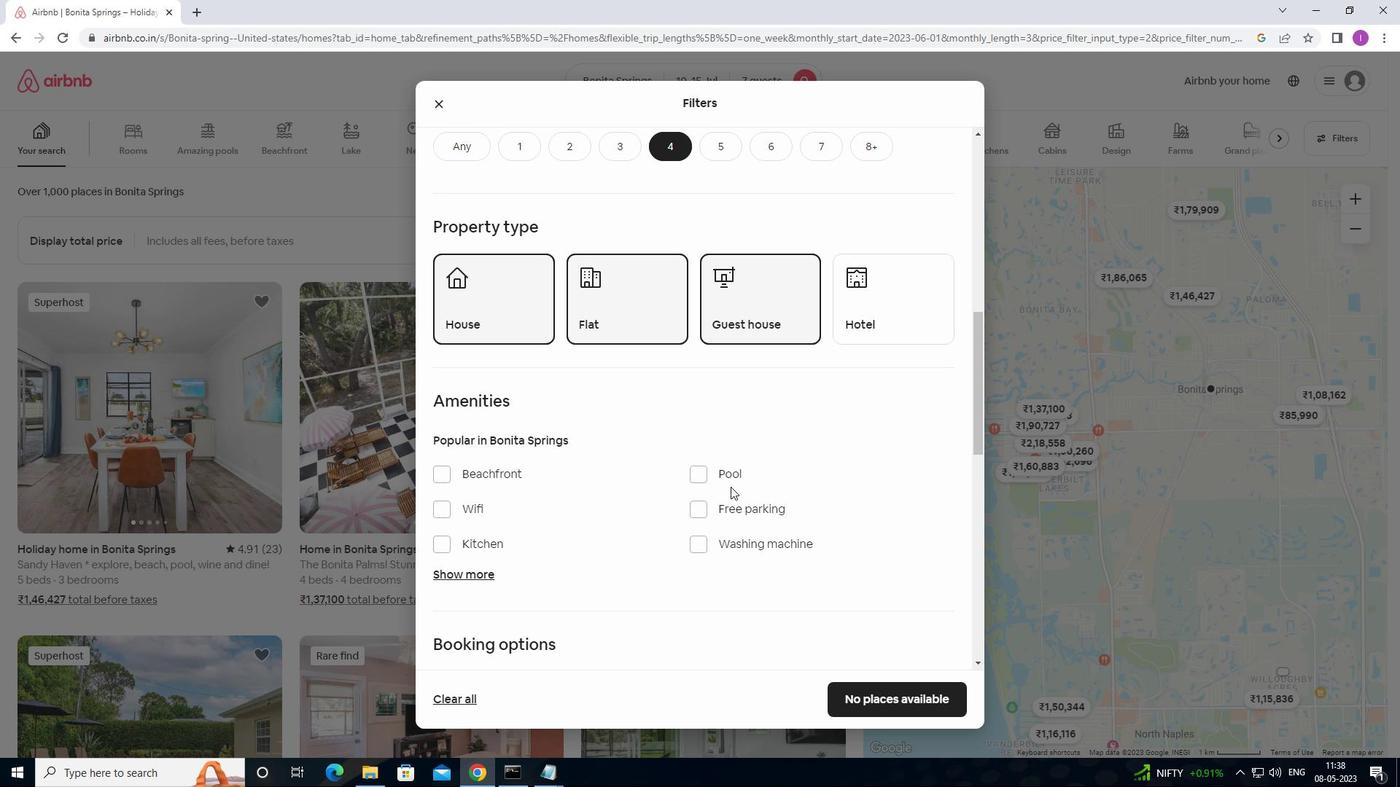 
Action: Mouse moved to (445, 431)
Screenshot: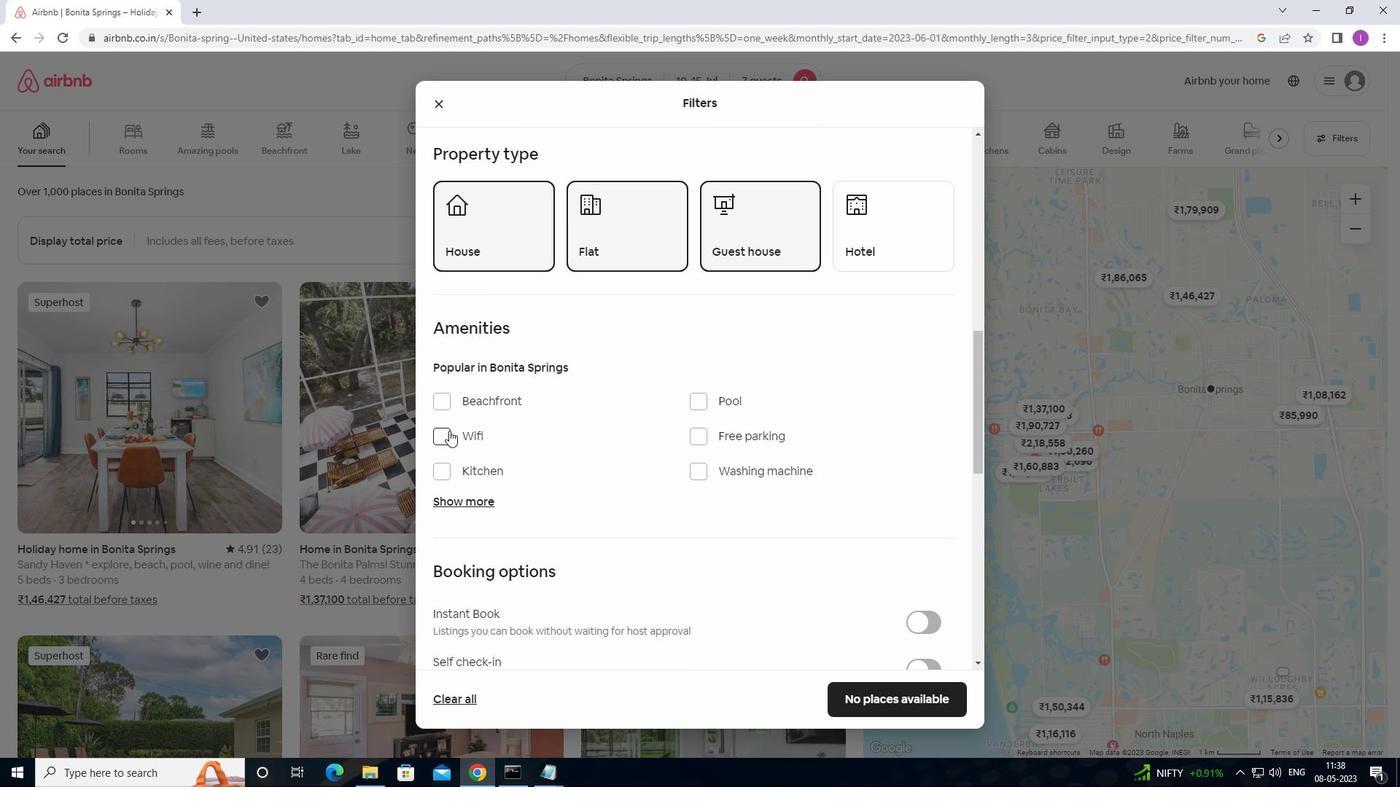 
Action: Mouse pressed left at (445, 431)
Screenshot: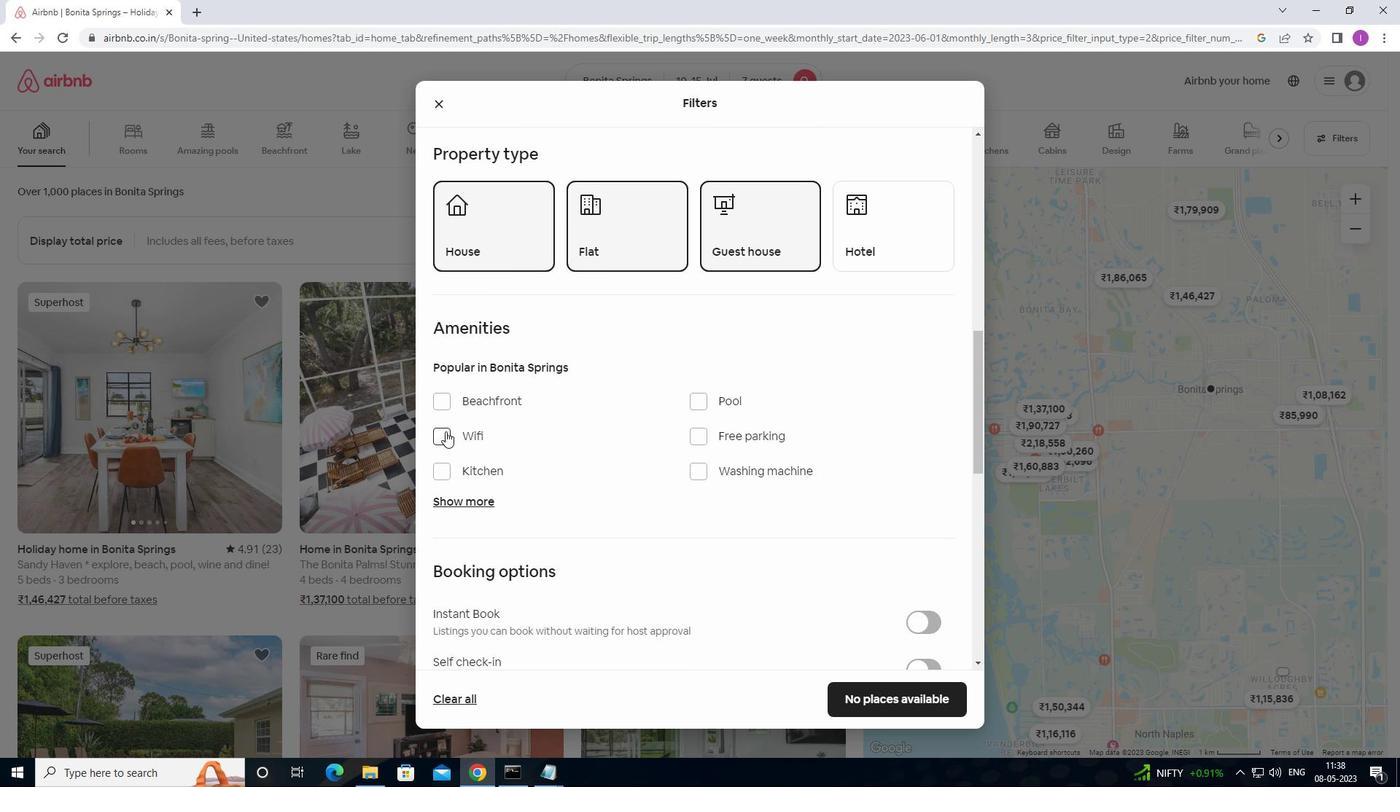 
Action: Mouse moved to (692, 439)
Screenshot: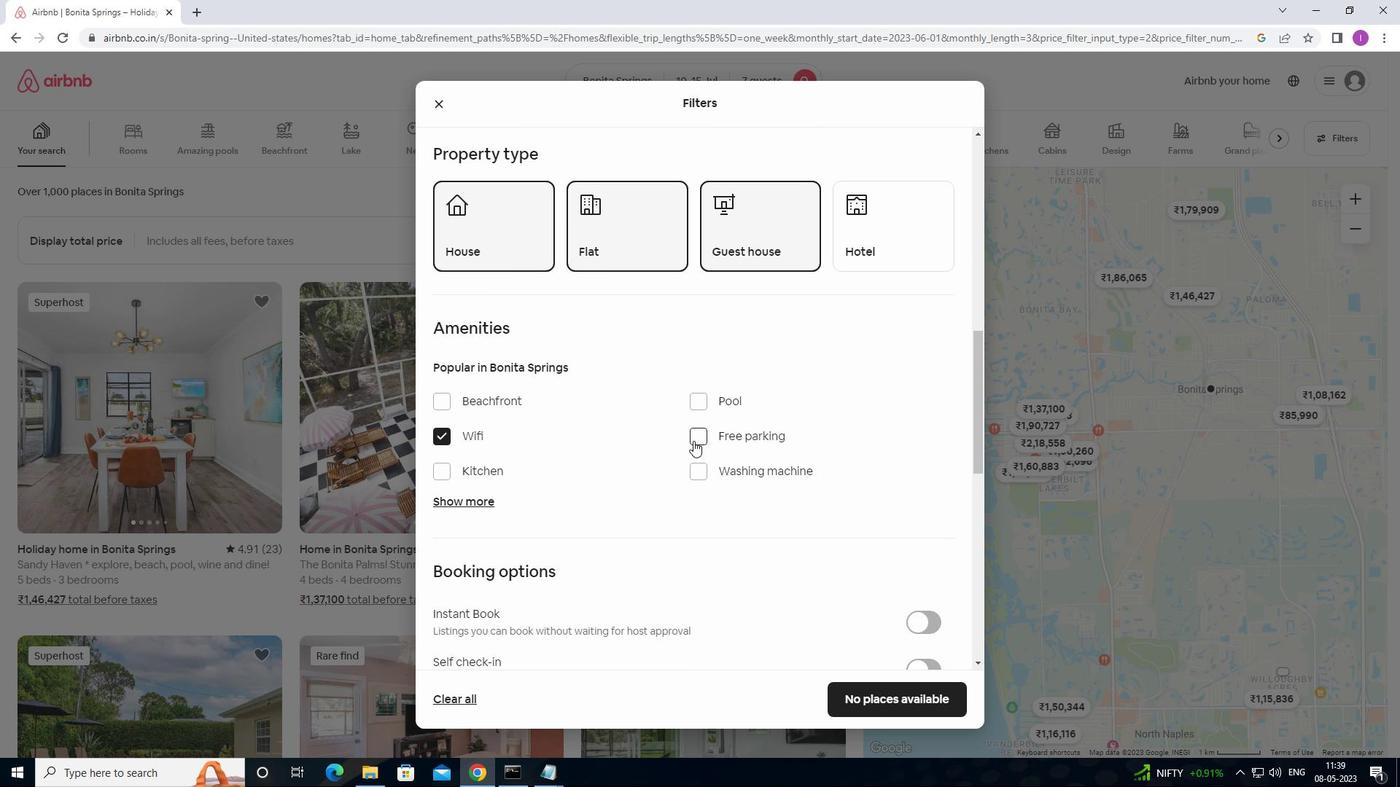 
Action: Mouse pressed left at (692, 439)
Screenshot: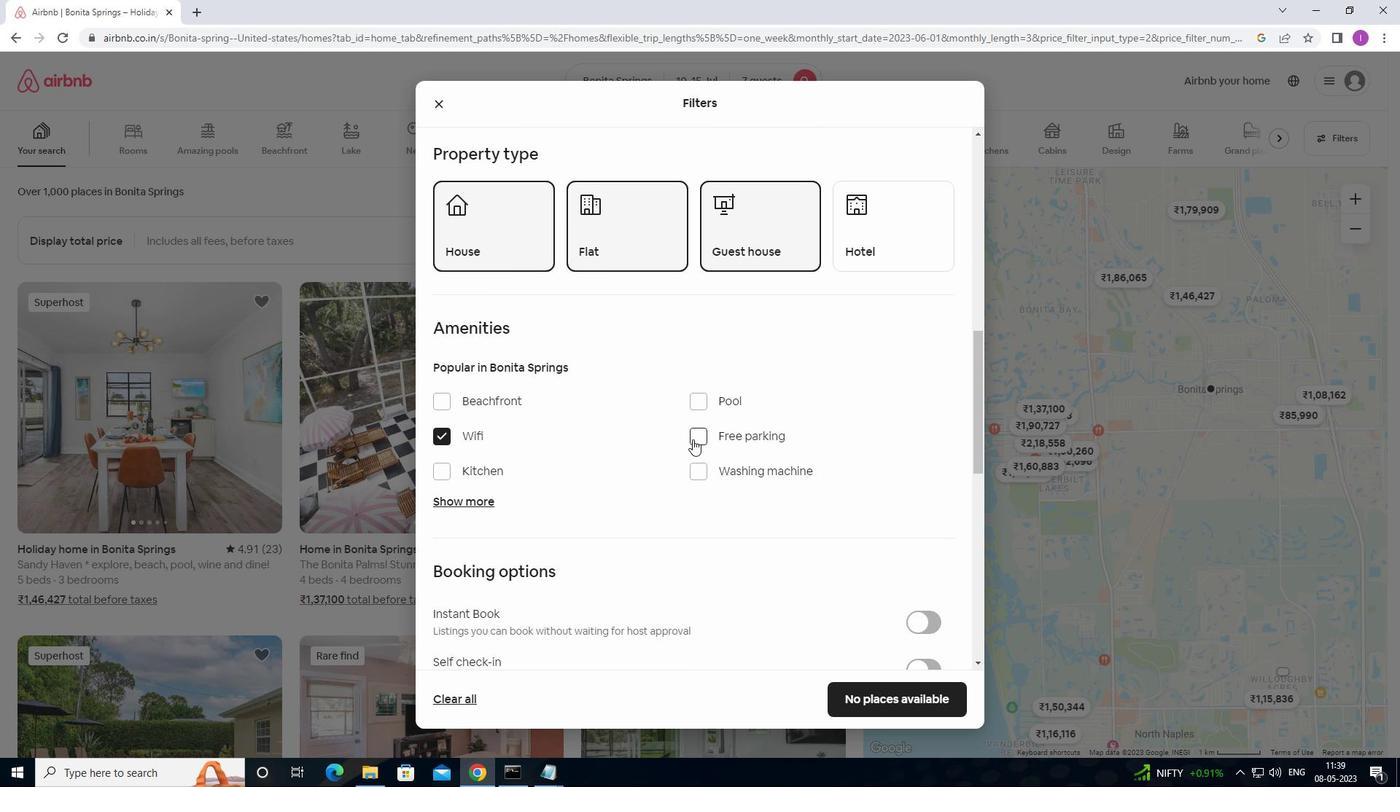 
Action: Mouse moved to (484, 506)
Screenshot: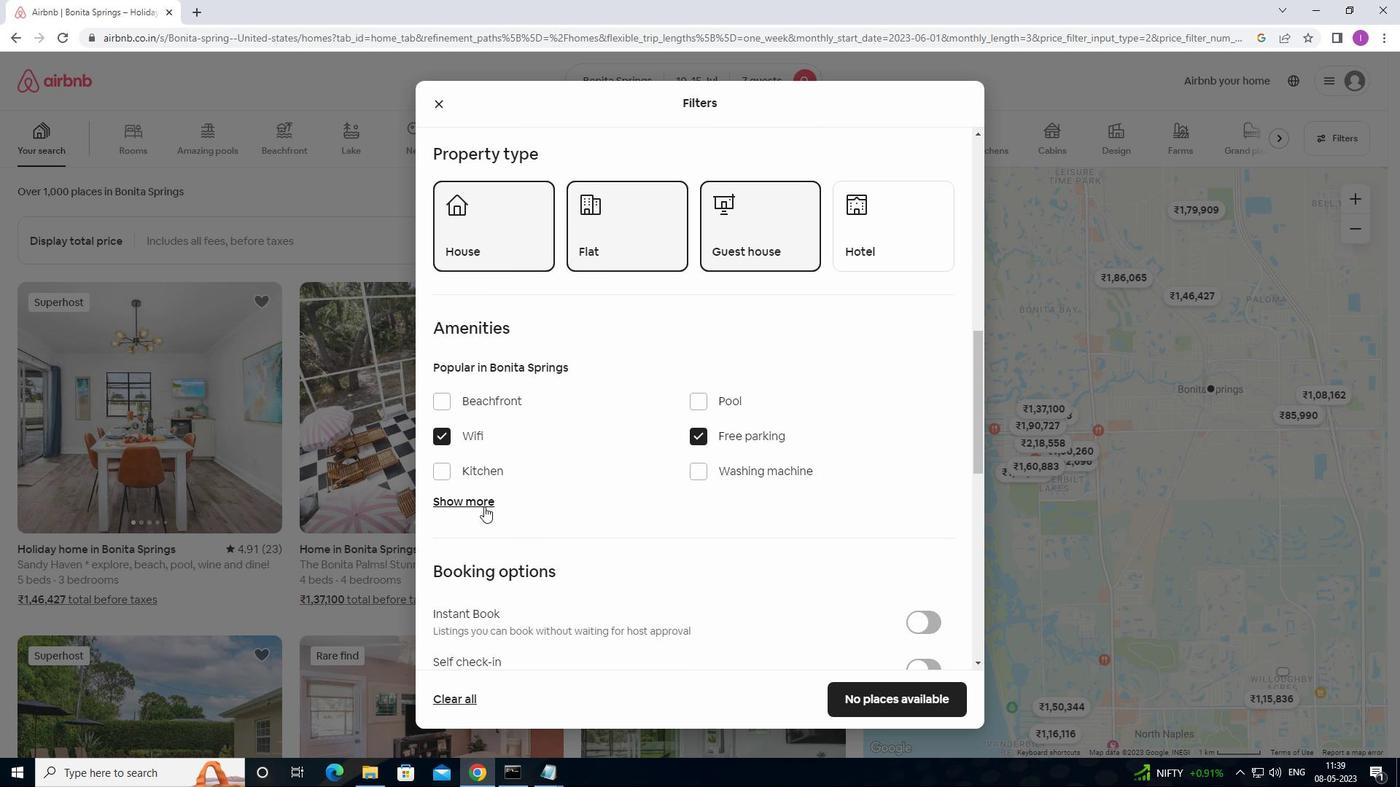 
Action: Mouse pressed left at (484, 506)
Screenshot: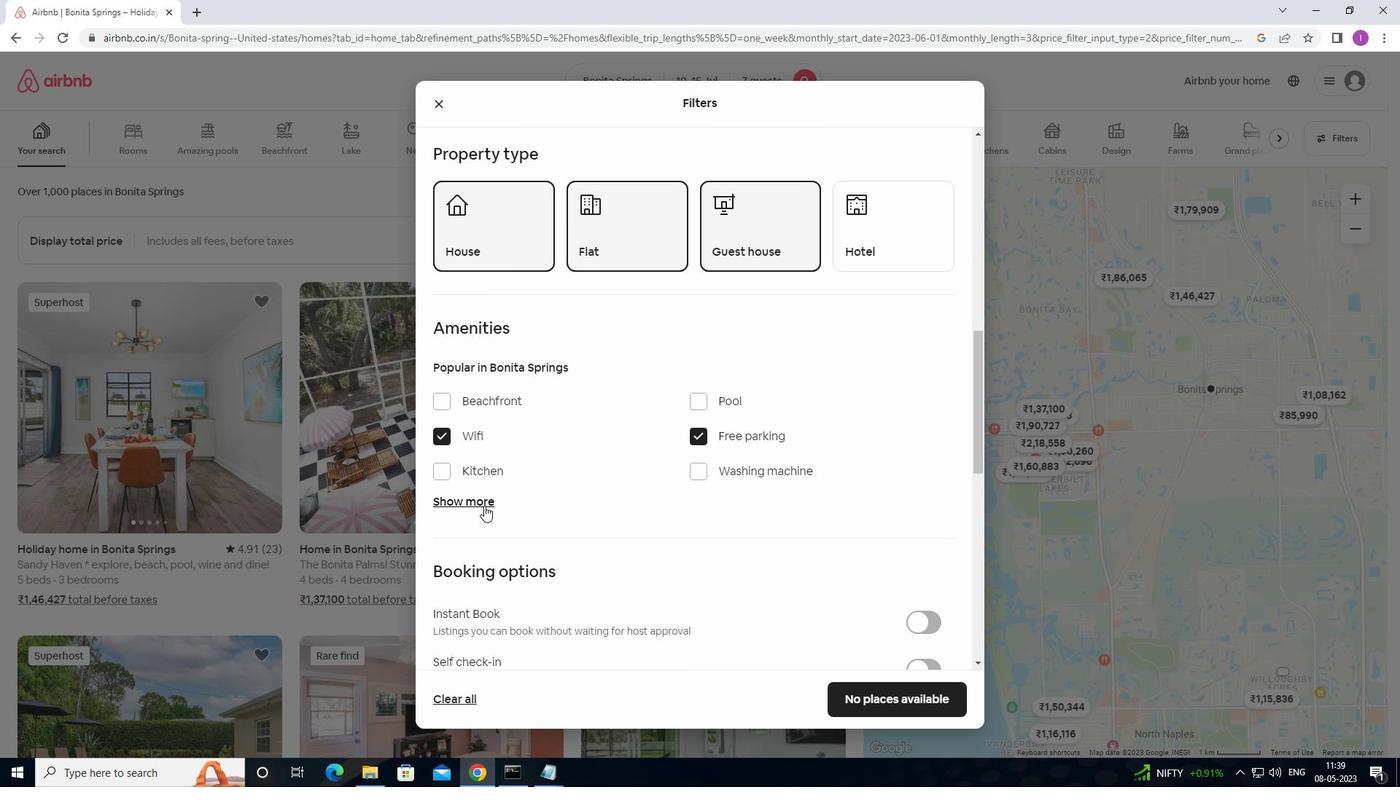 
Action: Mouse moved to (509, 557)
Screenshot: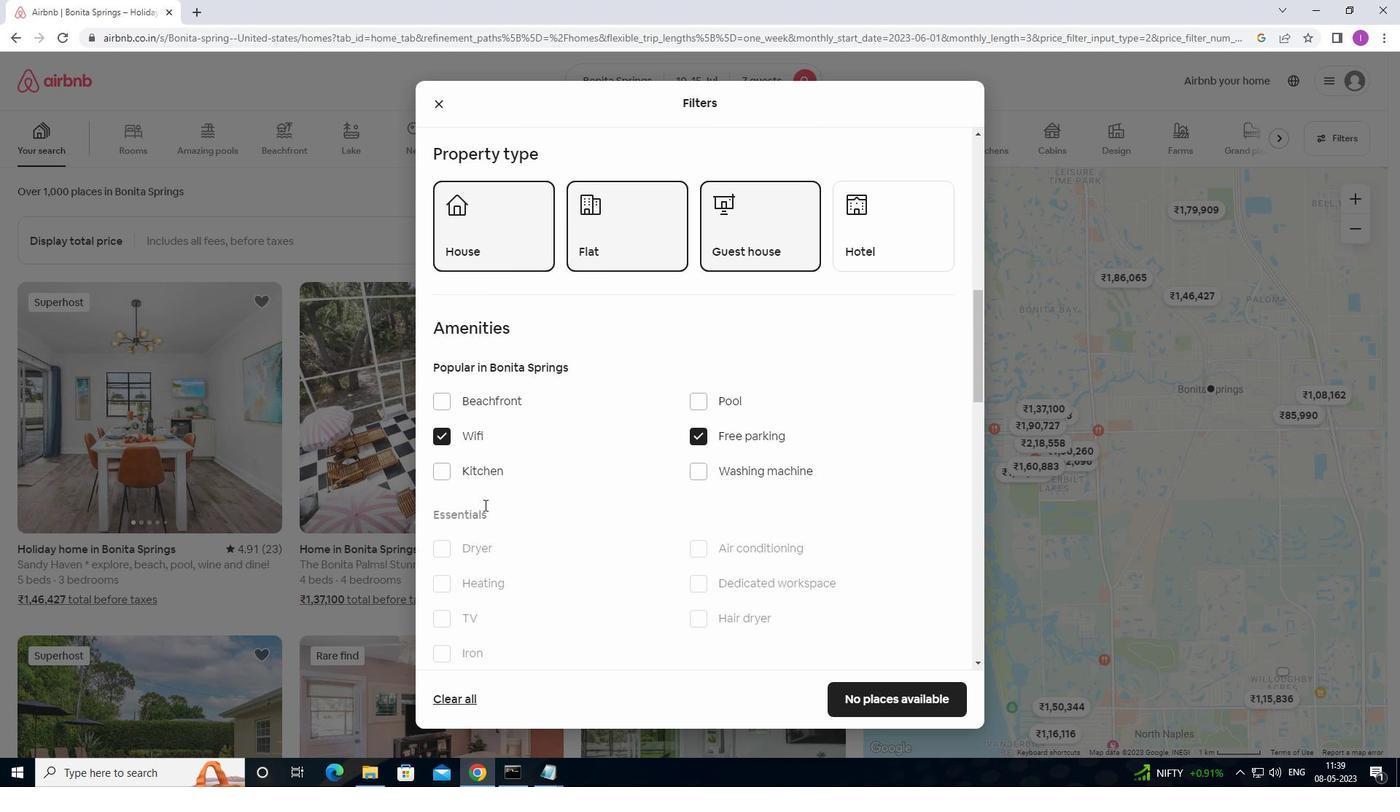 
Action: Mouse scrolled (509, 556) with delta (0, 0)
Screenshot: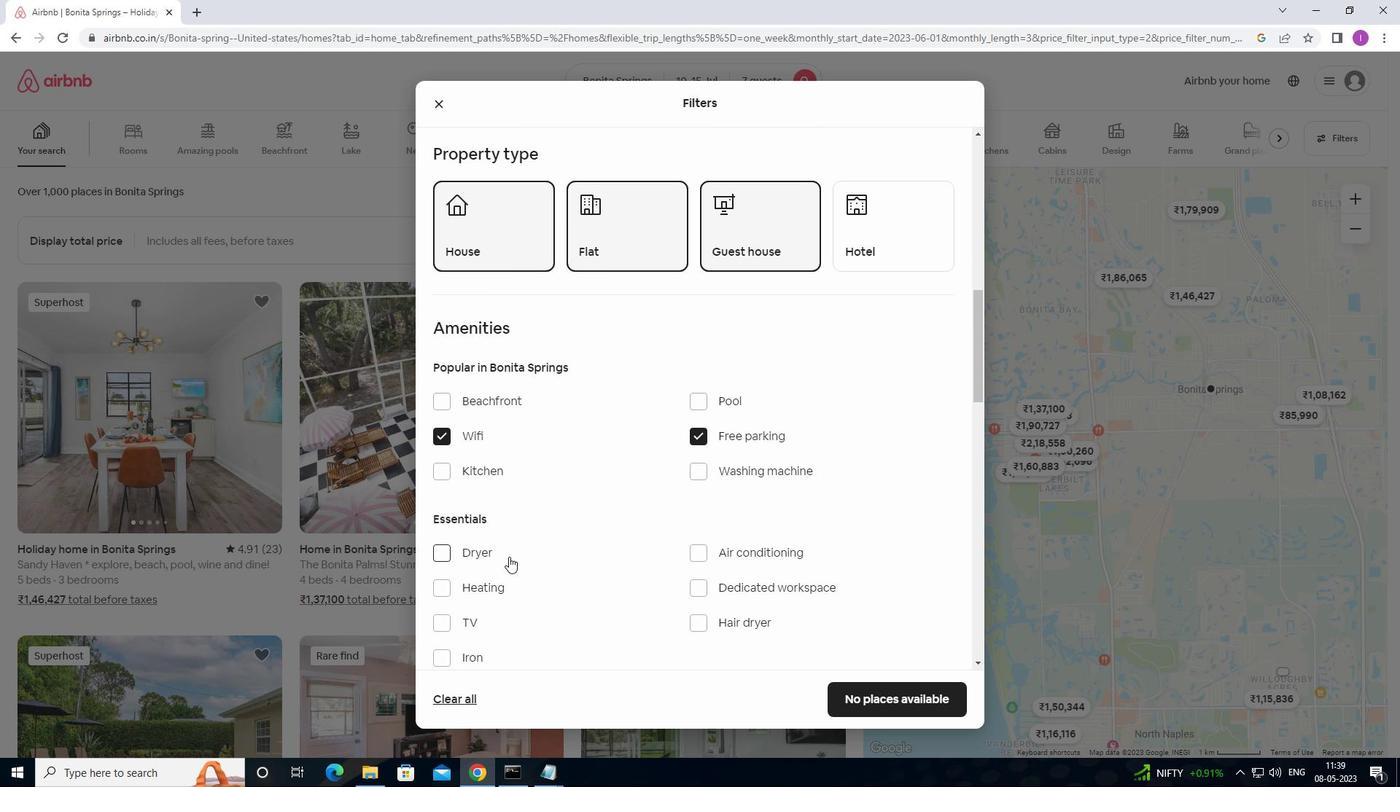 
Action: Mouse scrolled (509, 556) with delta (0, 0)
Screenshot: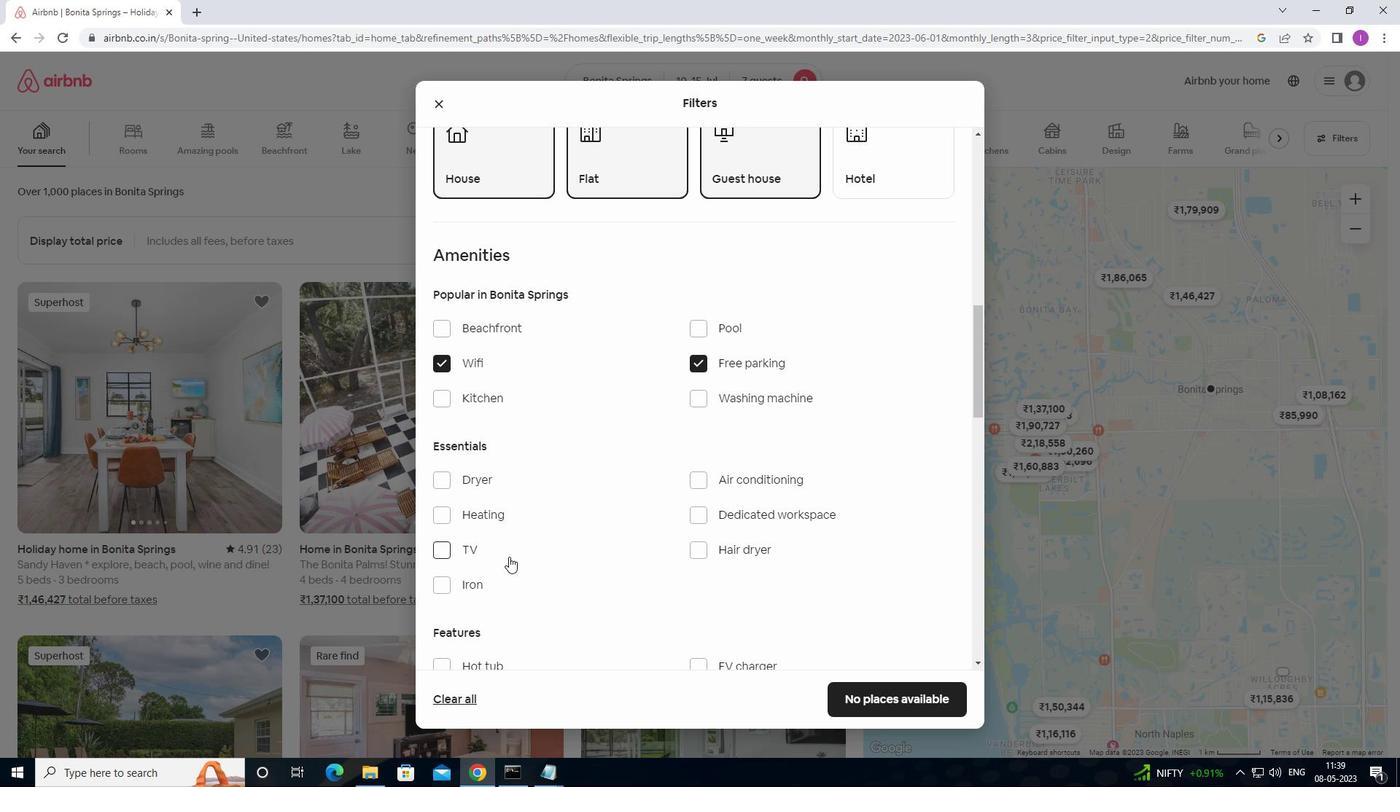 
Action: Mouse moved to (438, 477)
Screenshot: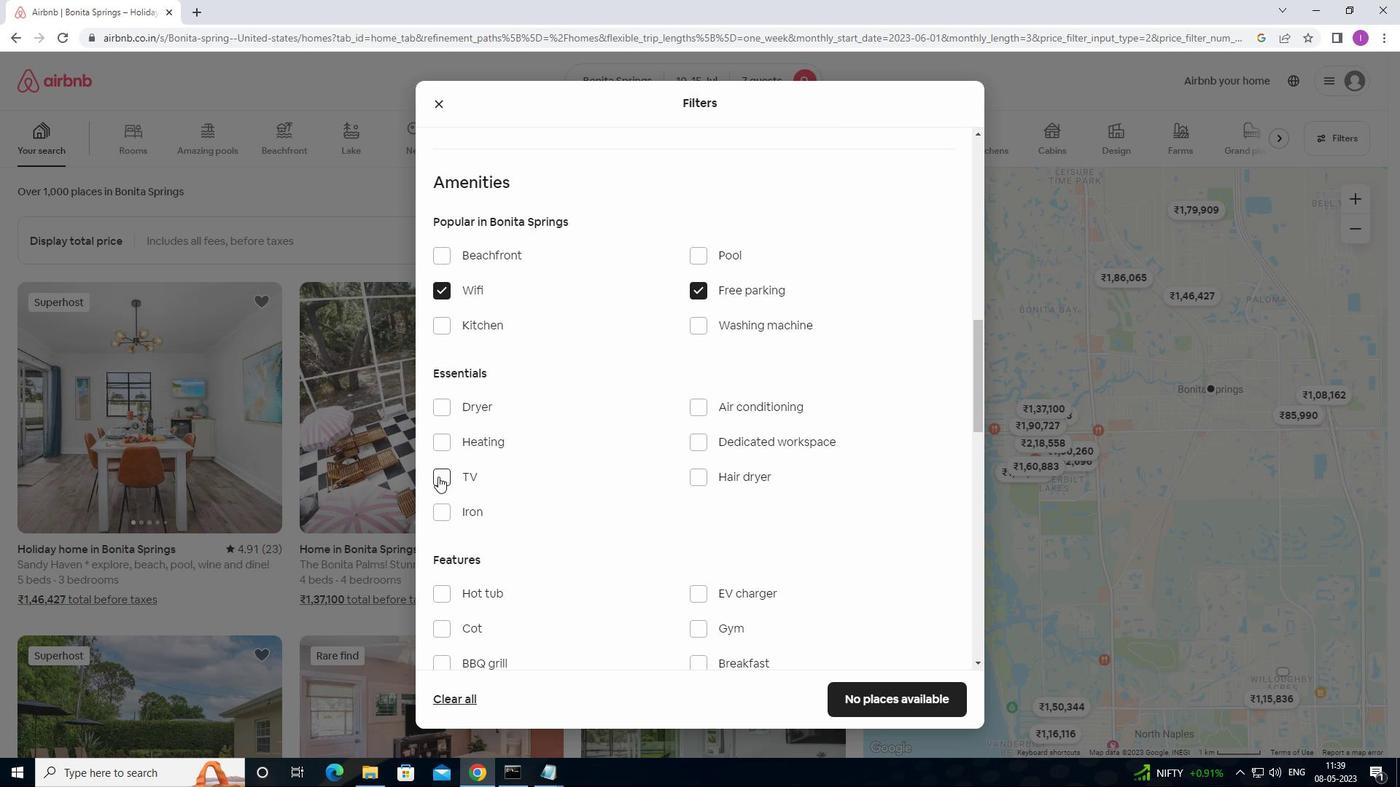 
Action: Mouse pressed left at (438, 477)
Screenshot: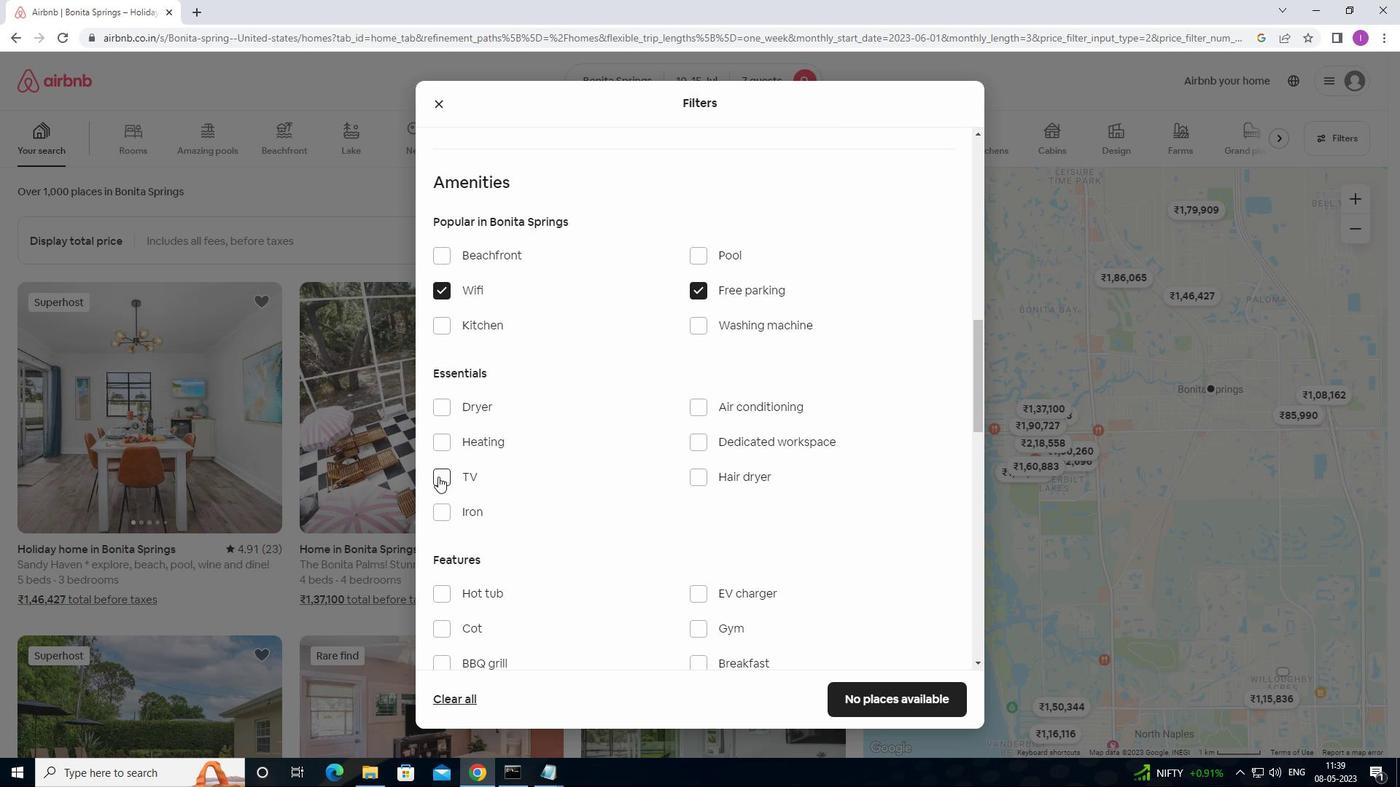 
Action: Mouse moved to (643, 581)
Screenshot: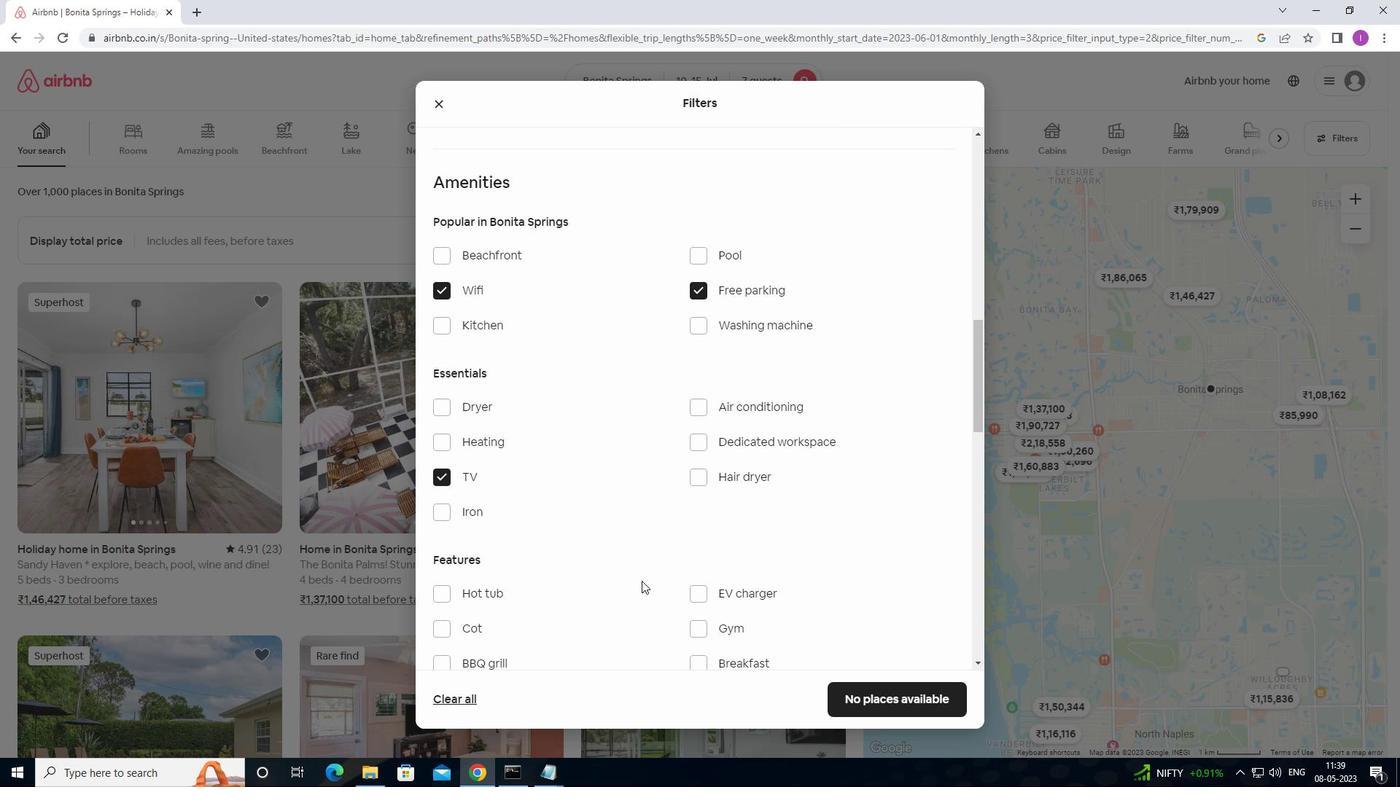 
Action: Mouse scrolled (643, 580) with delta (0, 0)
Screenshot: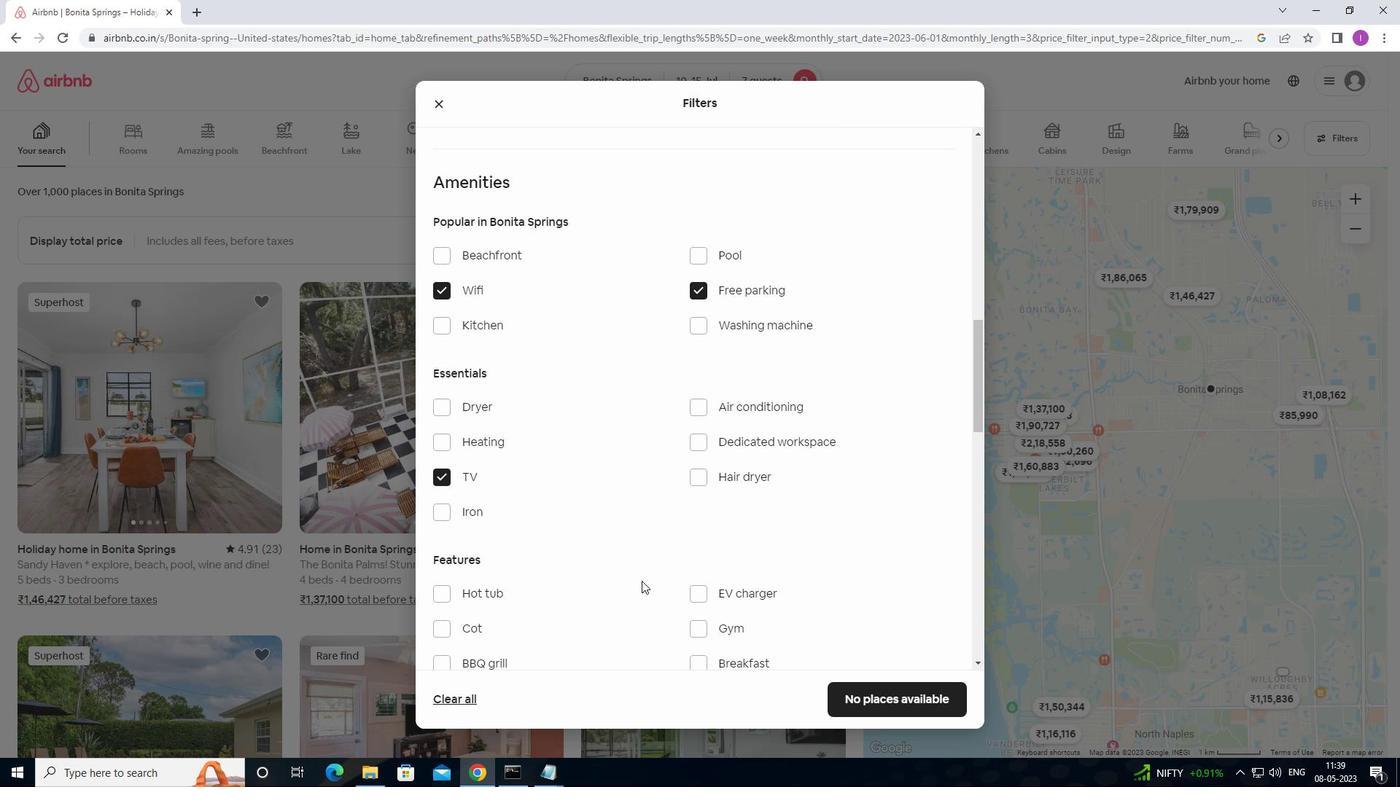 
Action: Mouse scrolled (643, 580) with delta (0, 0)
Screenshot: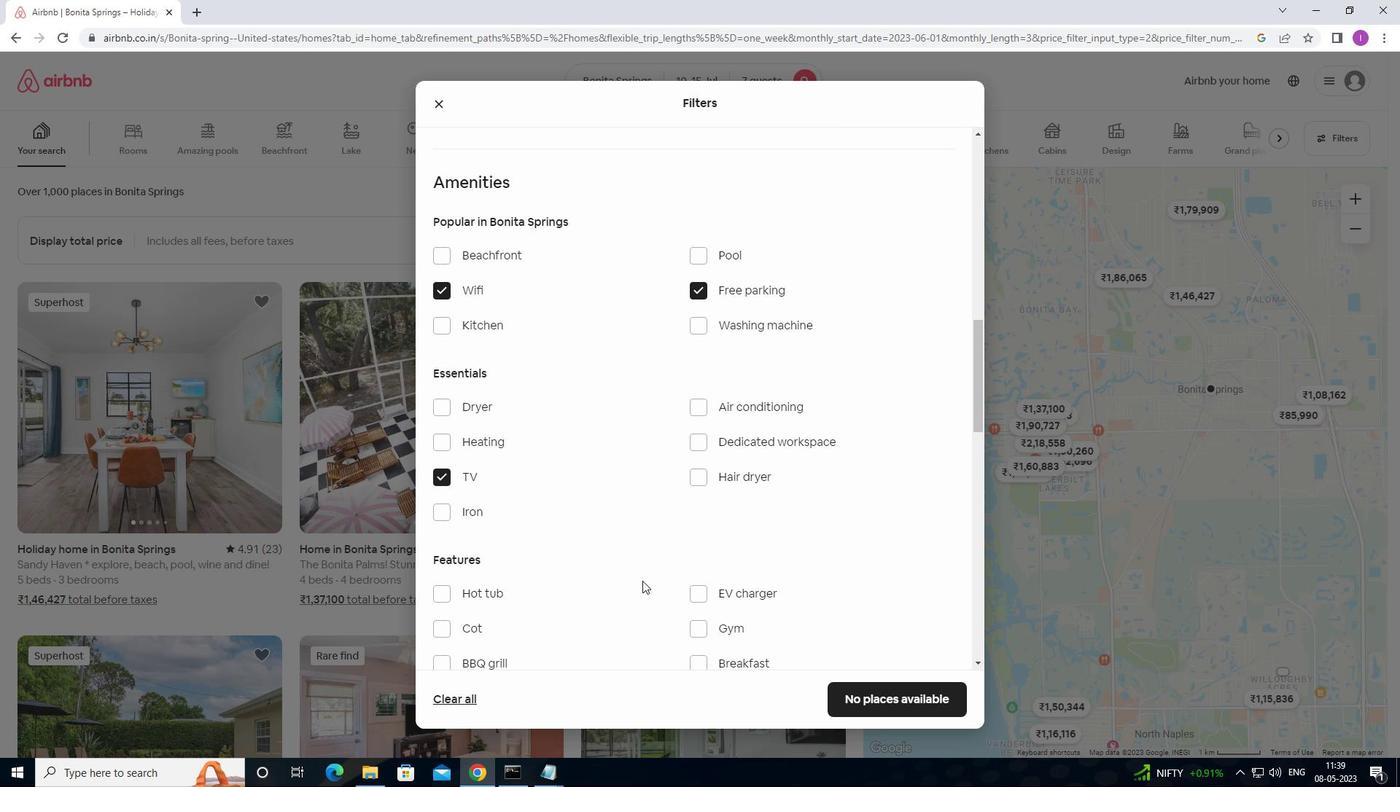 
Action: Mouse moved to (688, 482)
Screenshot: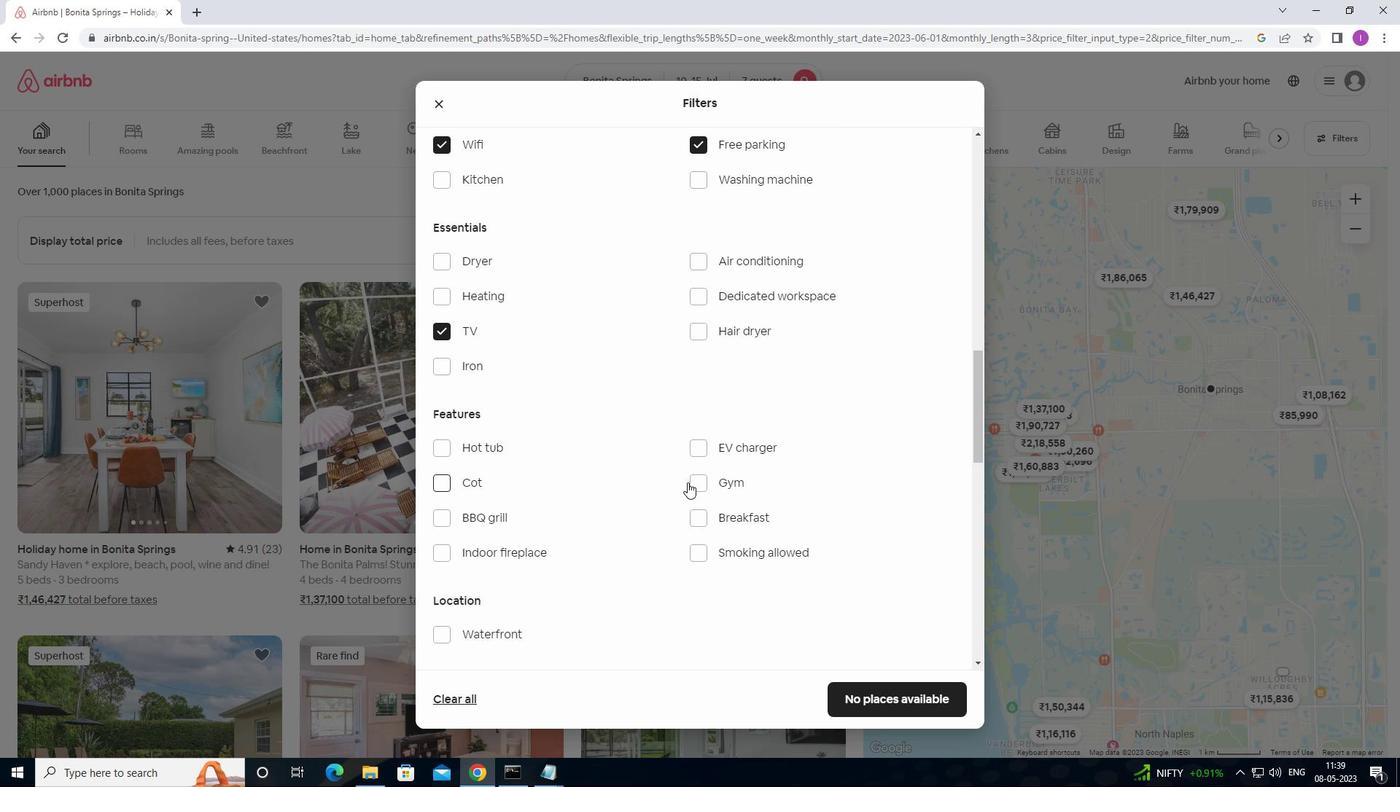 
Action: Mouse pressed left at (688, 482)
Screenshot: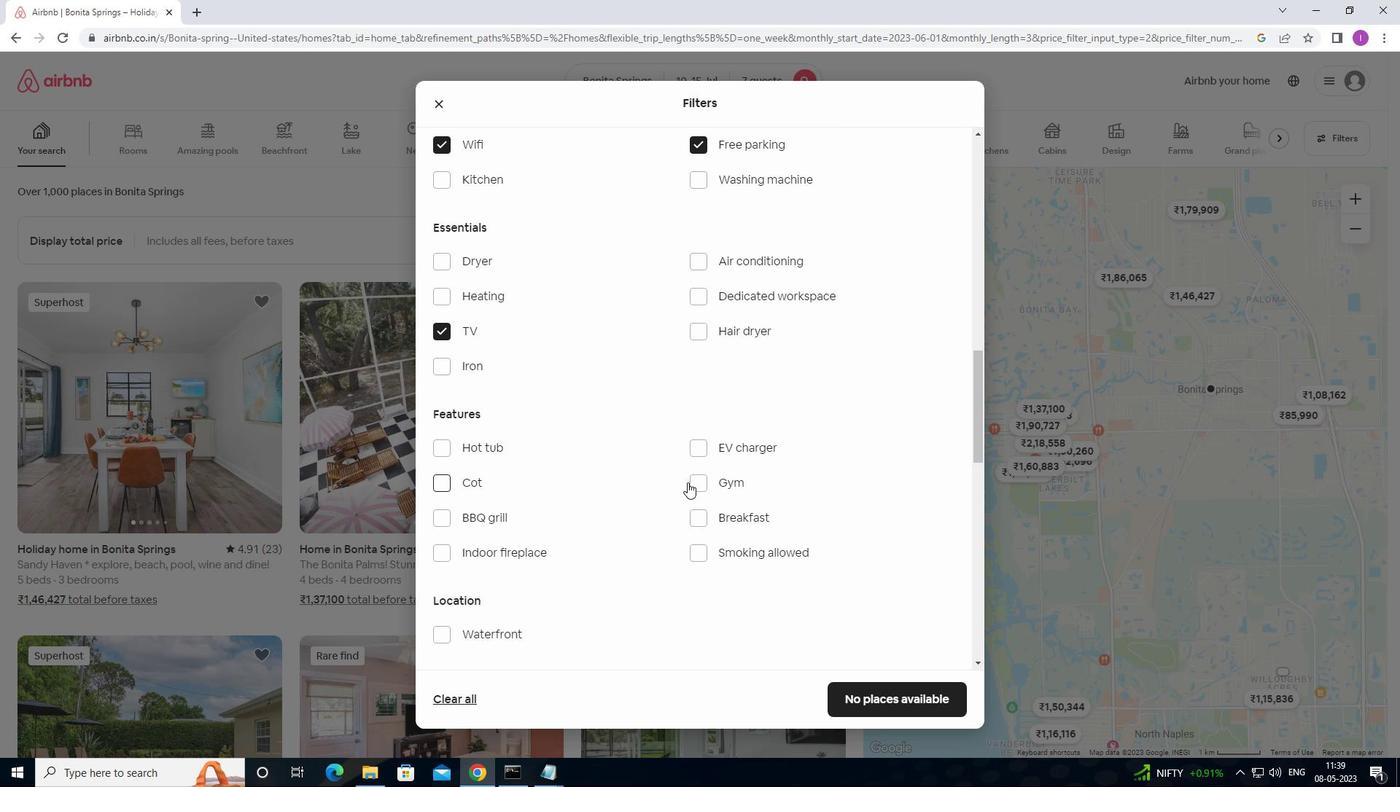 
Action: Mouse moved to (692, 488)
Screenshot: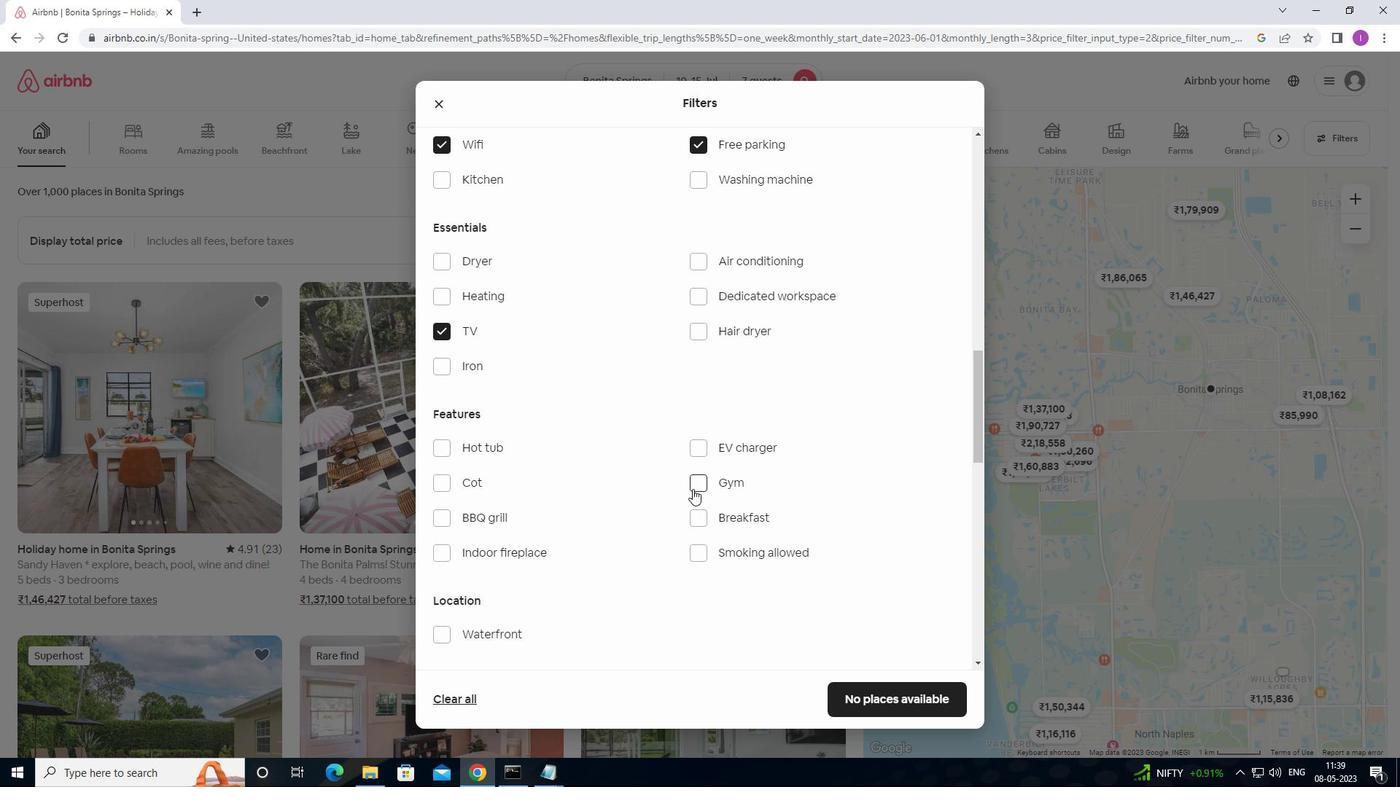 
Action: Mouse pressed left at (692, 488)
Screenshot: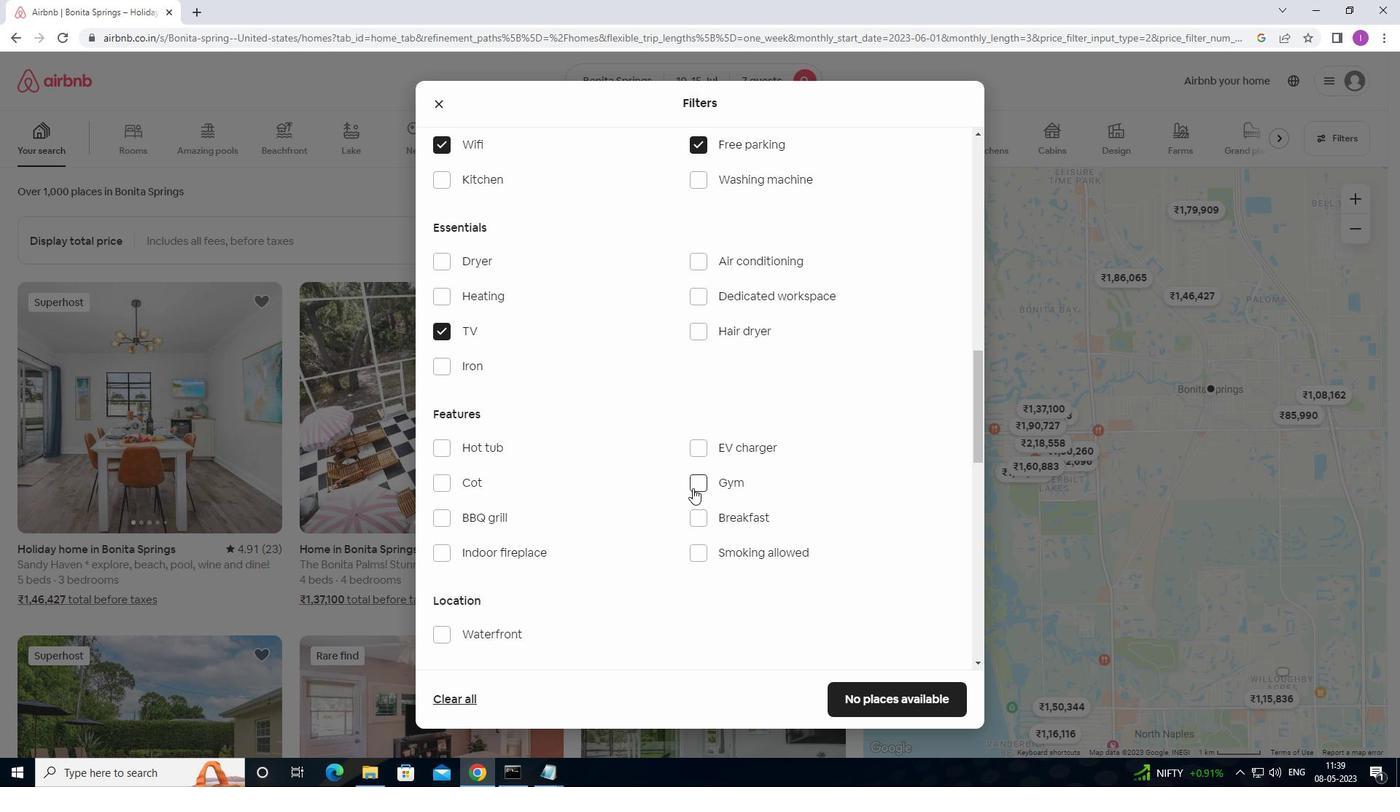 
Action: Mouse moved to (702, 523)
Screenshot: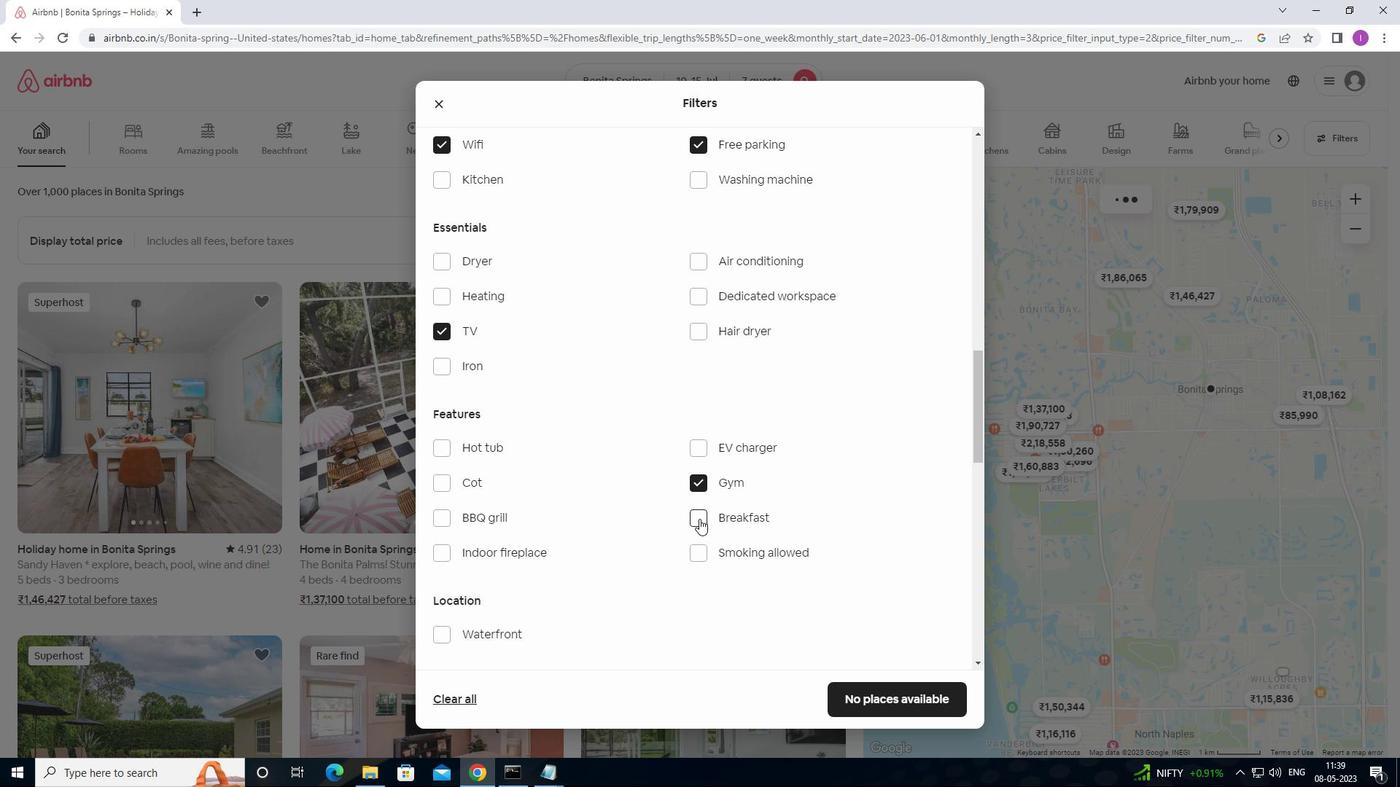 
Action: Mouse pressed left at (702, 523)
Screenshot: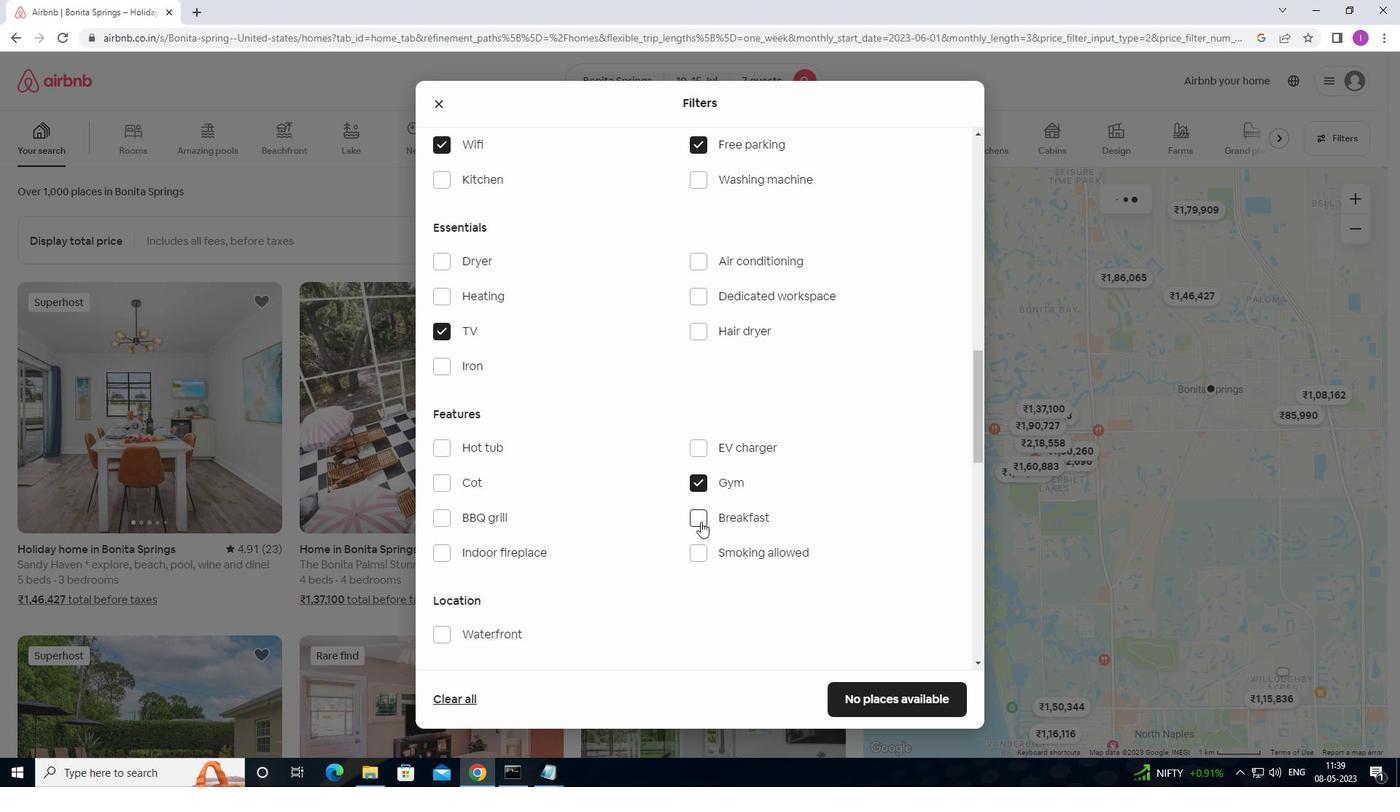 
Action: Mouse moved to (650, 556)
Screenshot: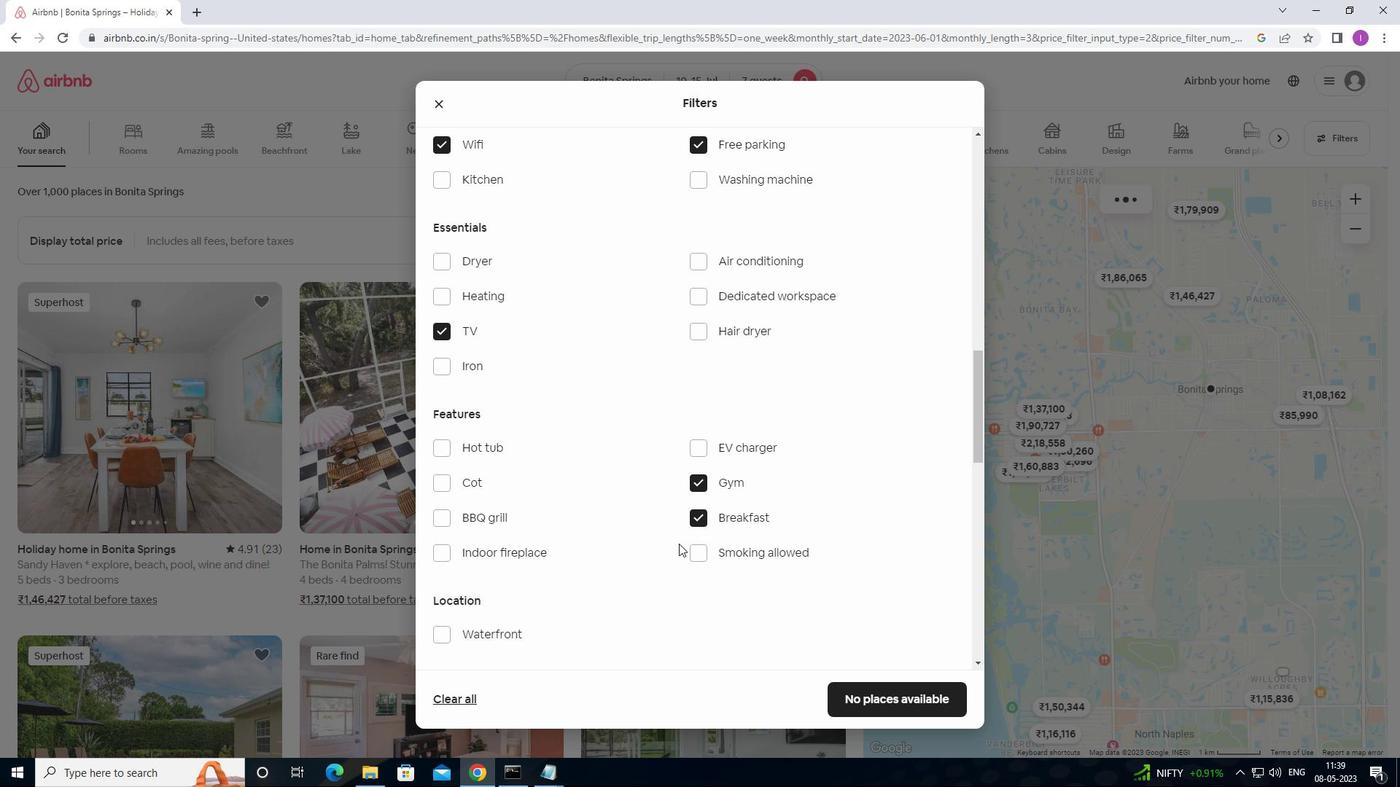 
Action: Mouse scrolled (650, 555) with delta (0, 0)
Screenshot: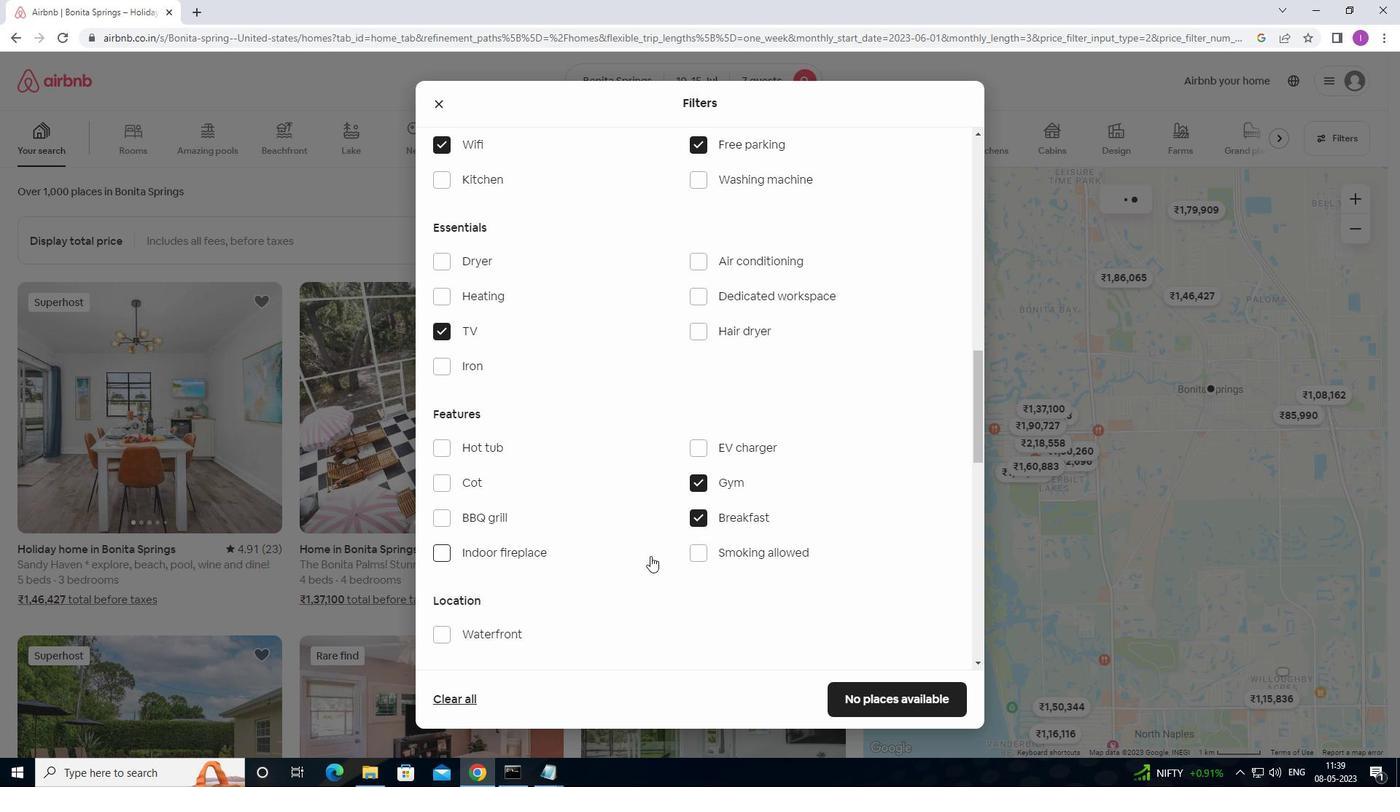 
Action: Mouse scrolled (650, 555) with delta (0, 0)
Screenshot: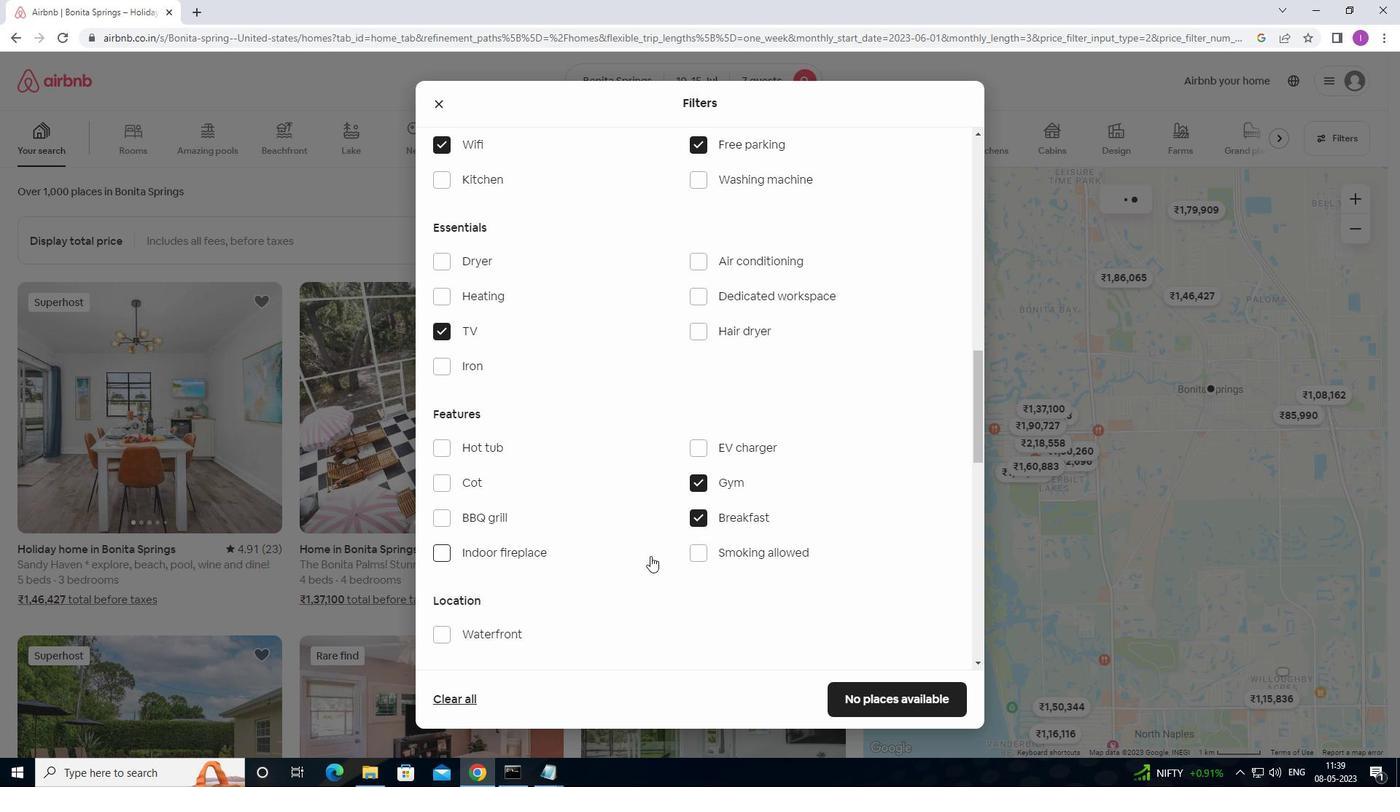 
Action: Mouse scrolled (650, 555) with delta (0, 0)
Screenshot: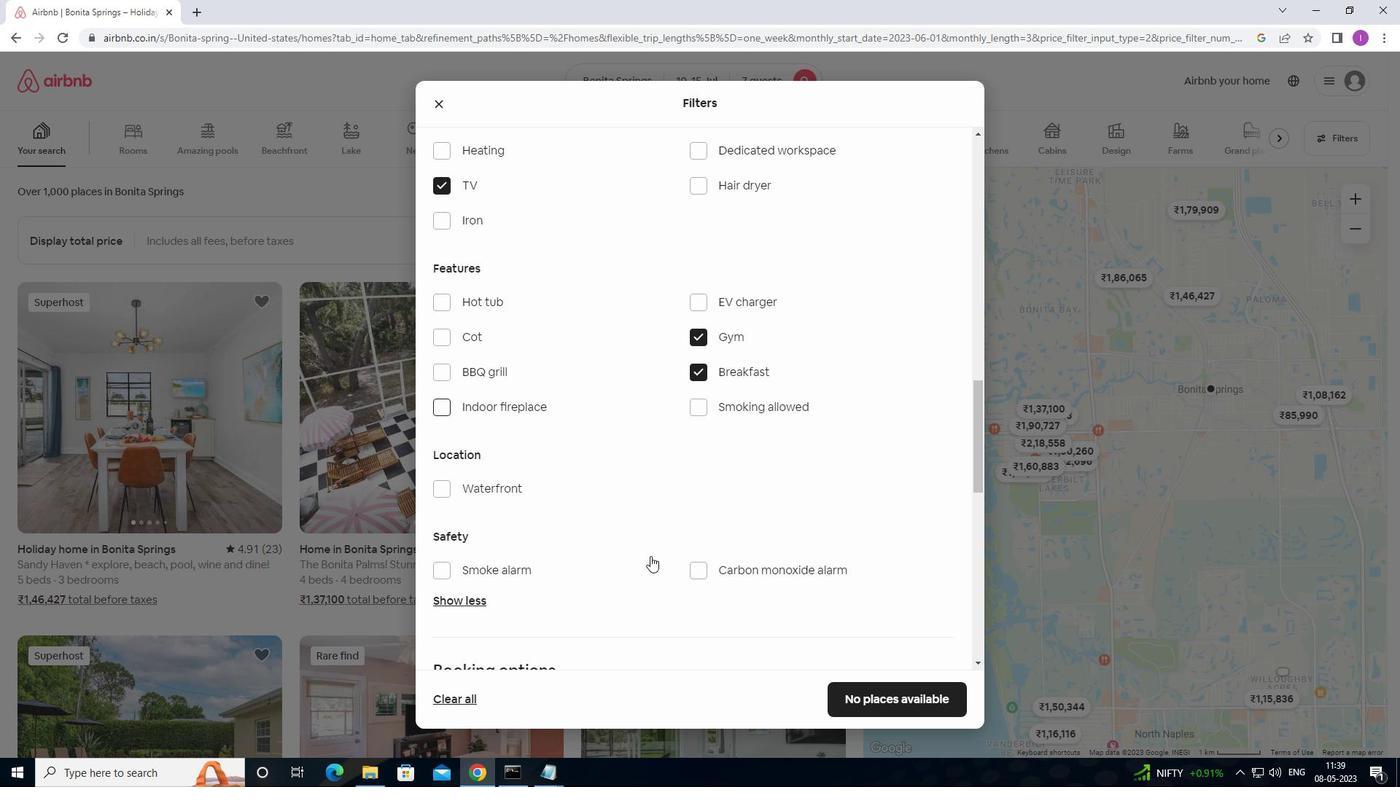 
Action: Mouse scrolled (650, 555) with delta (0, 0)
Screenshot: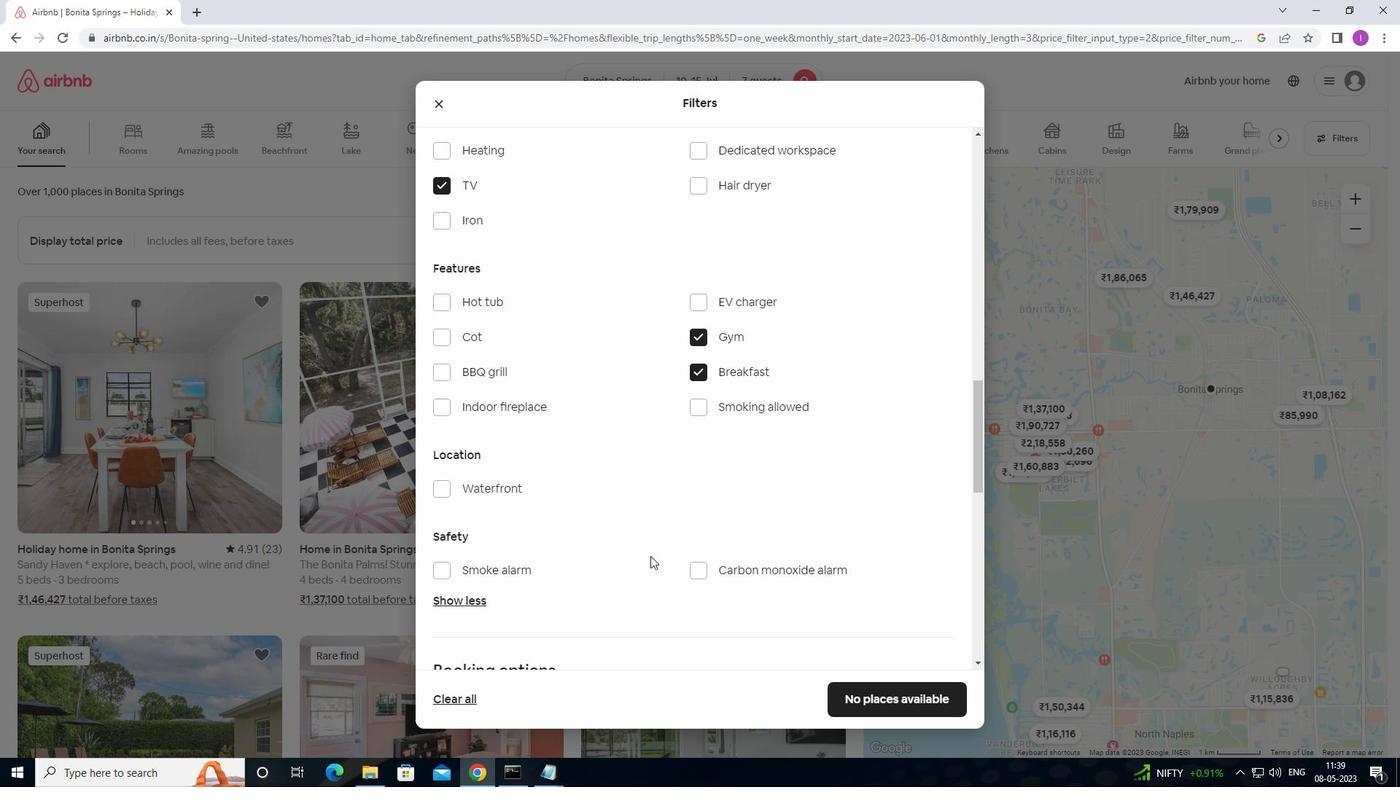 
Action: Mouse scrolled (650, 555) with delta (0, 0)
Screenshot: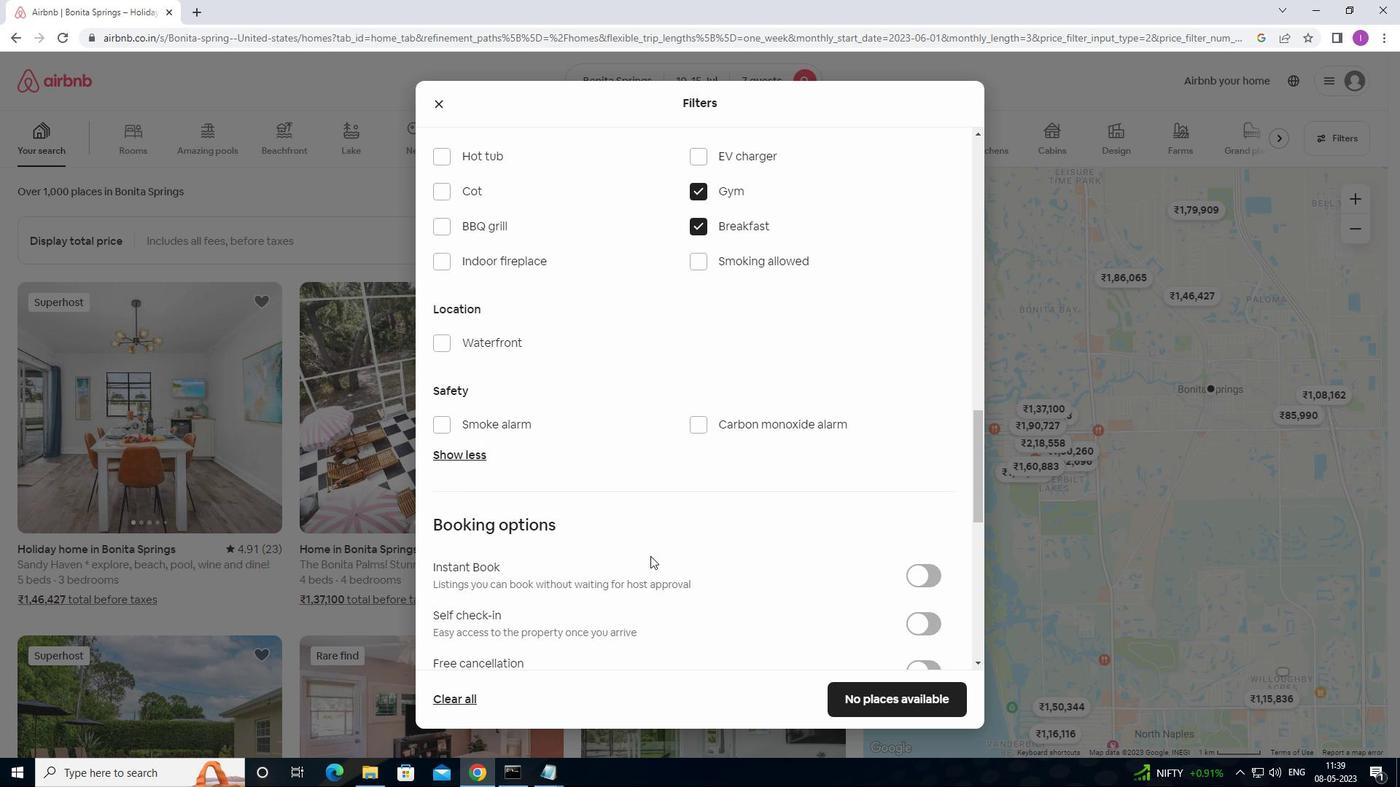
Action: Mouse scrolled (650, 555) with delta (0, 0)
Screenshot: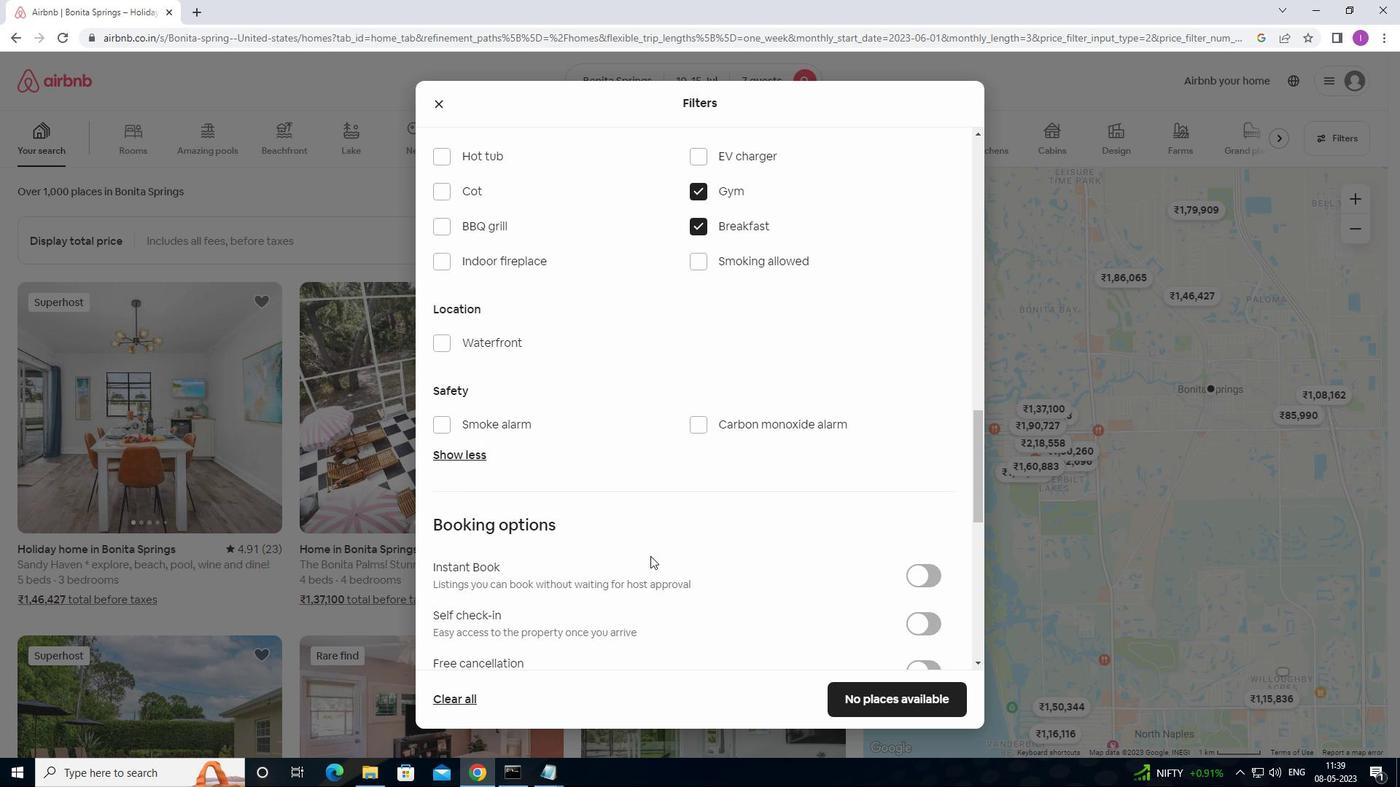 
Action: Mouse moved to (933, 482)
Screenshot: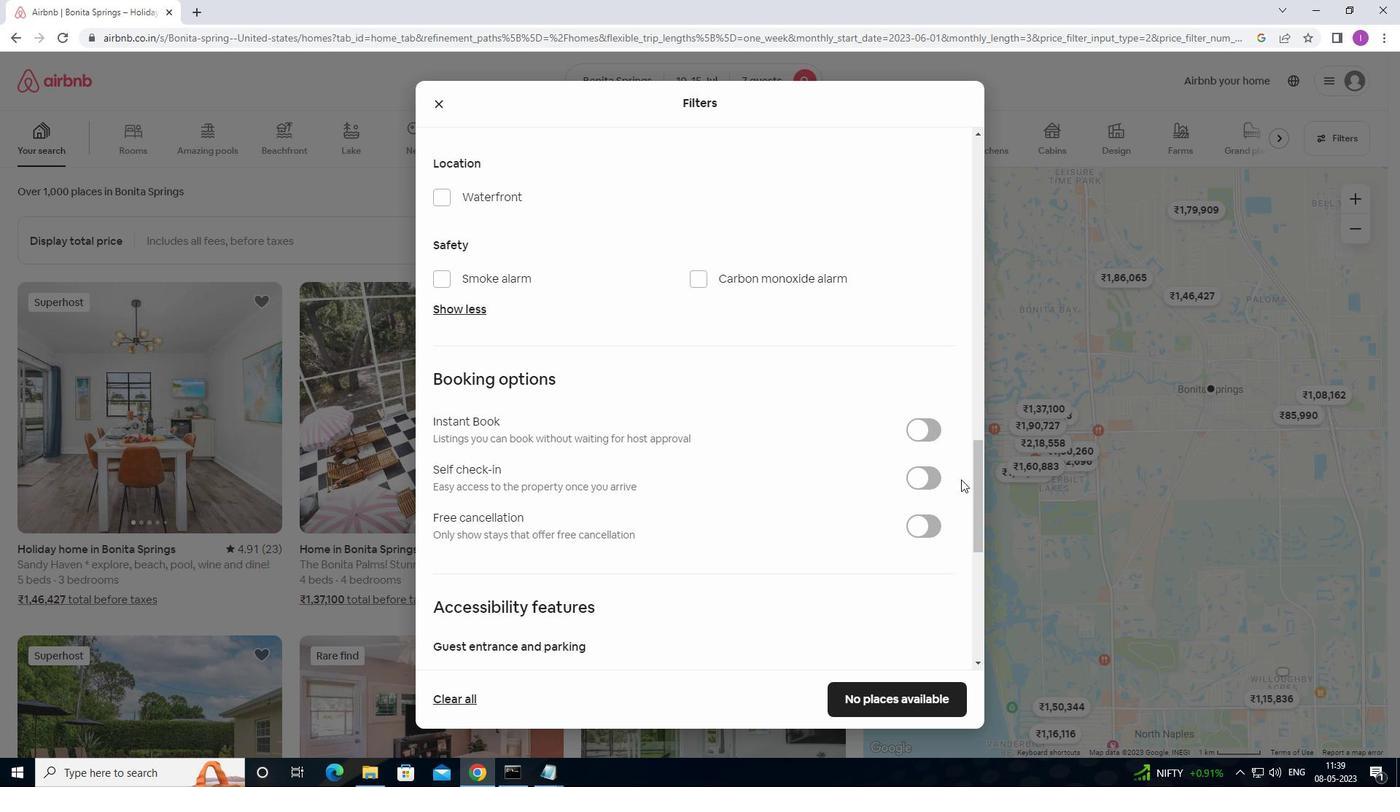 
Action: Mouse pressed left at (933, 482)
Screenshot: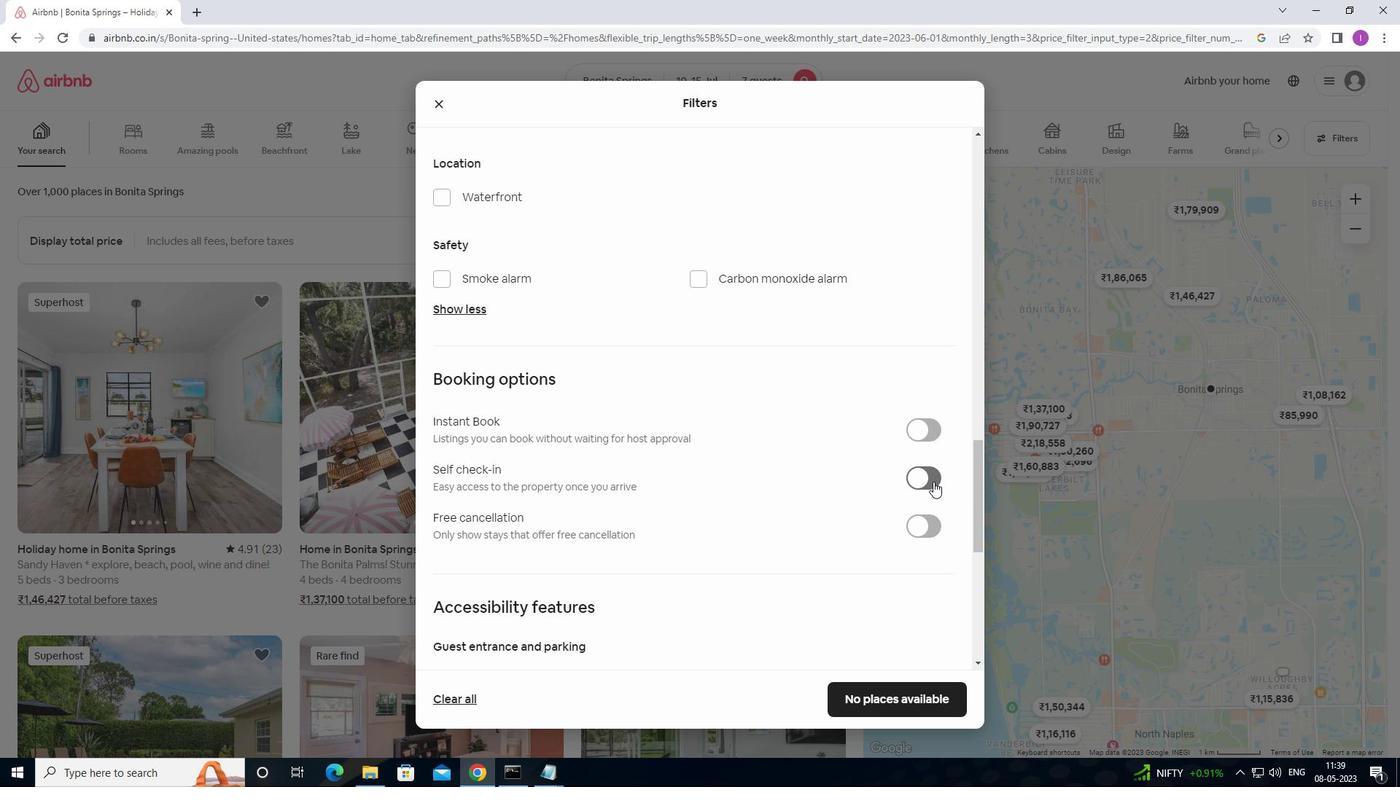 
Action: Mouse moved to (792, 572)
Screenshot: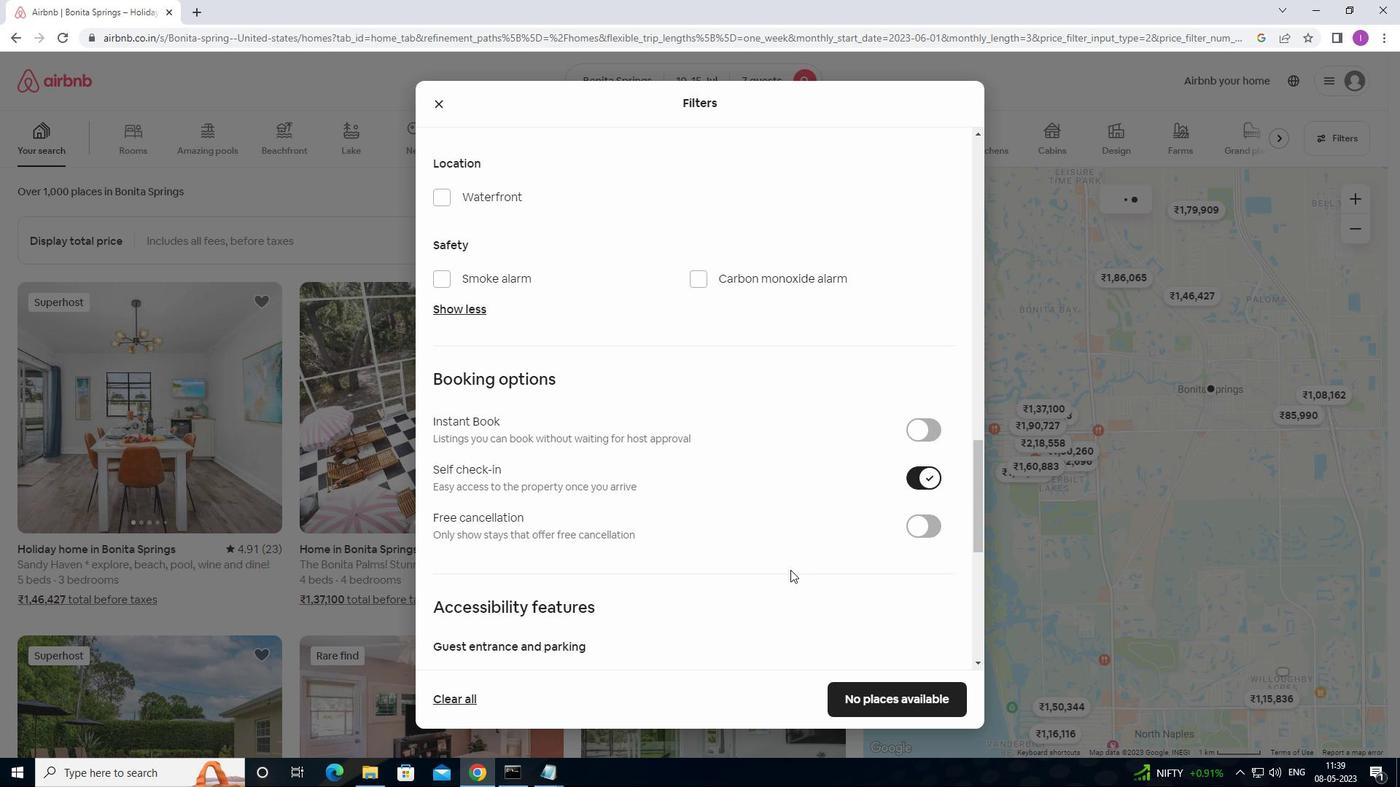 
Action: Mouse scrolled (792, 571) with delta (0, 0)
Screenshot: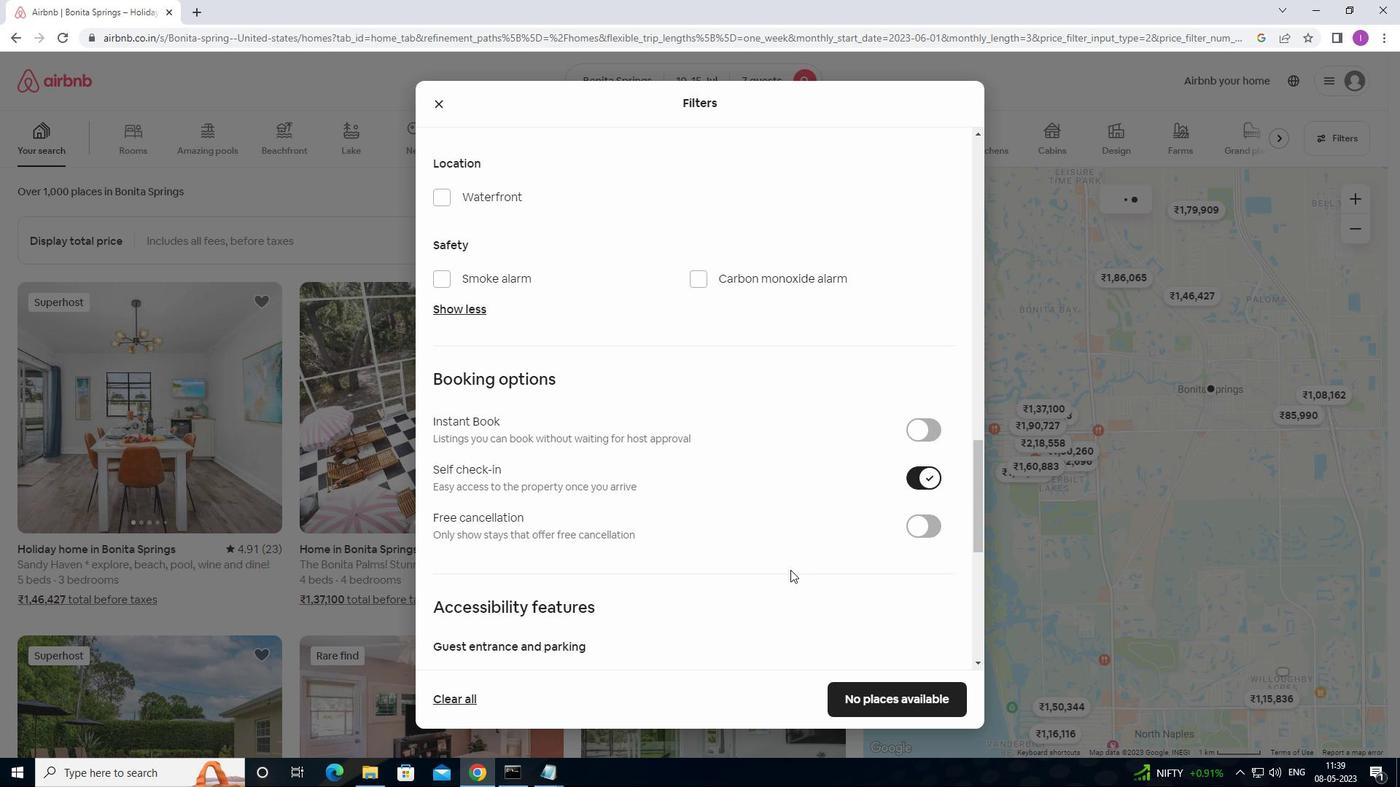 
Action: Mouse moved to (793, 574)
Screenshot: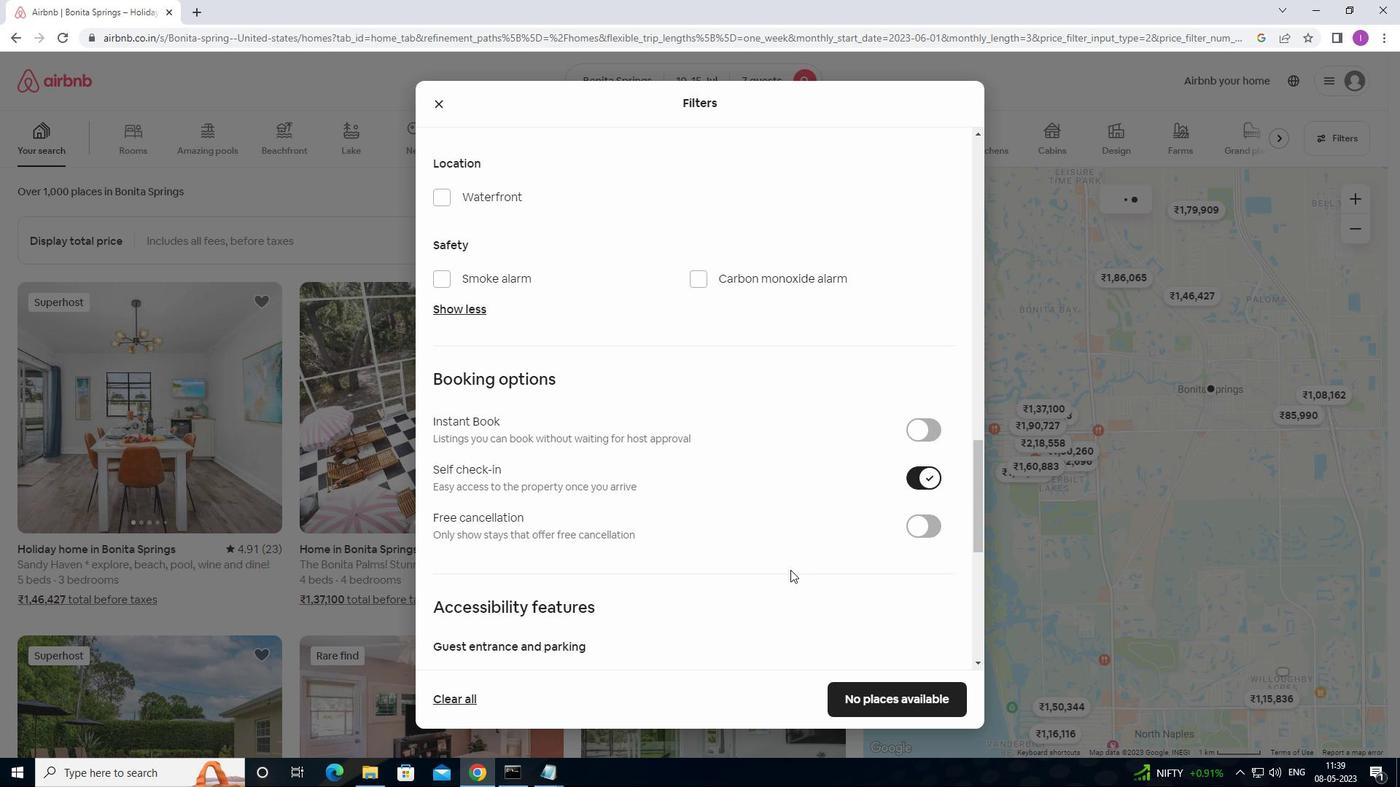 
Action: Mouse scrolled (793, 573) with delta (0, 0)
Screenshot: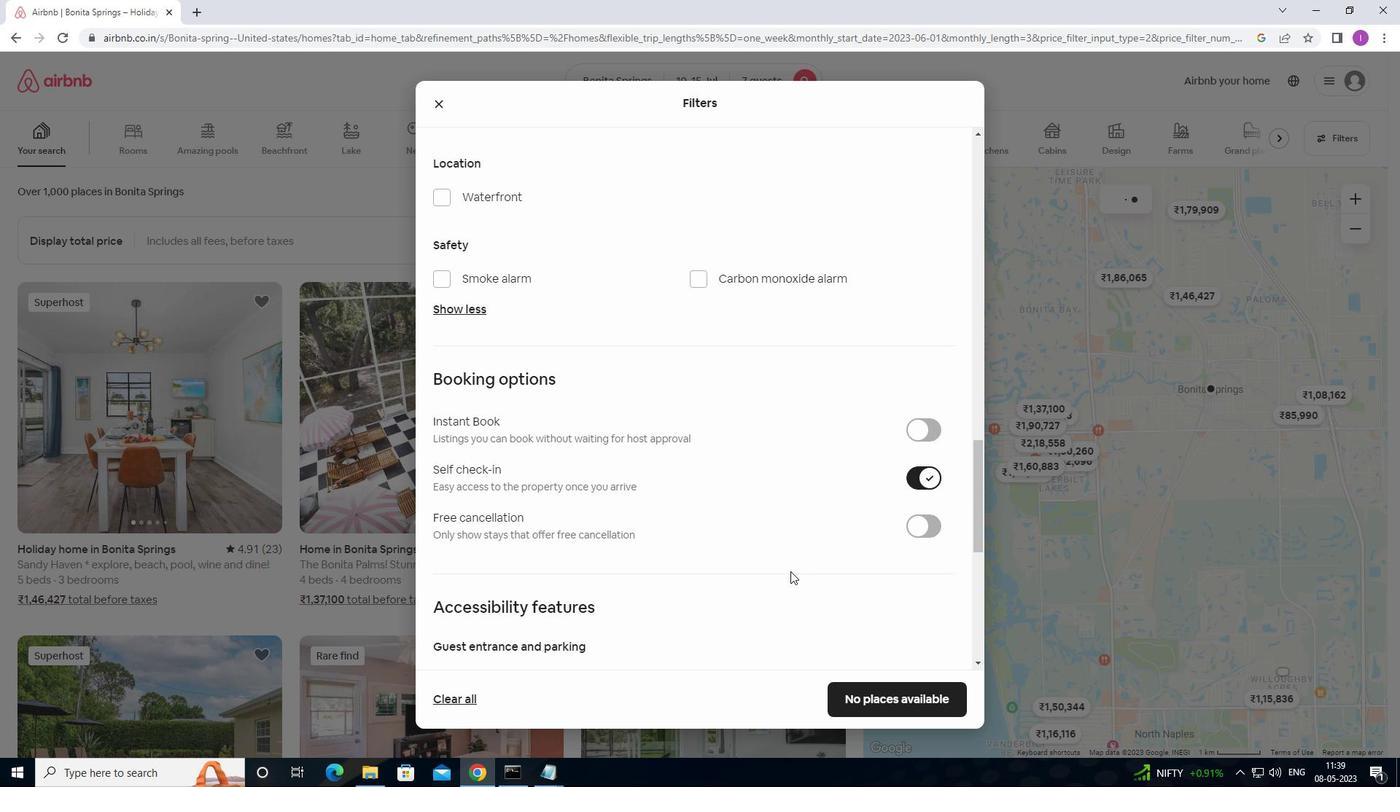 
Action: Mouse moved to (794, 574)
Screenshot: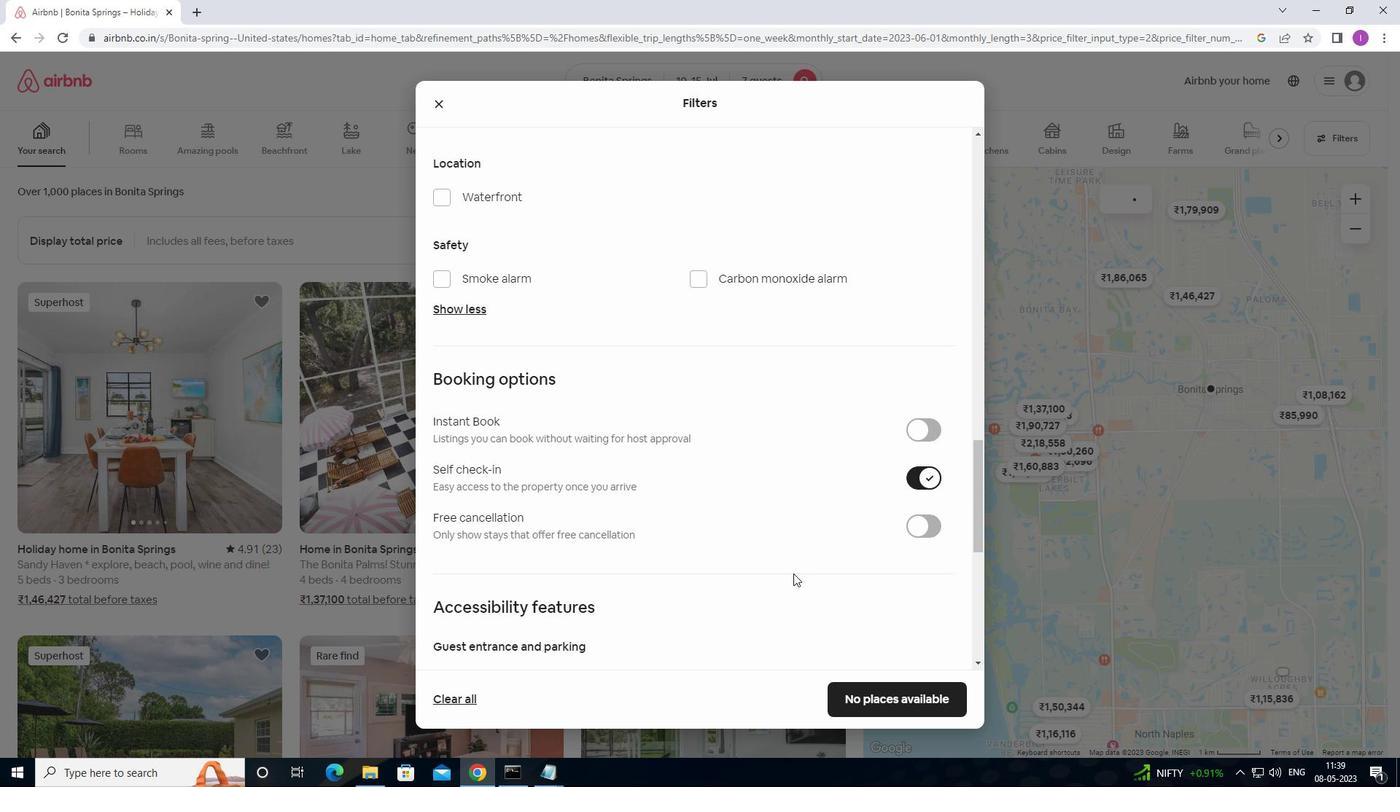 
Action: Mouse scrolled (794, 574) with delta (0, 0)
Screenshot: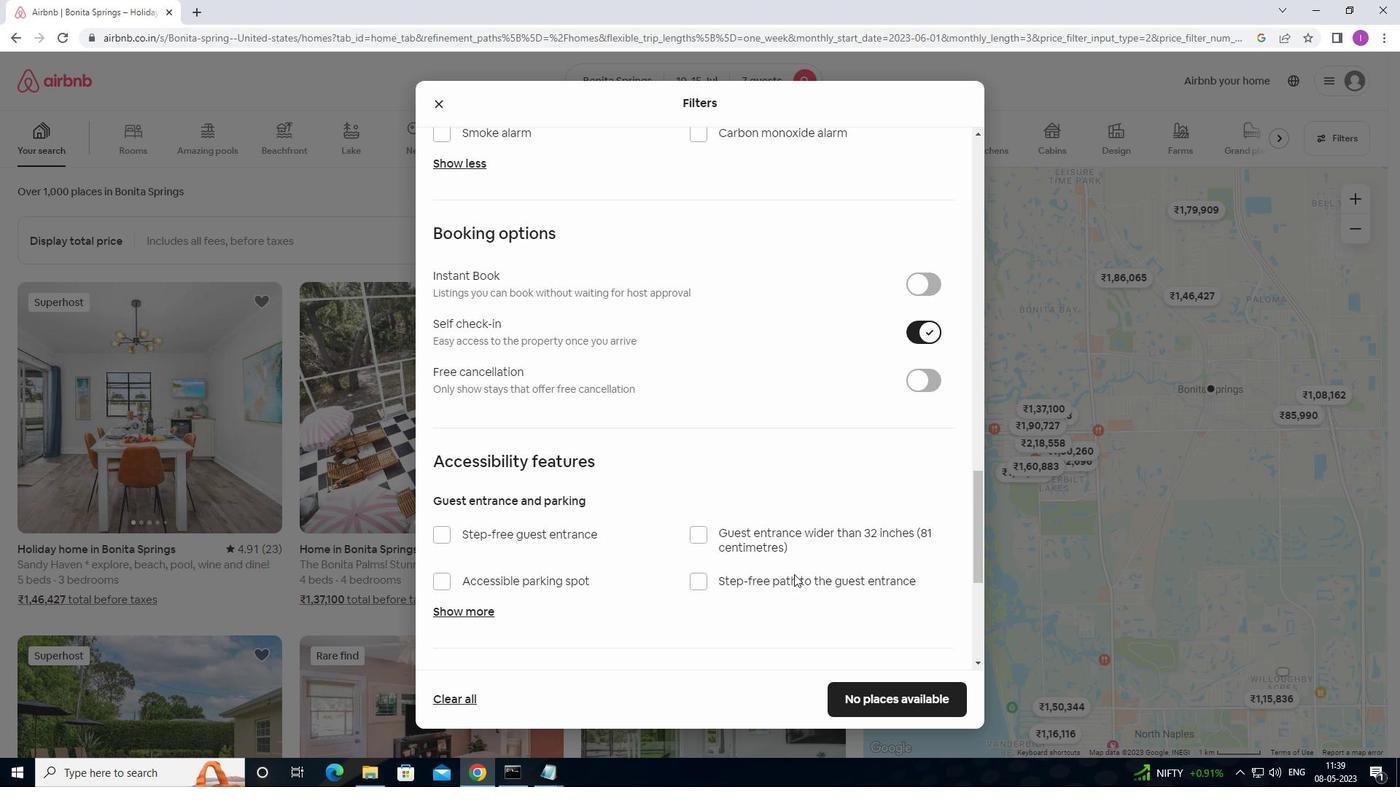 
Action: Mouse scrolled (794, 574) with delta (0, 0)
Screenshot: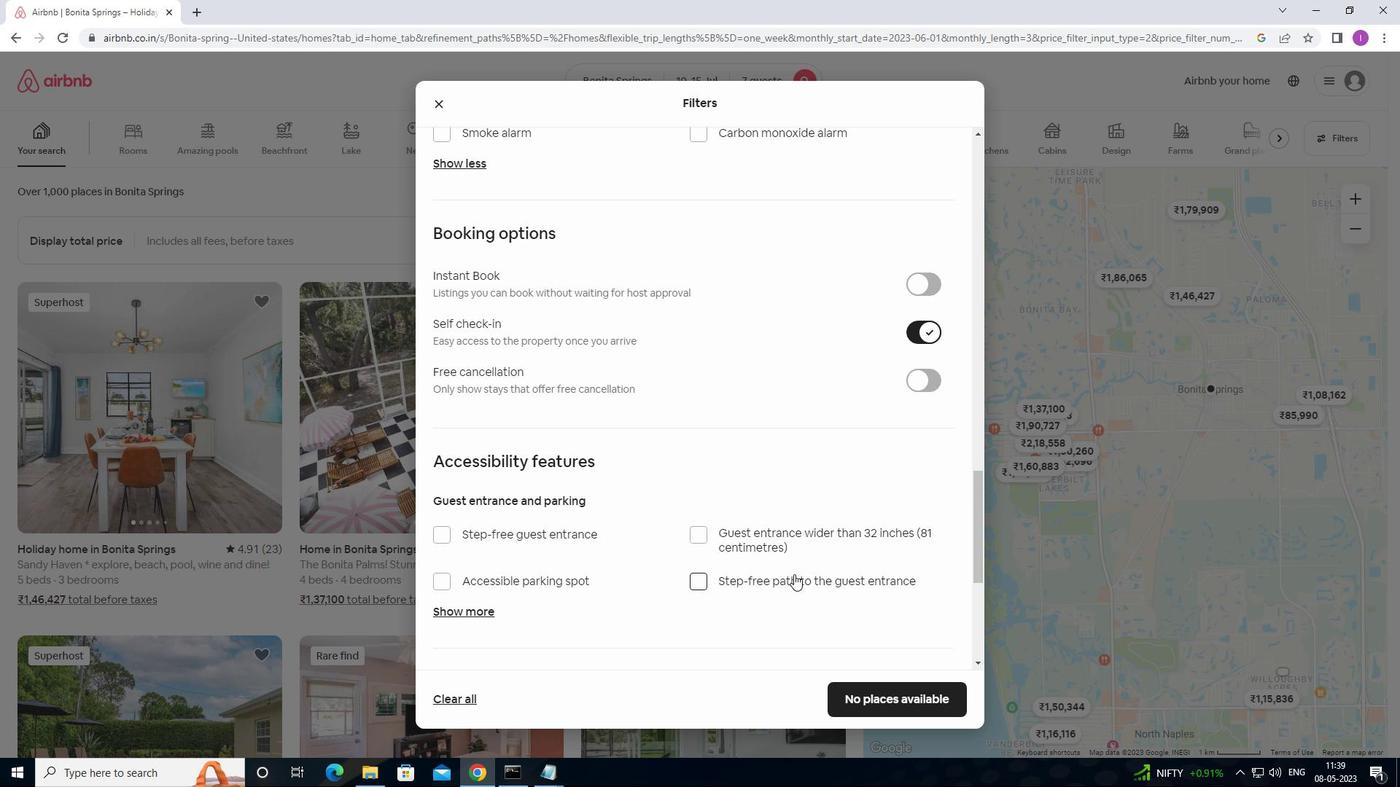 
Action: Mouse moved to (795, 575)
Screenshot: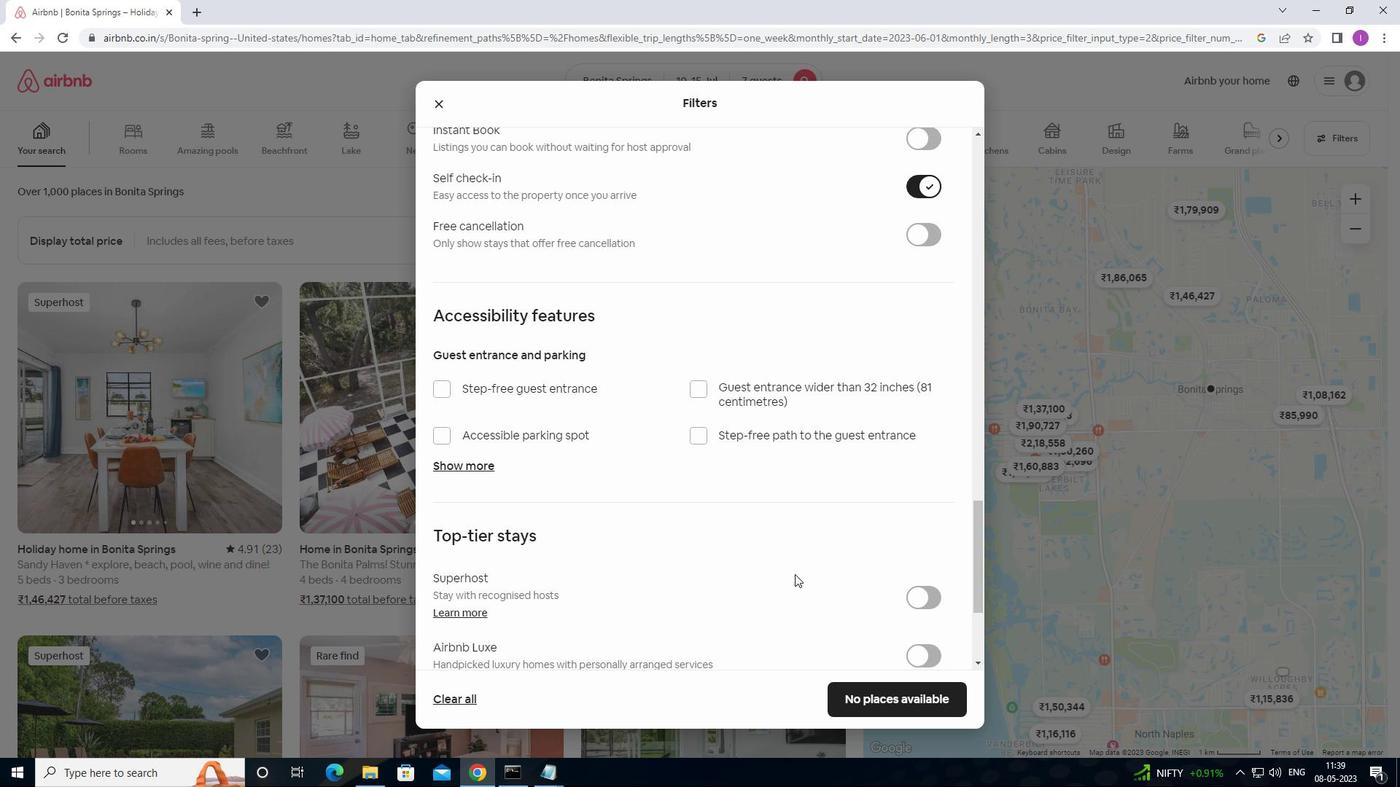 
Action: Mouse scrolled (795, 574) with delta (0, 0)
Screenshot: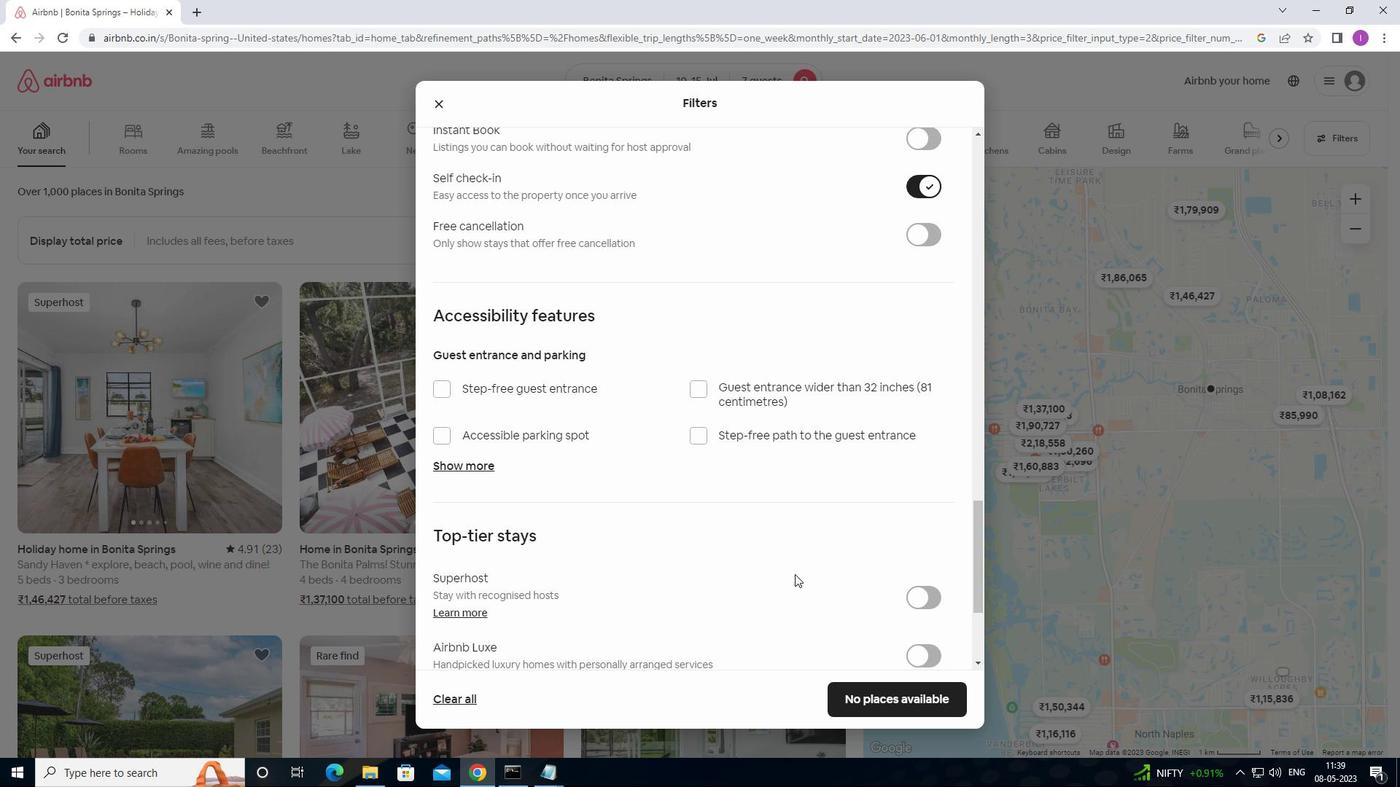 
Action: Mouse moved to (796, 575)
Screenshot: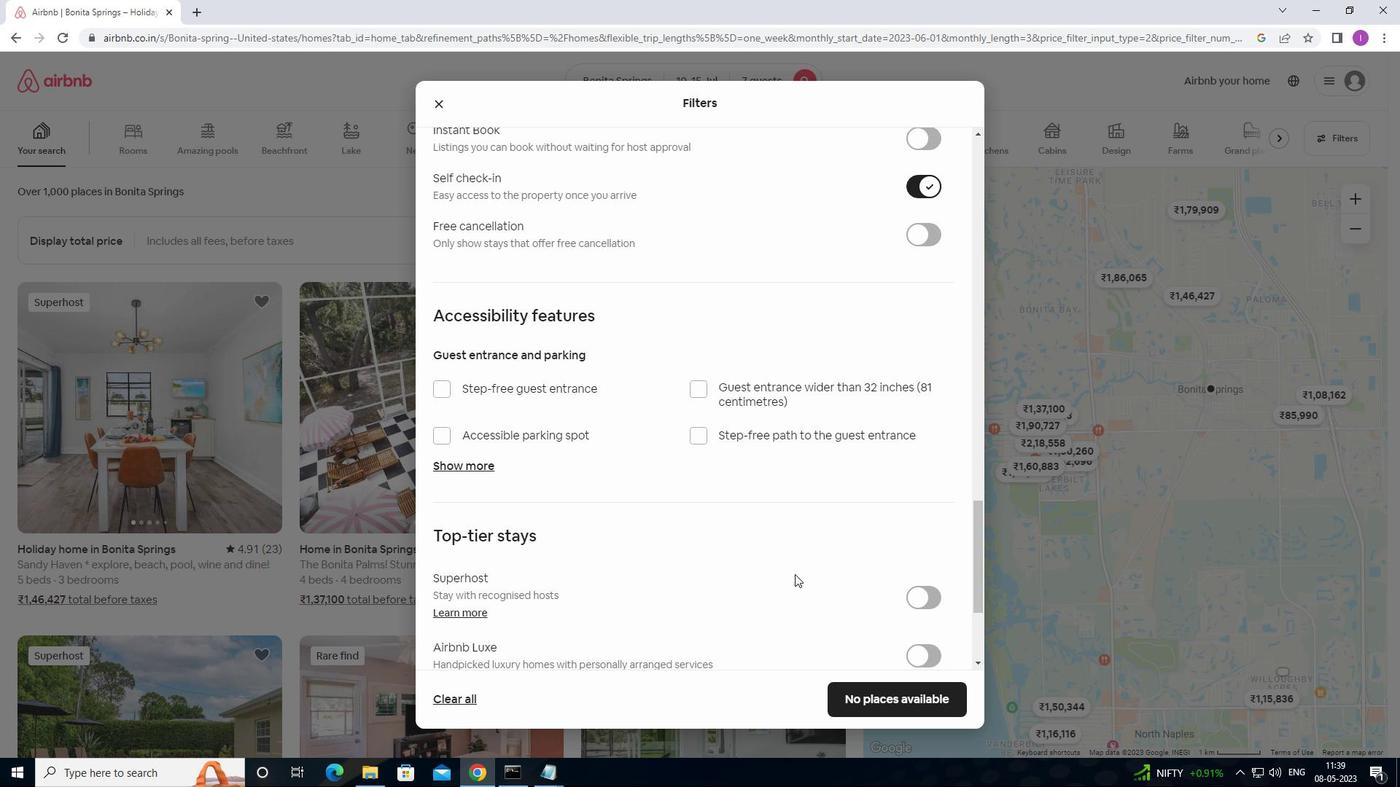 
Action: Mouse scrolled (796, 574) with delta (0, 0)
Screenshot: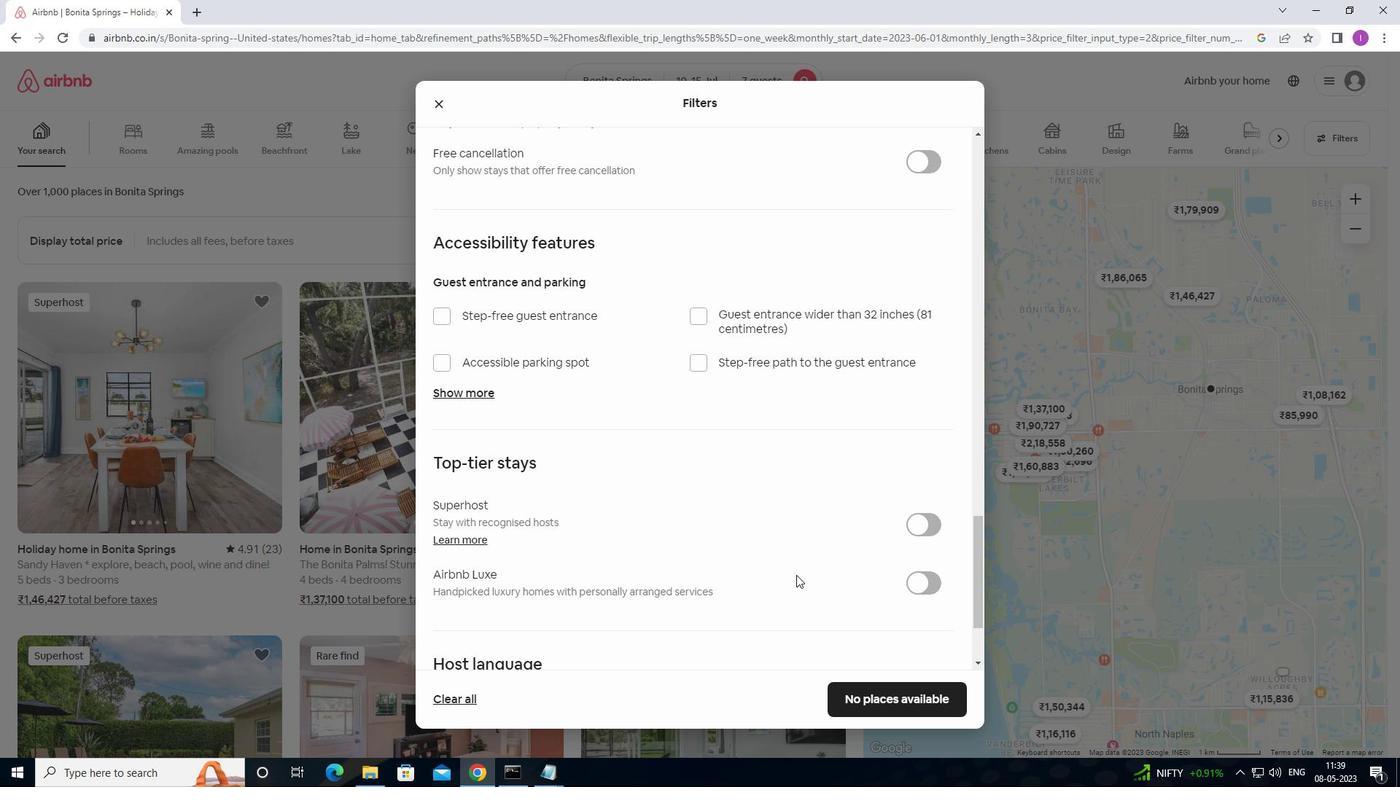 
Action: Mouse moved to (797, 576)
Screenshot: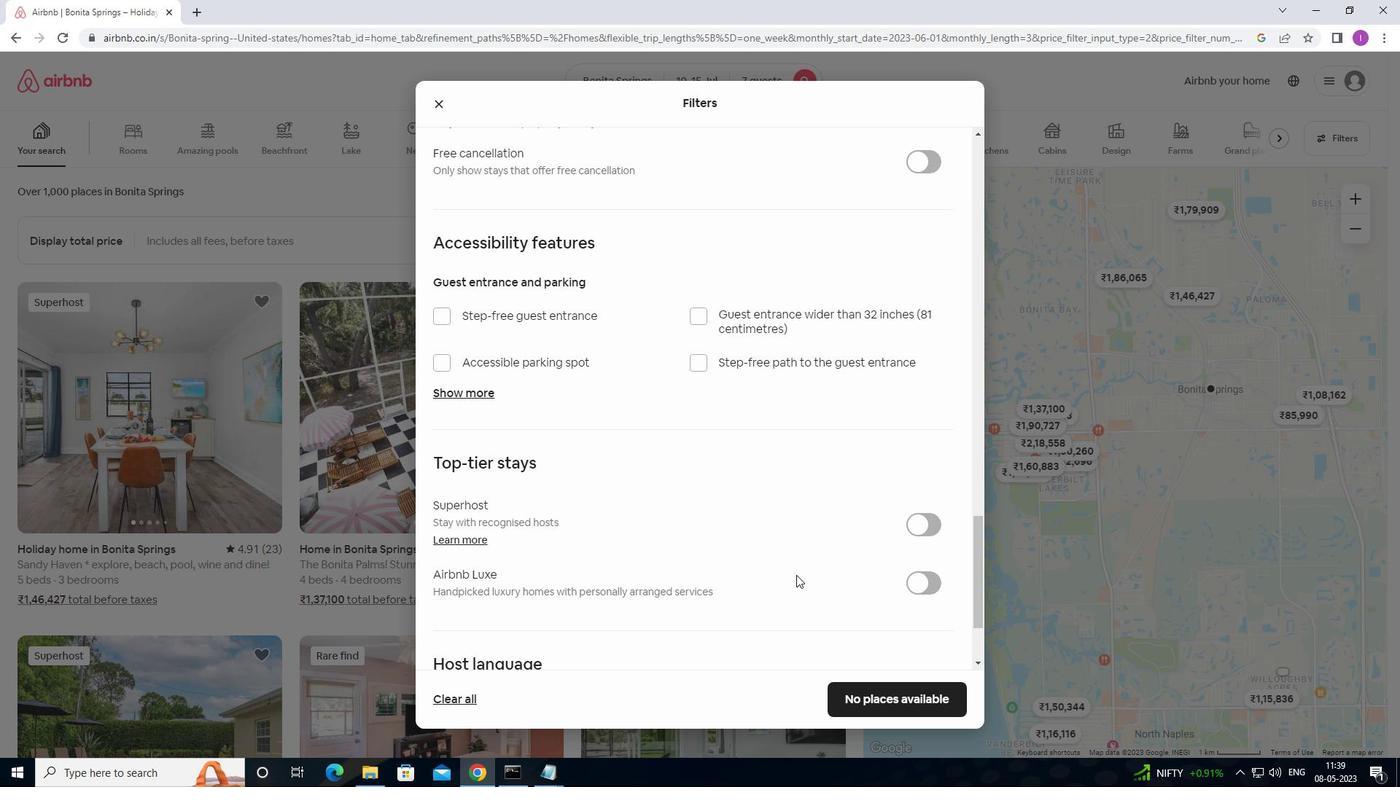 
Action: Mouse scrolled (797, 575) with delta (0, 0)
Screenshot: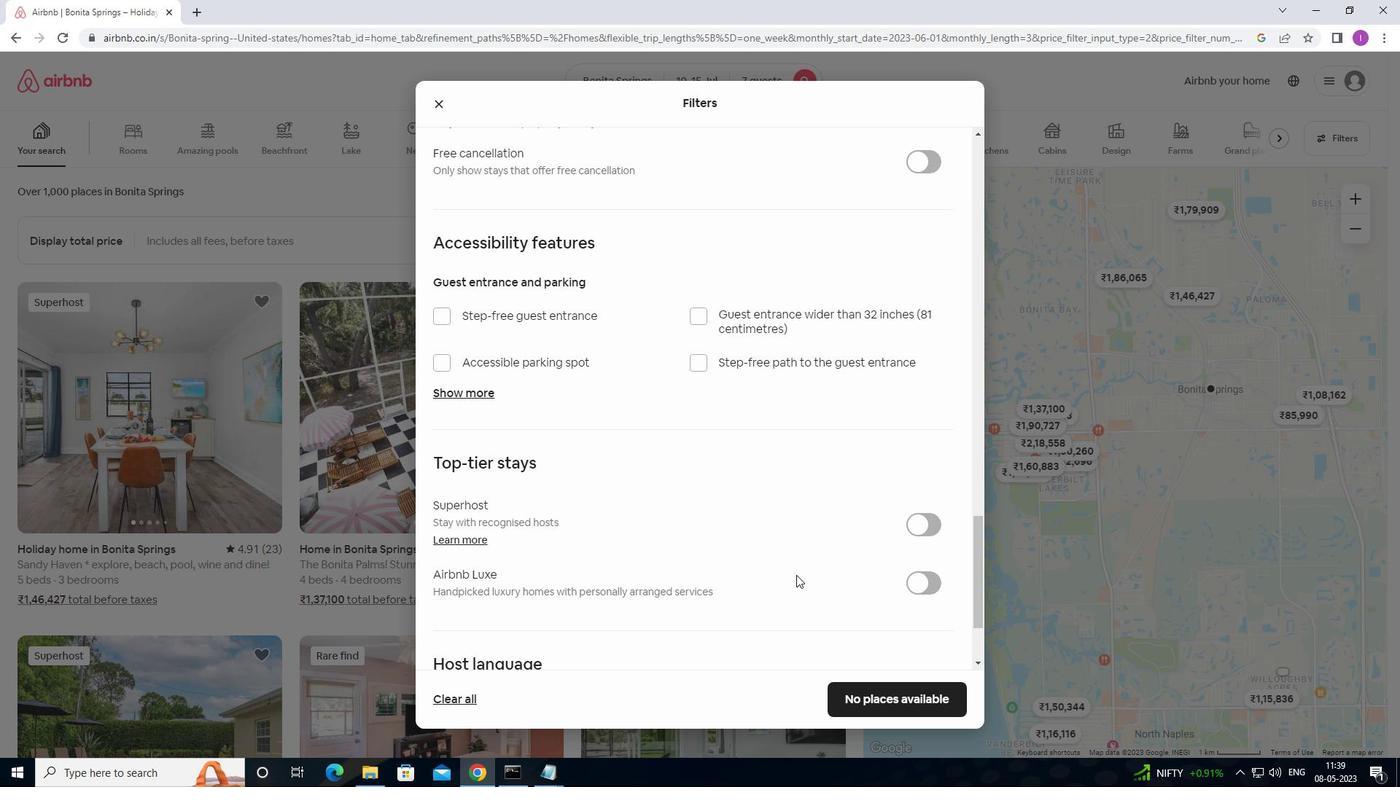 
Action: Mouse scrolled (797, 575) with delta (0, 0)
Screenshot: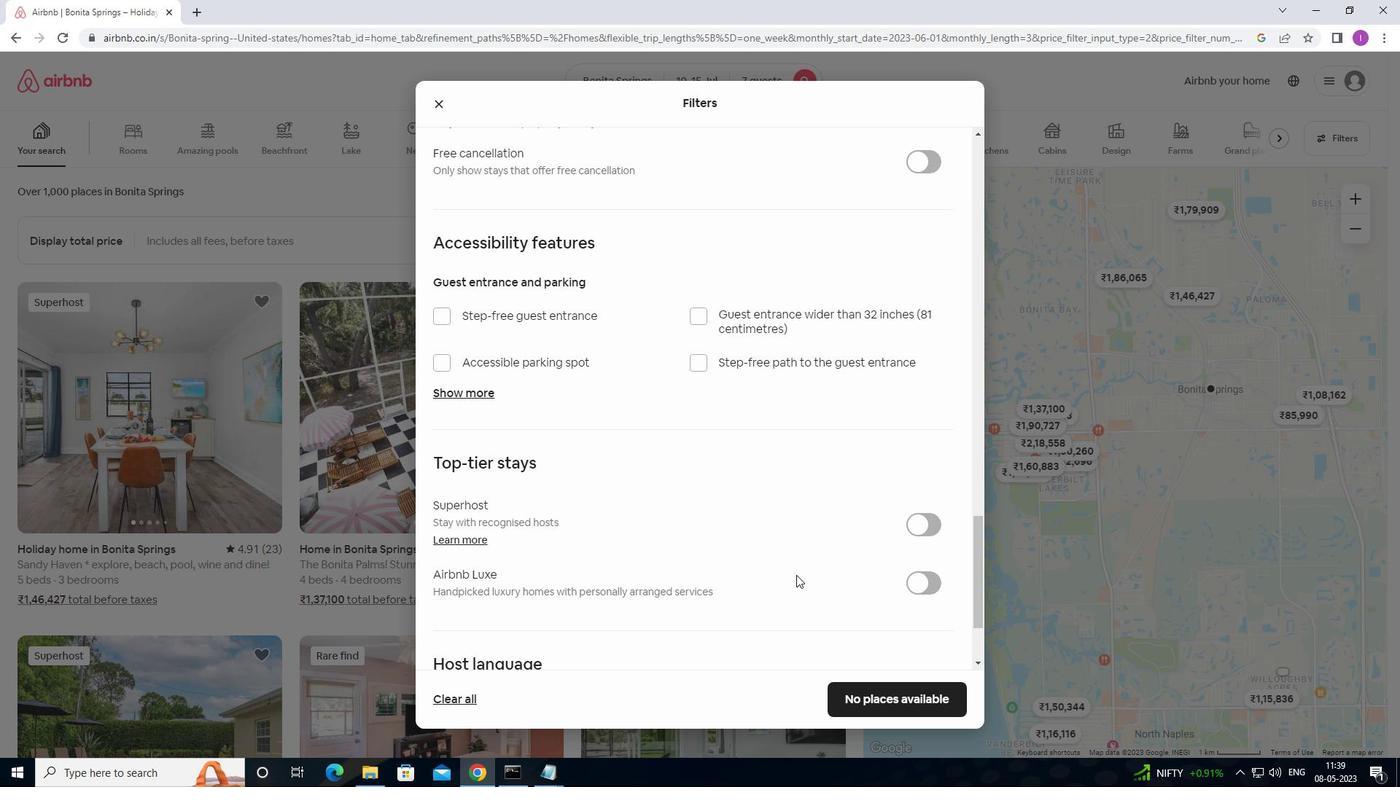 
Action: Mouse moved to (798, 576)
Screenshot: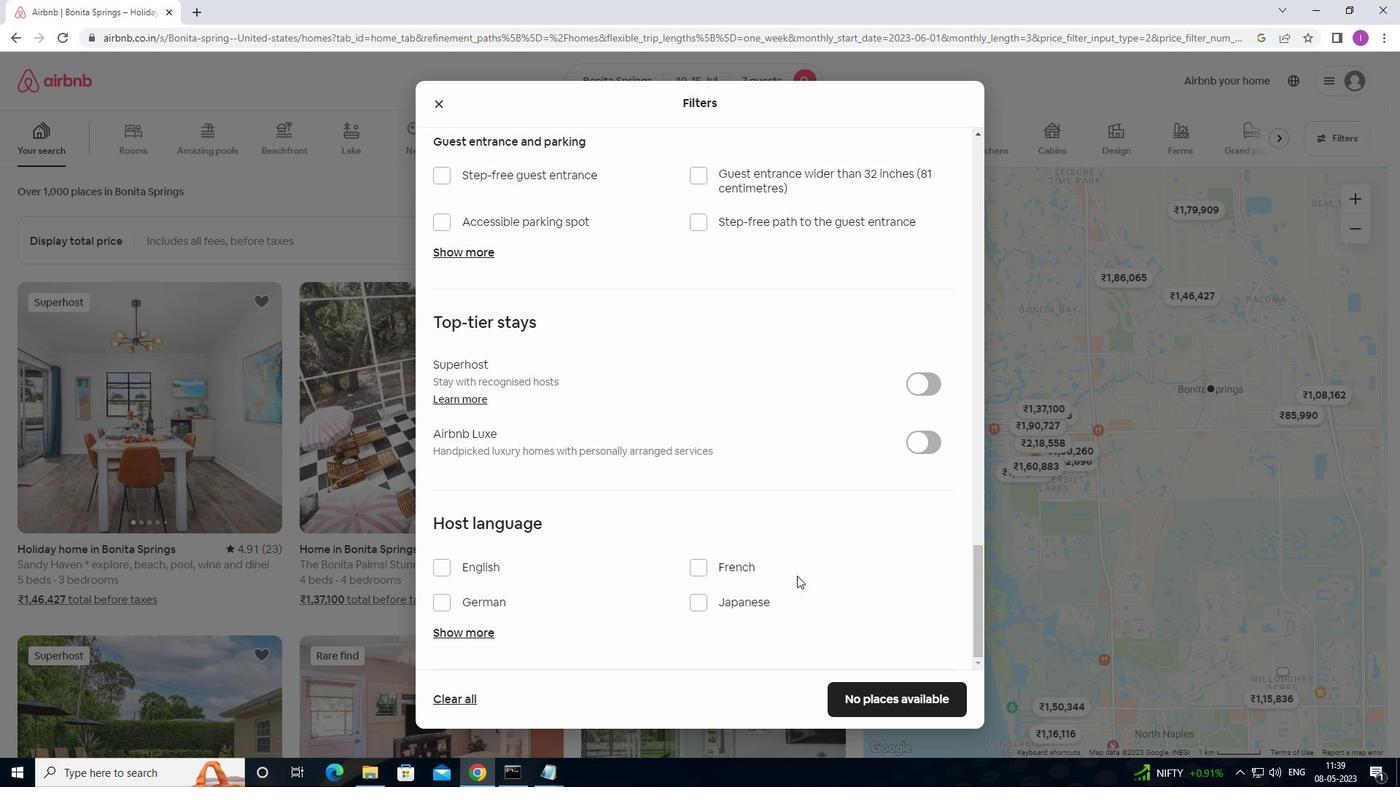 
Action: Mouse scrolled (798, 575) with delta (0, 0)
Screenshot: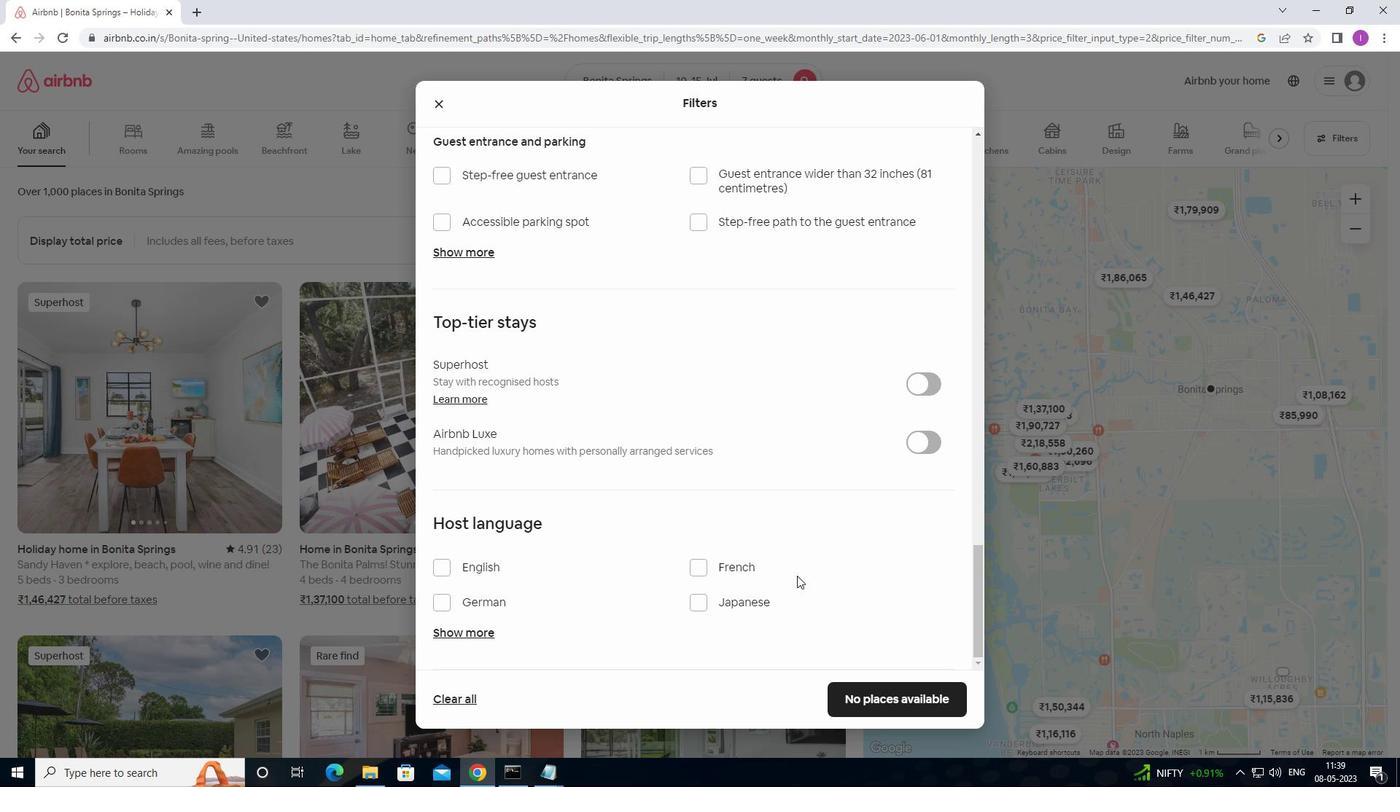 
Action: Mouse scrolled (798, 575) with delta (0, 0)
Screenshot: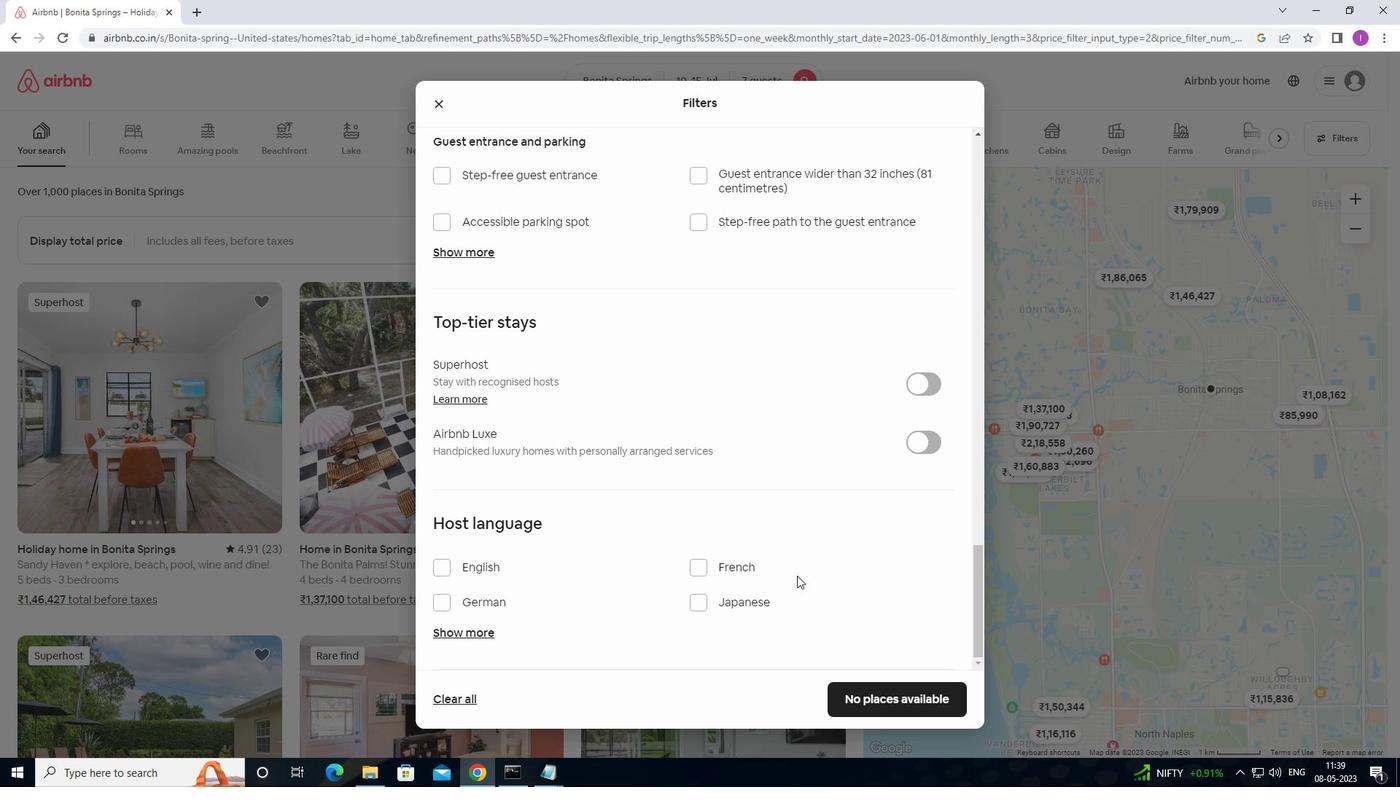 
Action: Mouse moved to (433, 570)
Screenshot: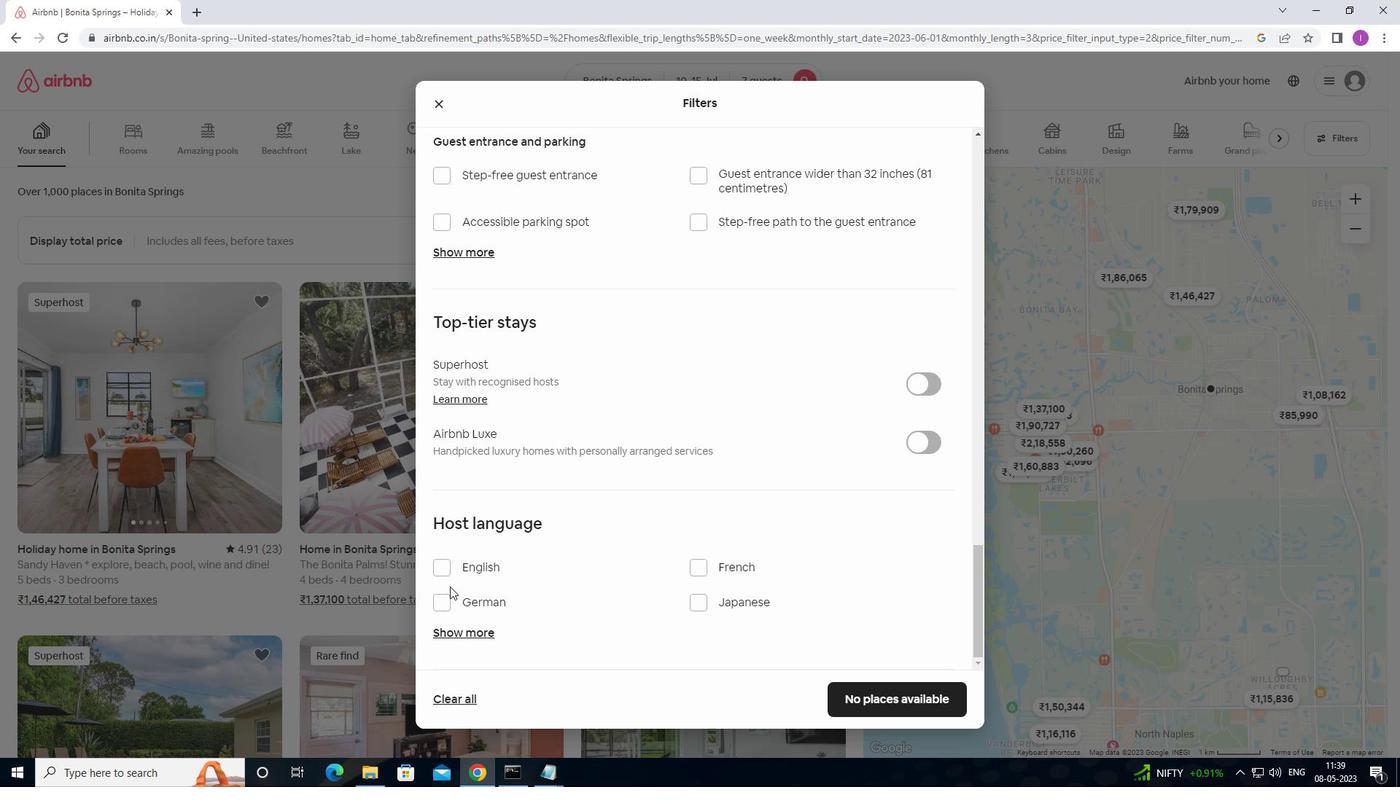 
Action: Mouse pressed left at (433, 570)
Screenshot: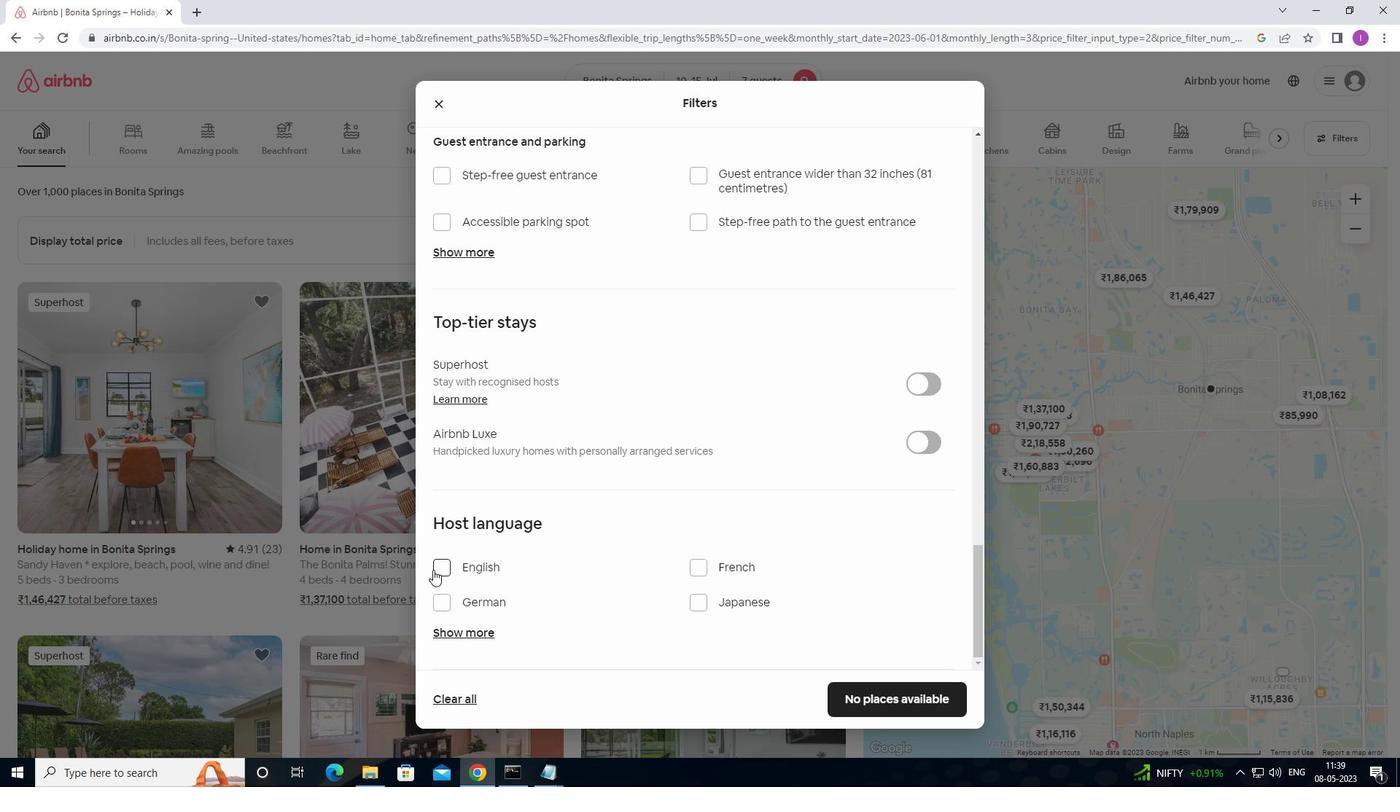 
Action: Mouse moved to (767, 620)
Screenshot: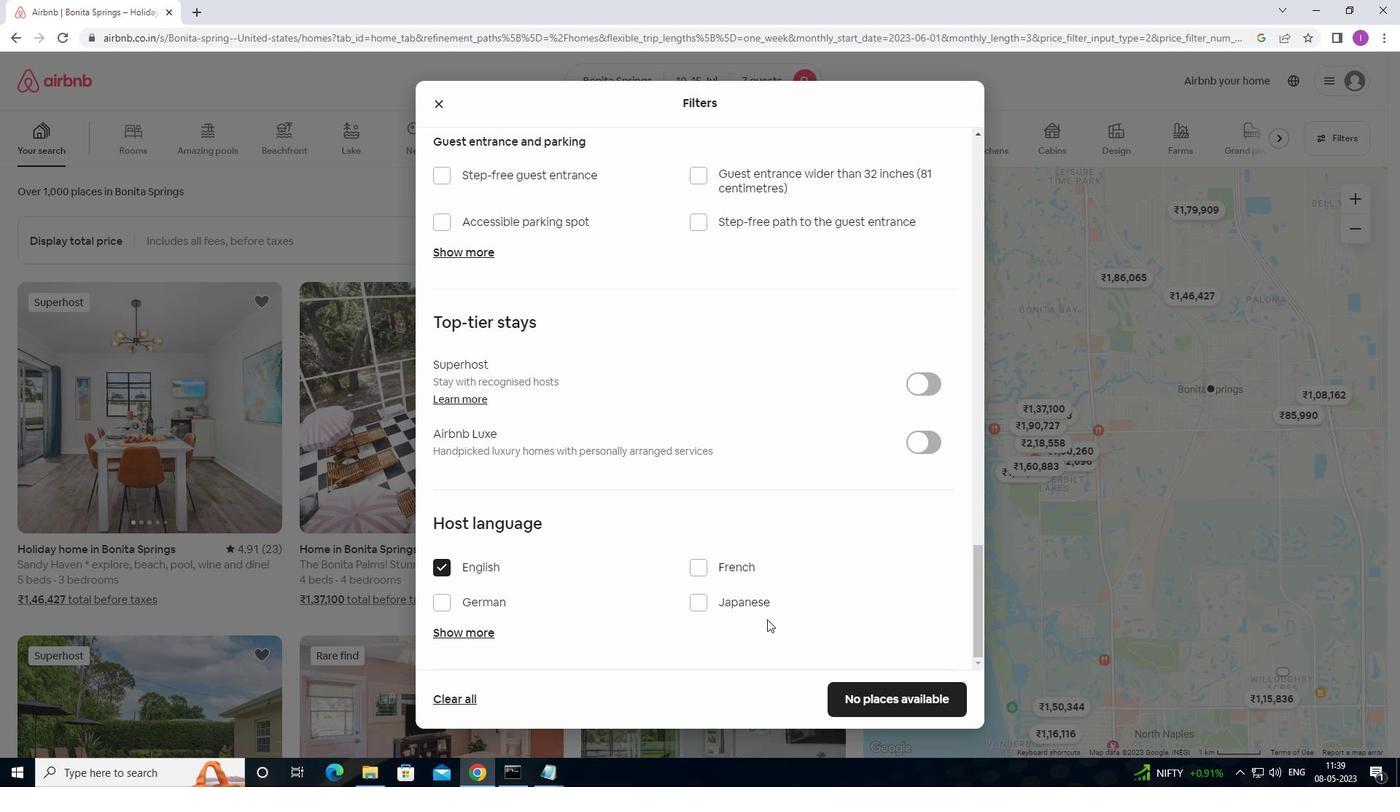 
Action: Mouse scrolled (767, 619) with delta (0, 0)
Screenshot: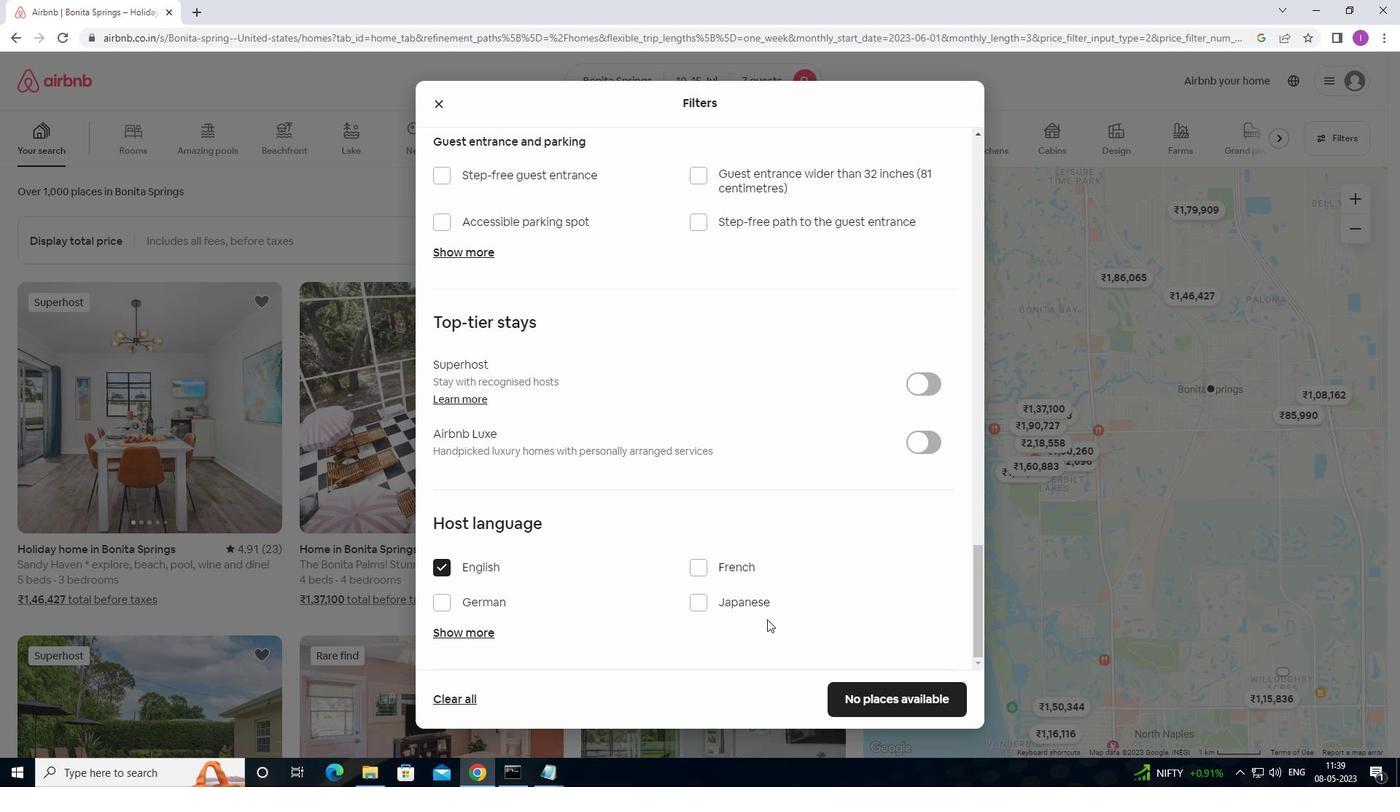 
Action: Mouse scrolled (767, 619) with delta (0, 0)
Screenshot: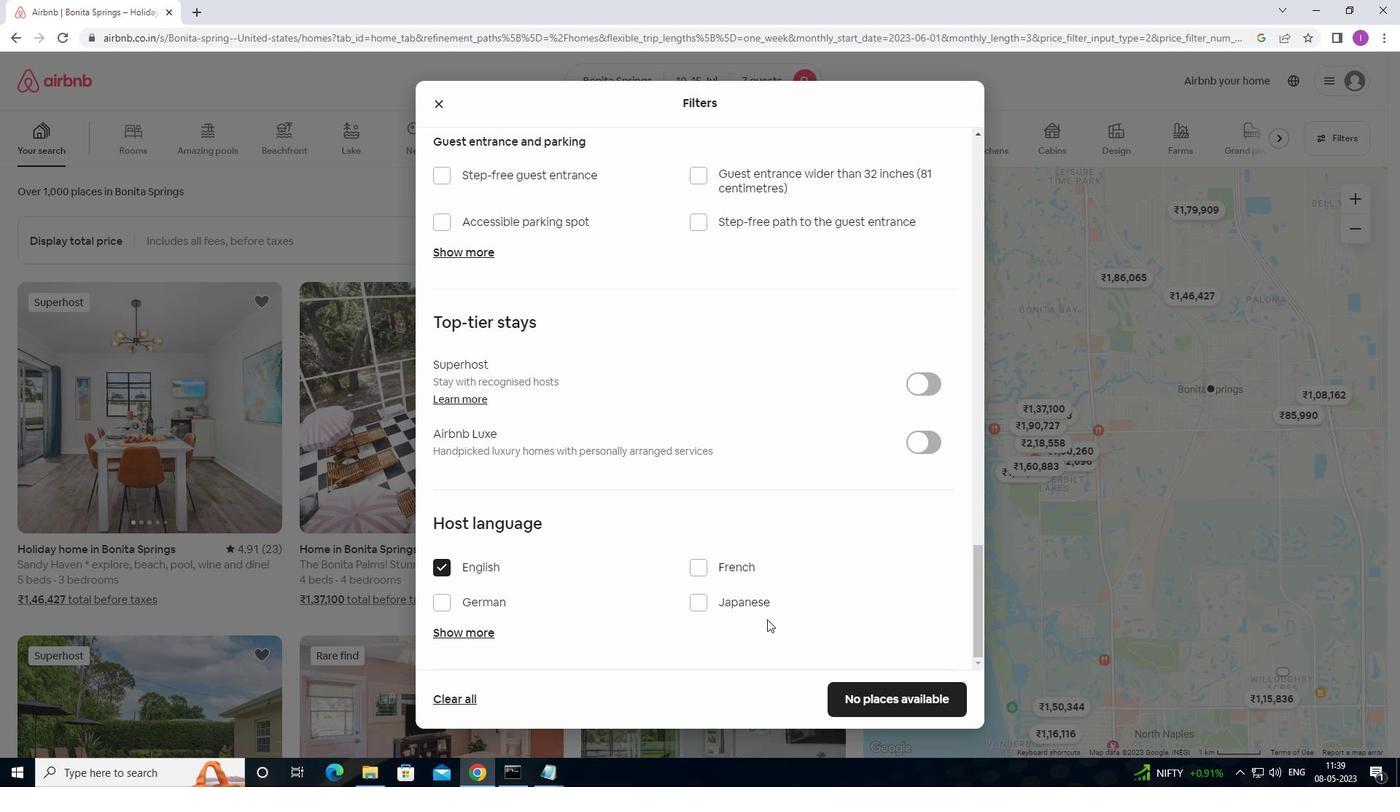 
Action: Mouse moved to (858, 687)
Screenshot: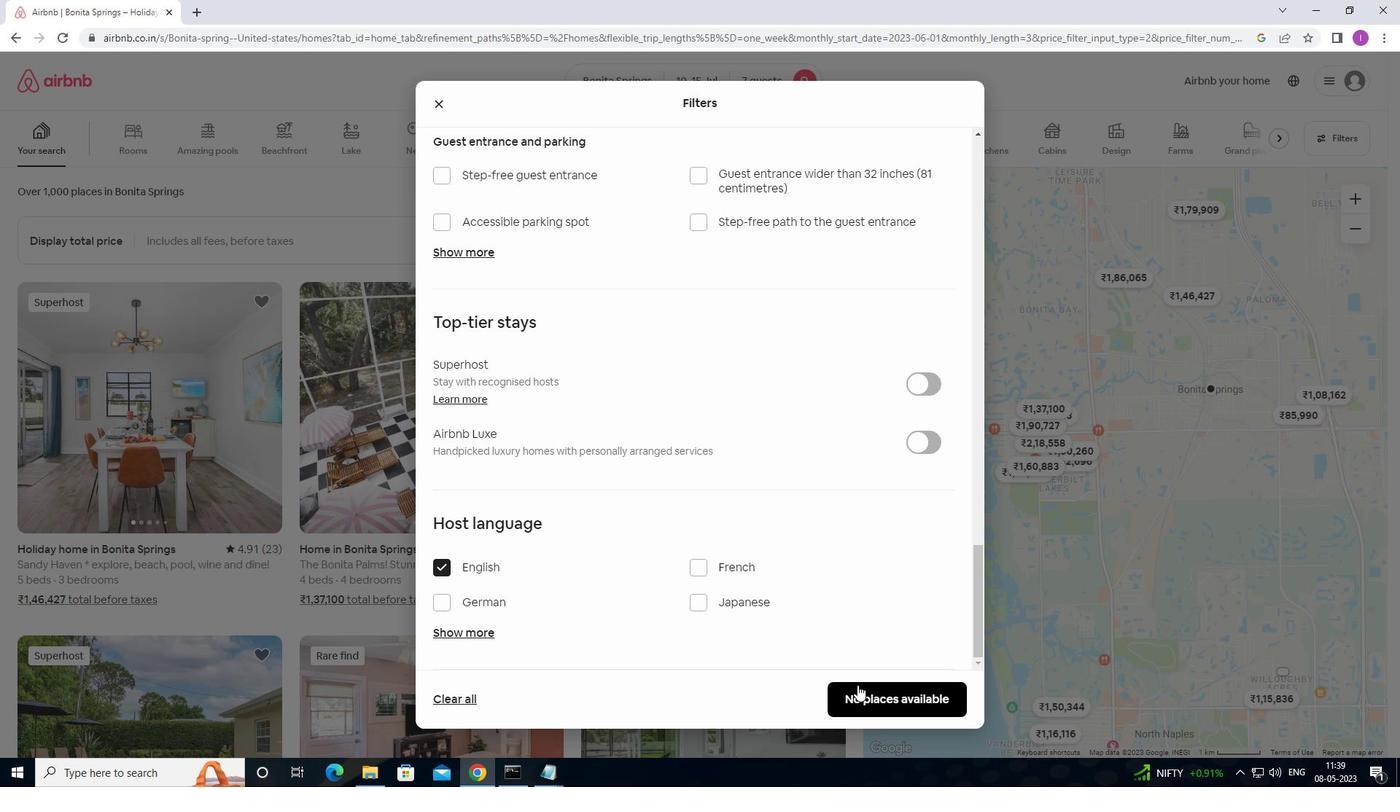 
Action: Mouse pressed left at (858, 687)
Screenshot: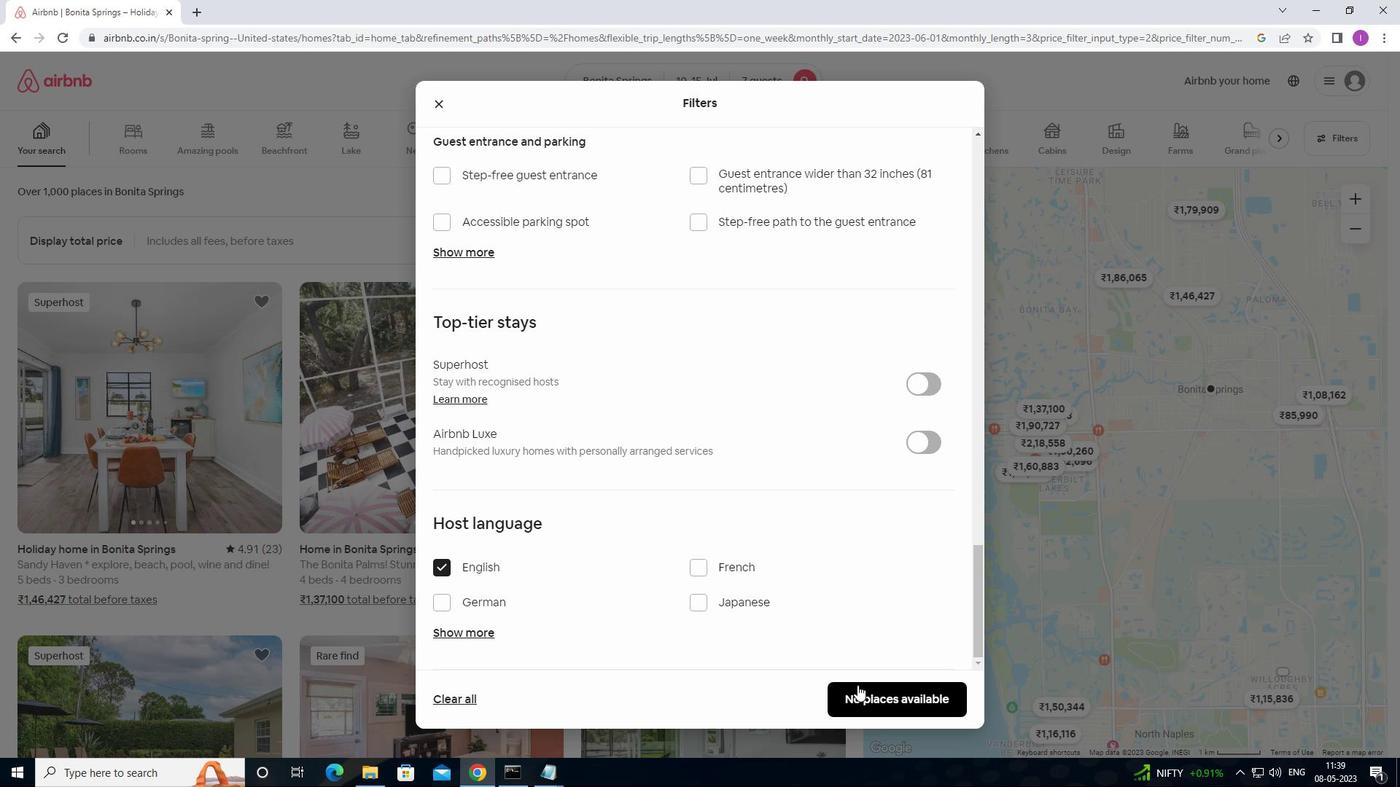 
Action: Mouse moved to (765, 575)
Screenshot: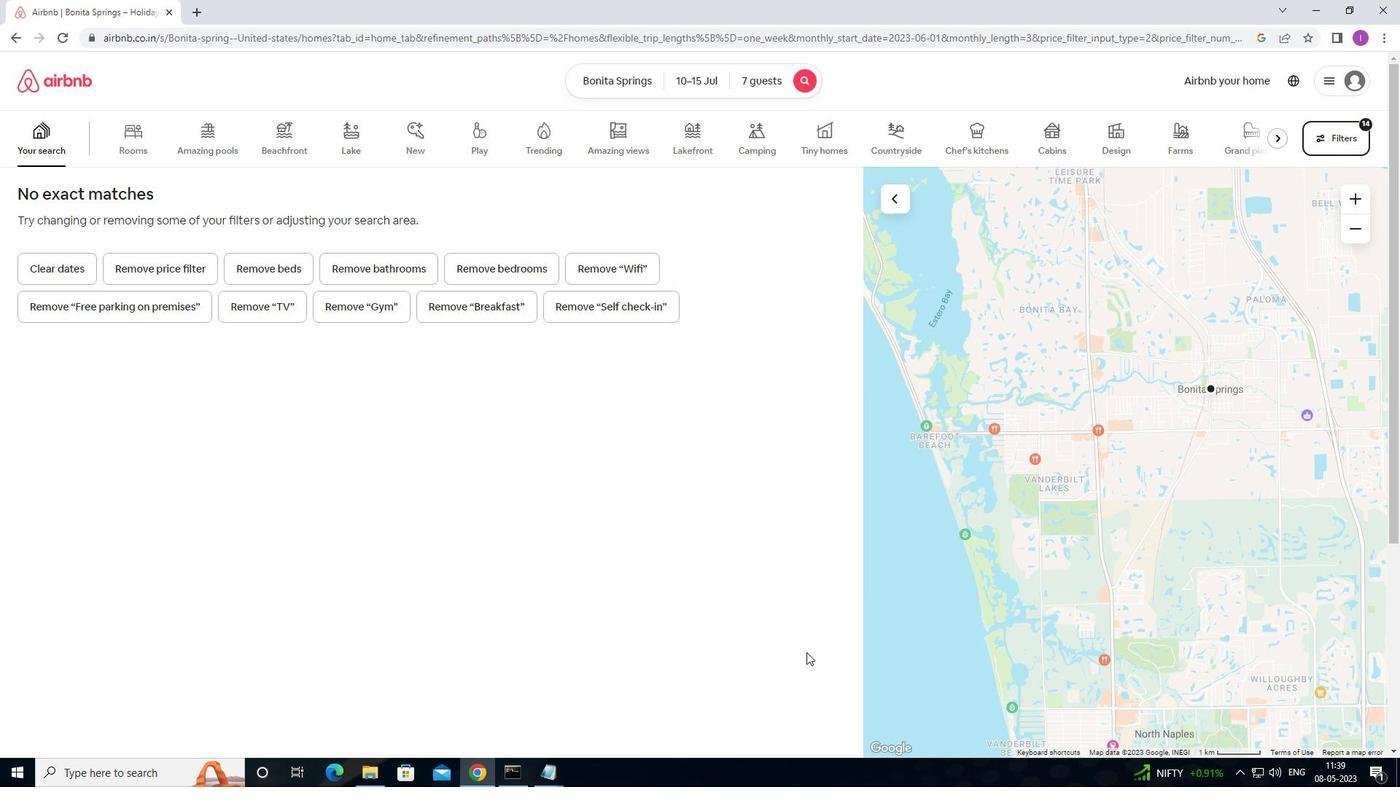 
Action: Key pressed <Key.f8>
Screenshot: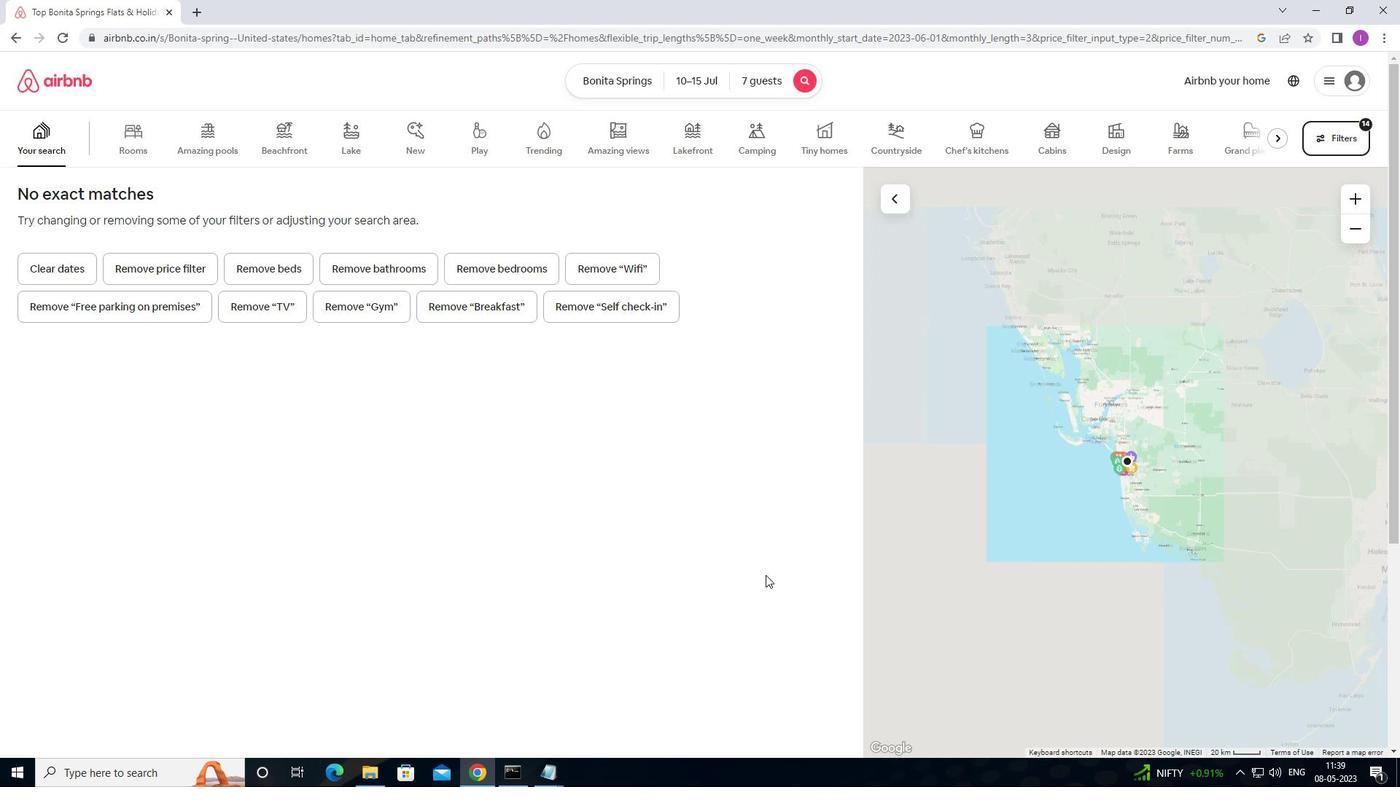
